 Task: Look for space in Gondiā, India from 4th September, 2023 to 10th September, 2023 for 1 adult in price range Rs.9000 to Rs.17000. Place can be private room with 1  bedroom having 1 bed and 1 bathroom. Property type can be house, flat, guest house, hotel. Amenities needed are: washing machine. Booking option can be shelf check-in. Required host language is English.
Action: Mouse moved to (616, 149)
Screenshot: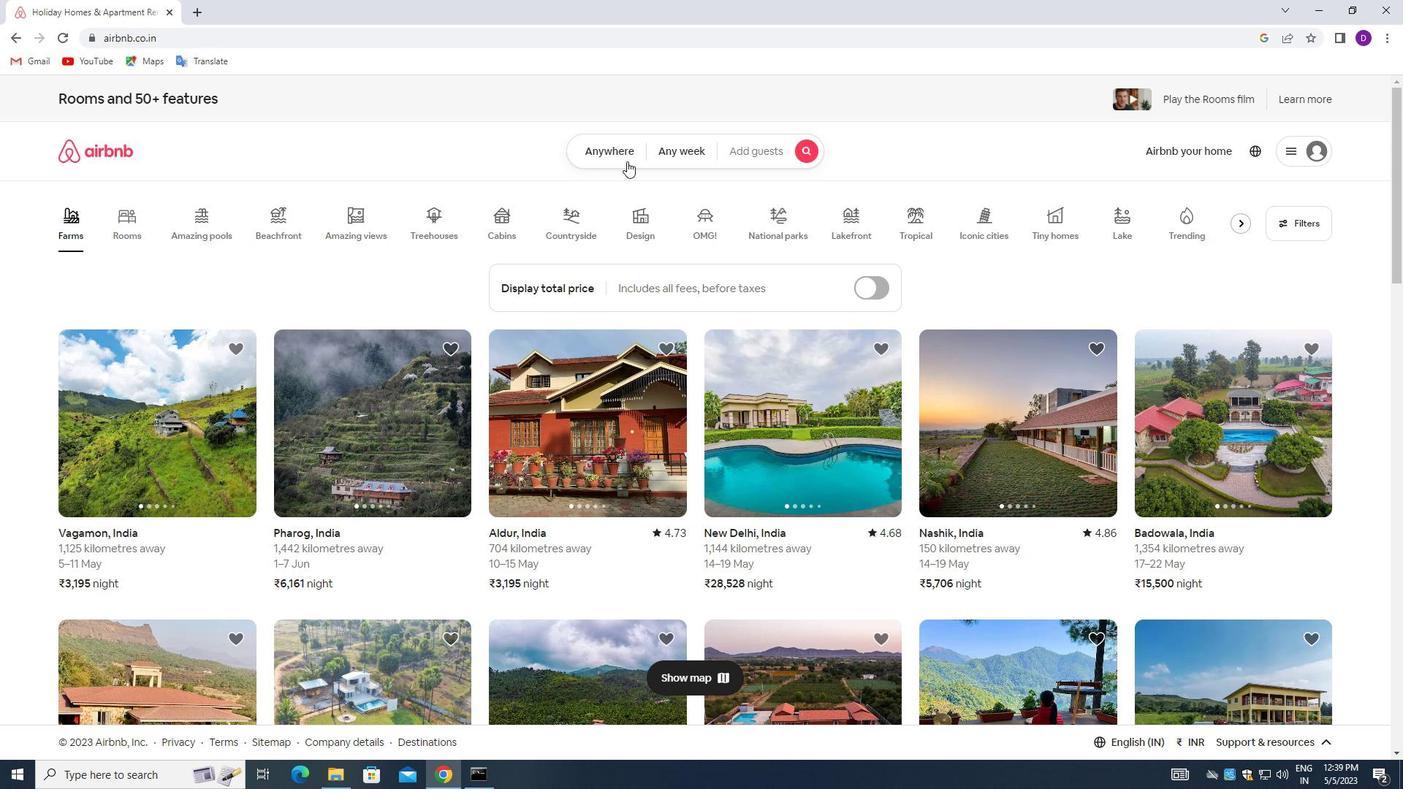 
Action: Mouse pressed left at (616, 149)
Screenshot: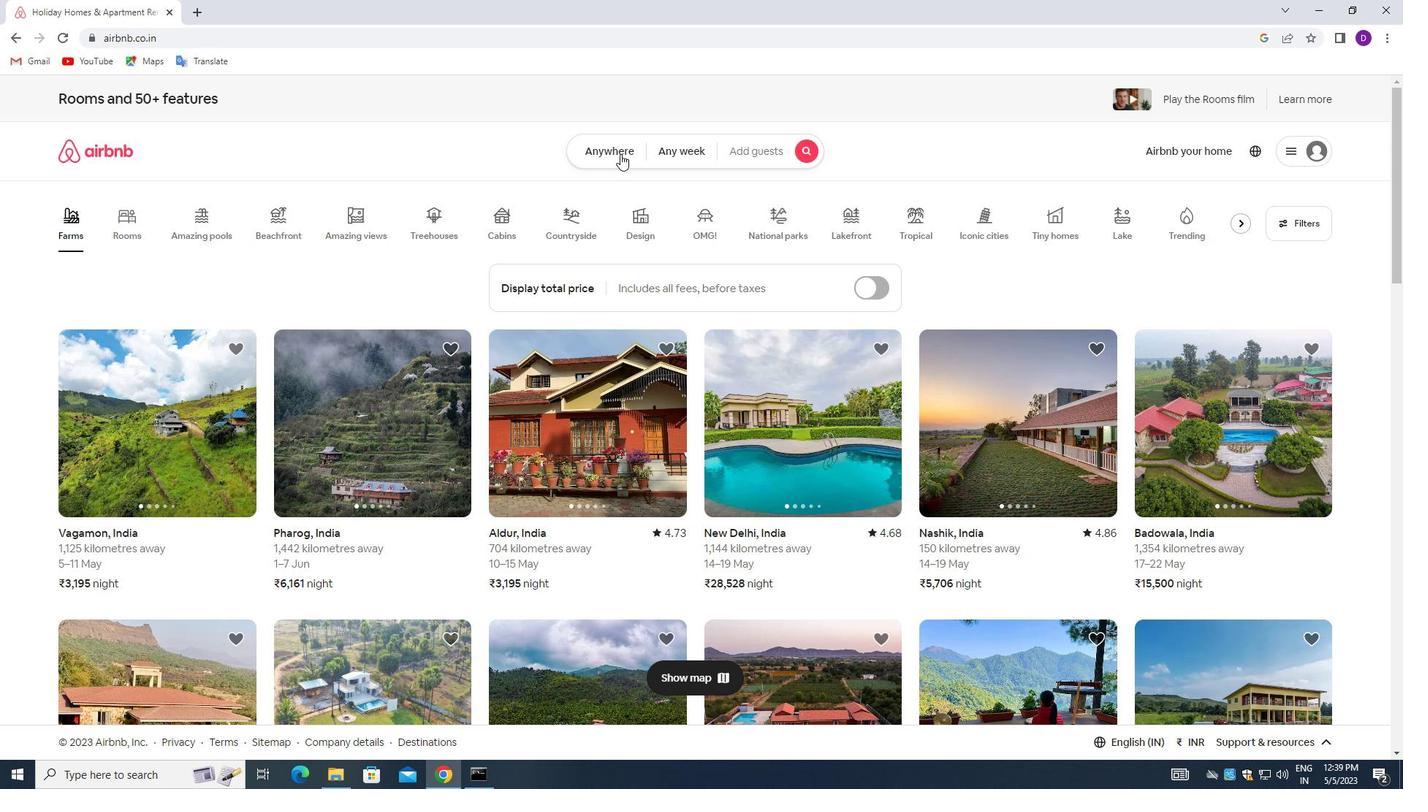 
Action: Mouse moved to (553, 211)
Screenshot: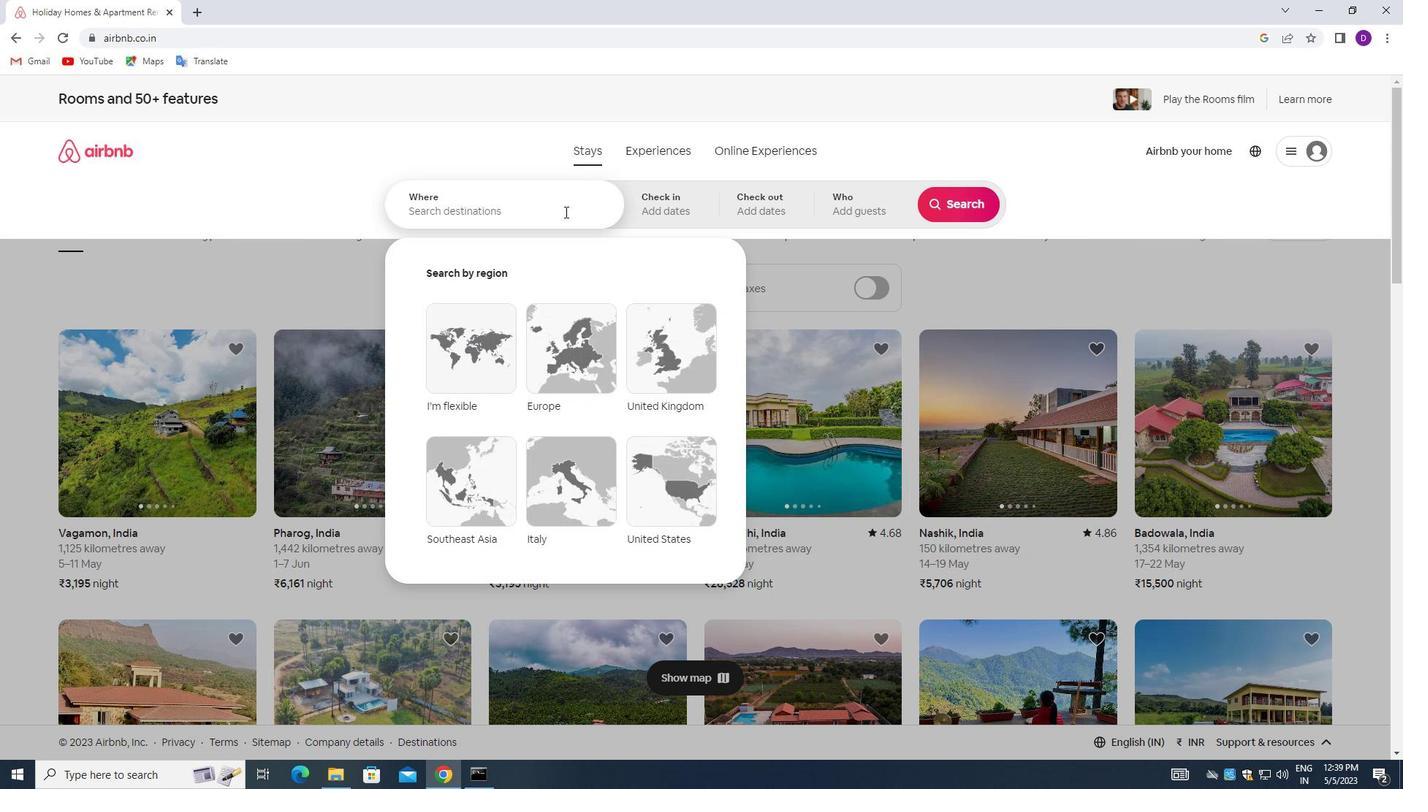 
Action: Mouse pressed left at (553, 211)
Screenshot: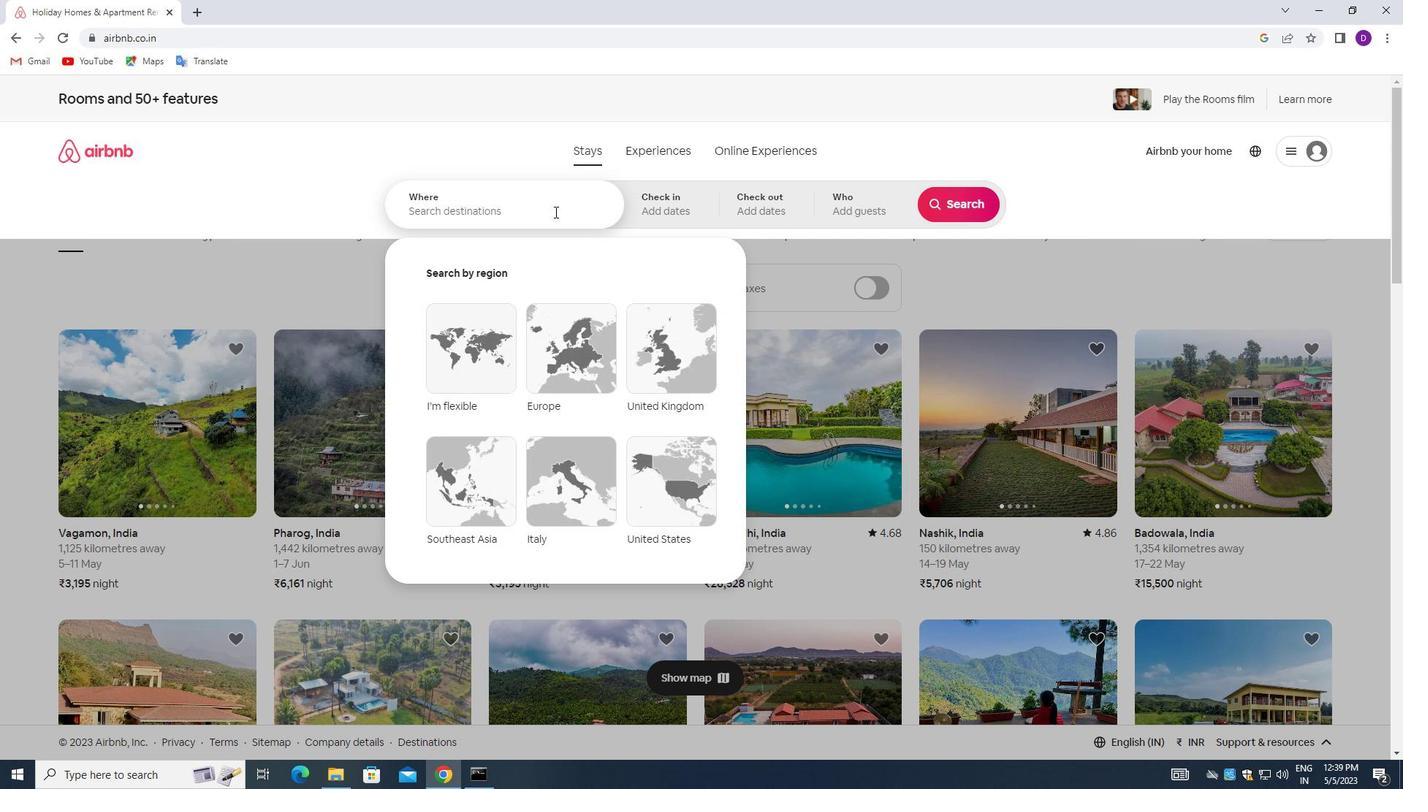 
Action: Mouse moved to (274, 181)
Screenshot: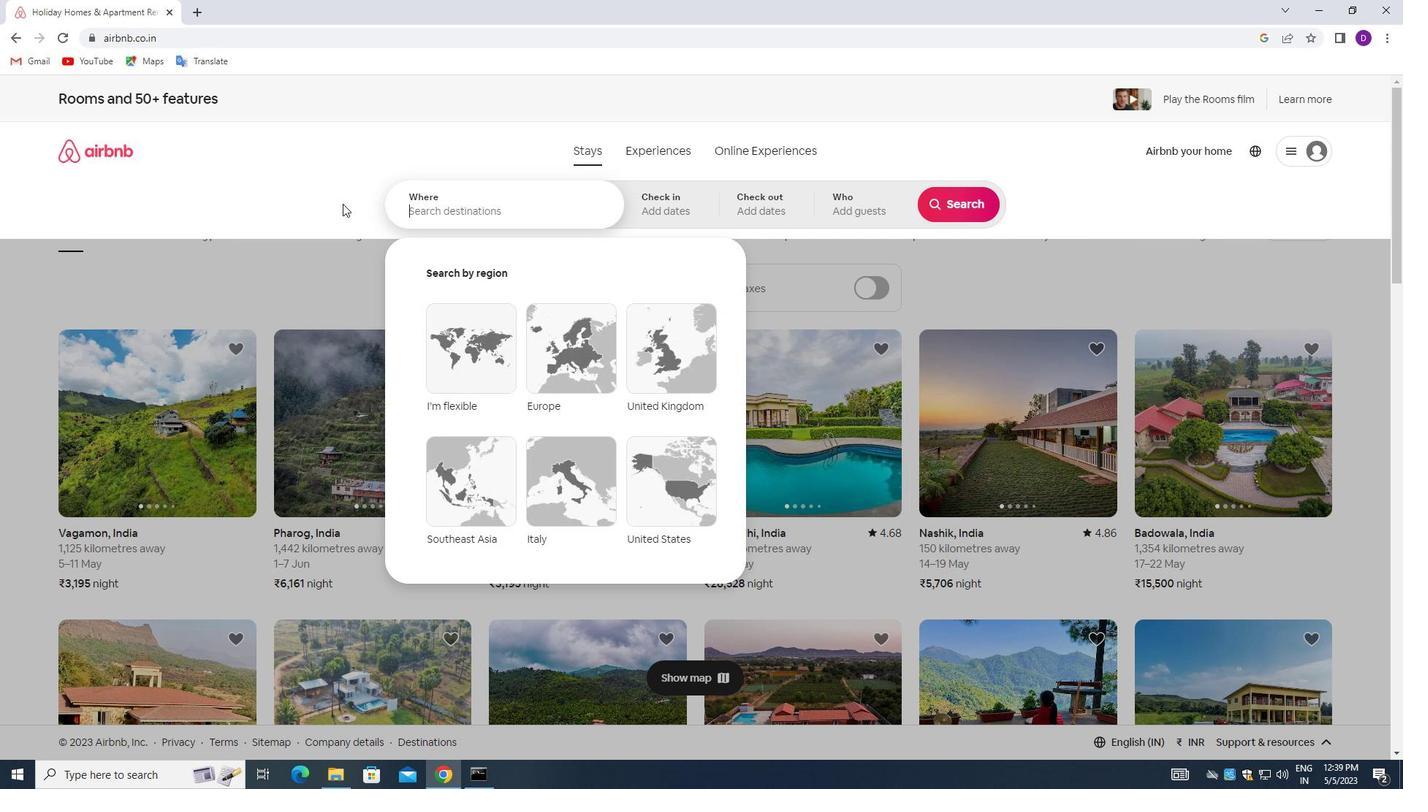 
Action: Key pressed <Key.shift_r>Gondia,<Key.space><Key.shift>INDIA<Key.enter>
Screenshot: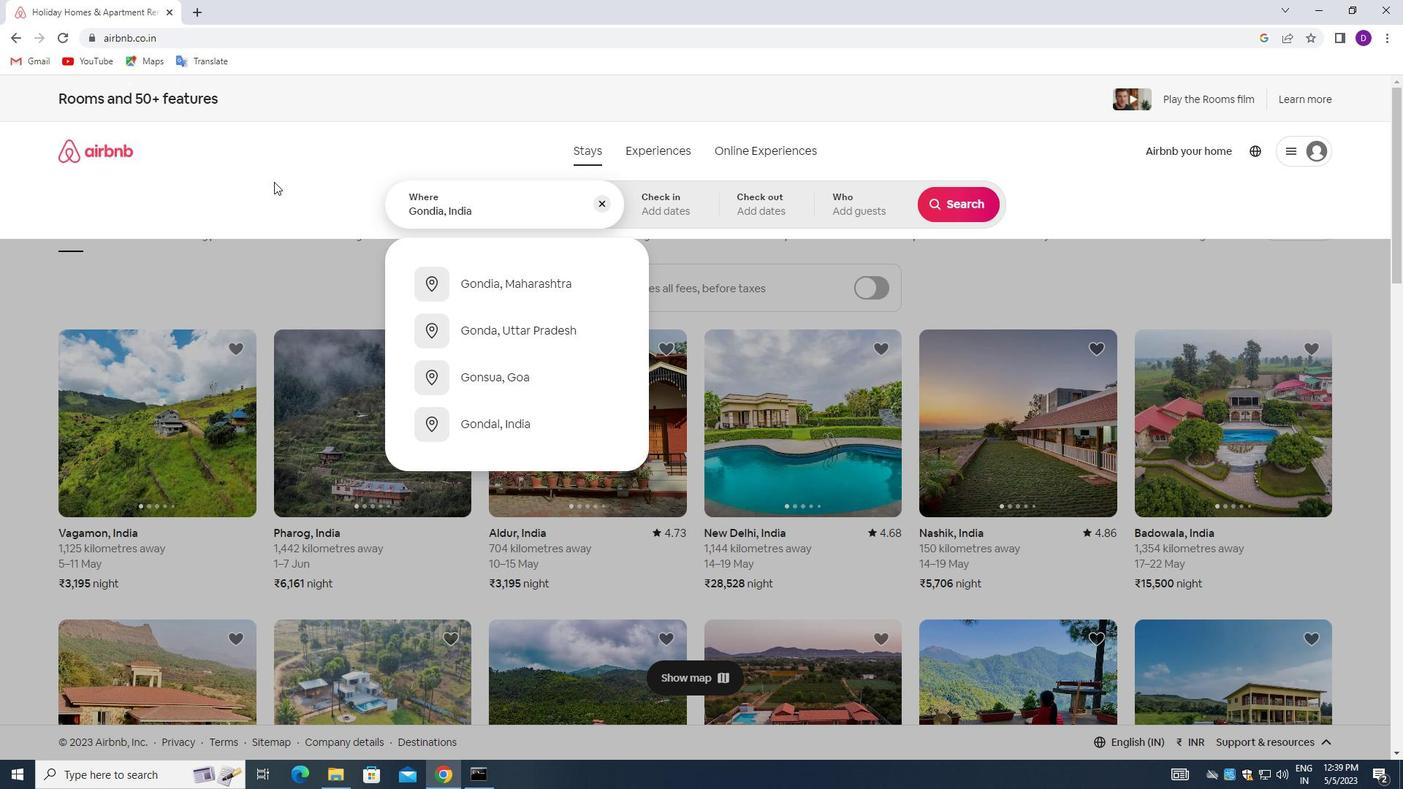 
Action: Mouse moved to (957, 323)
Screenshot: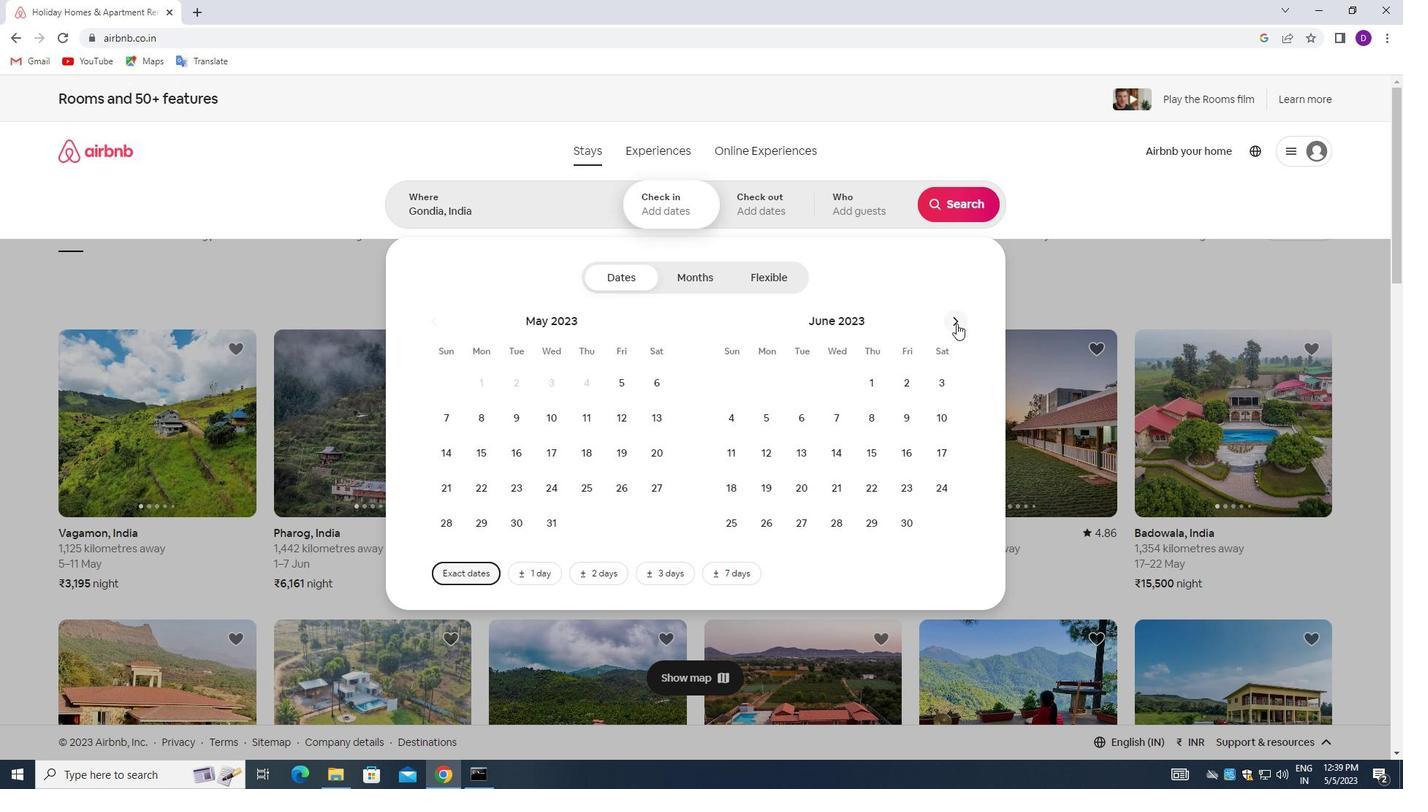 
Action: Mouse pressed left at (957, 323)
Screenshot: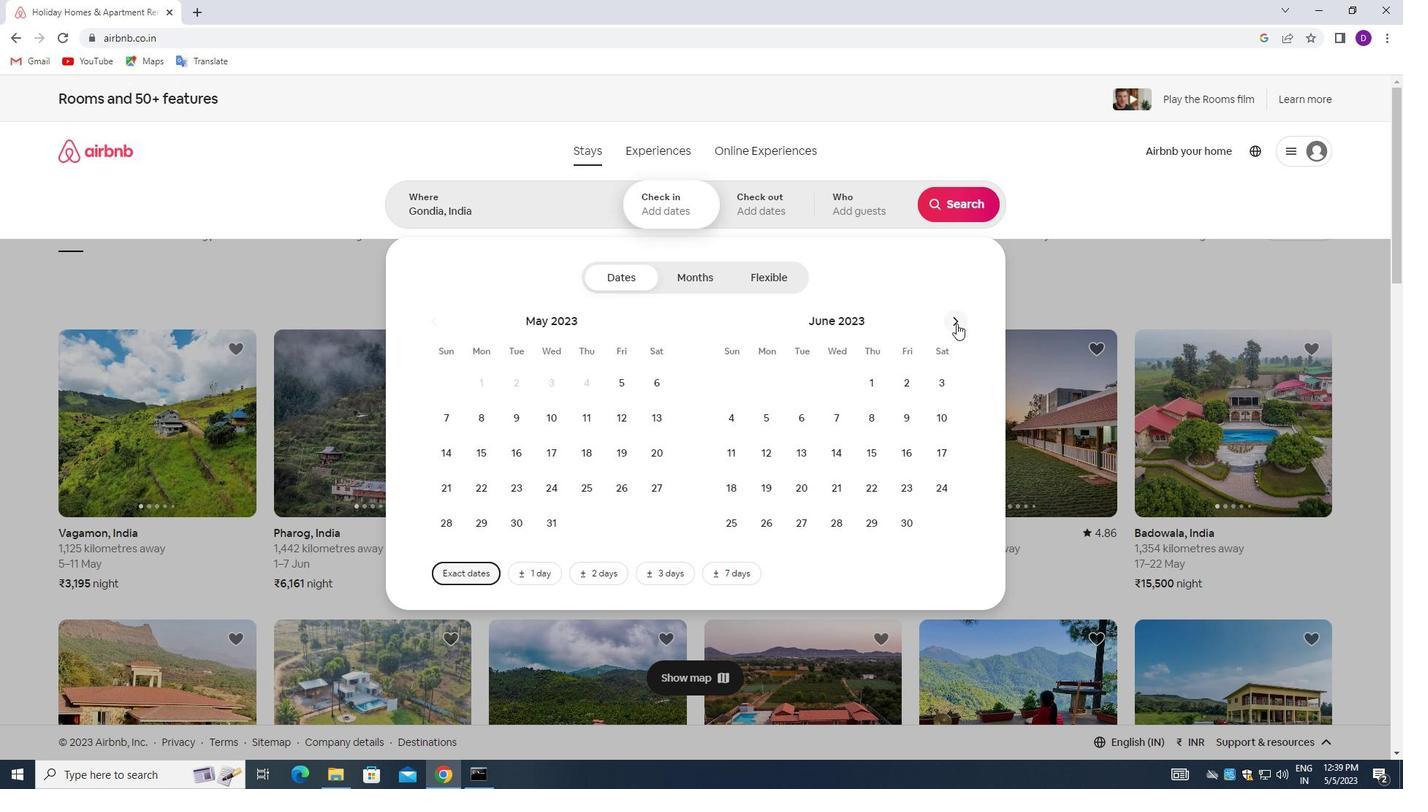 
Action: Mouse pressed left at (957, 323)
Screenshot: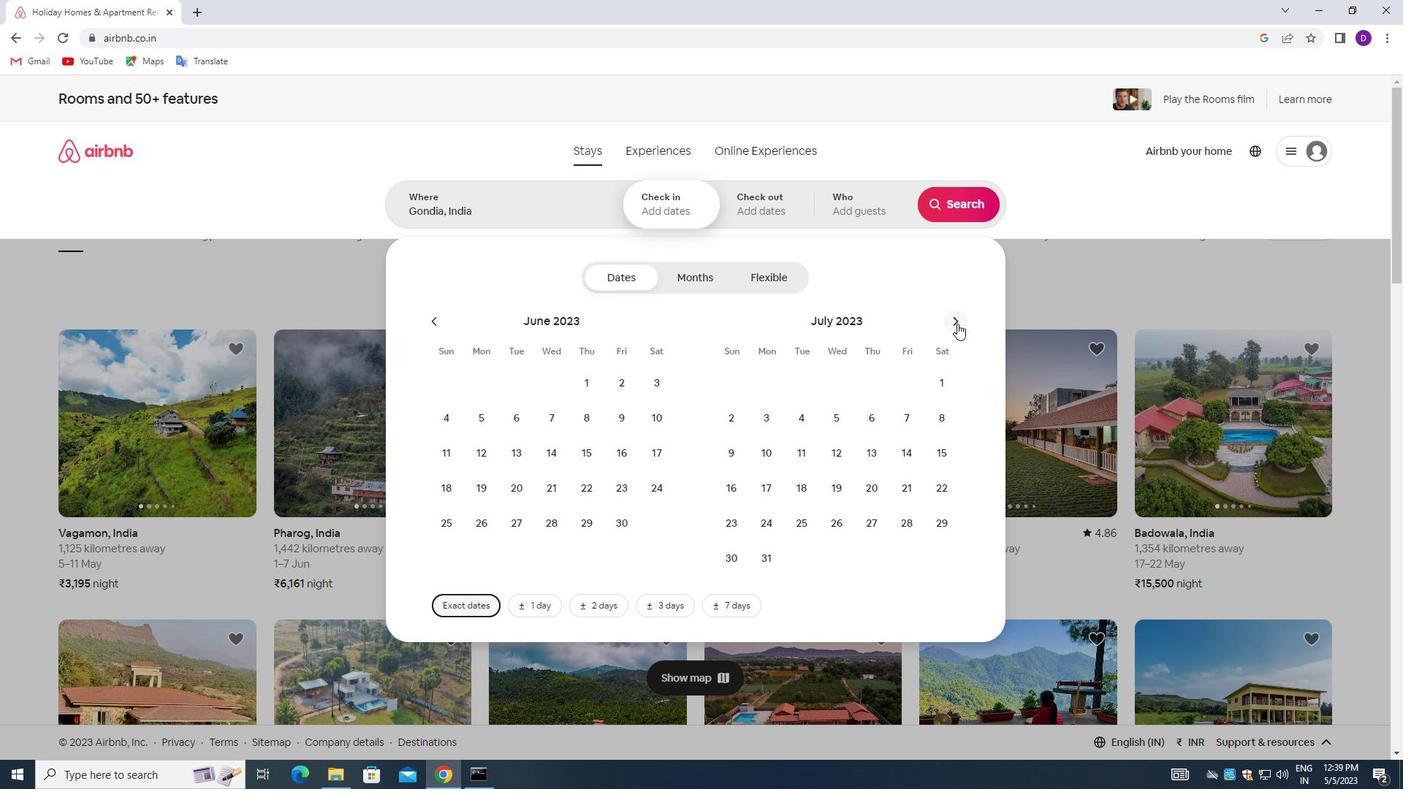
Action: Mouse moved to (902, 385)
Screenshot: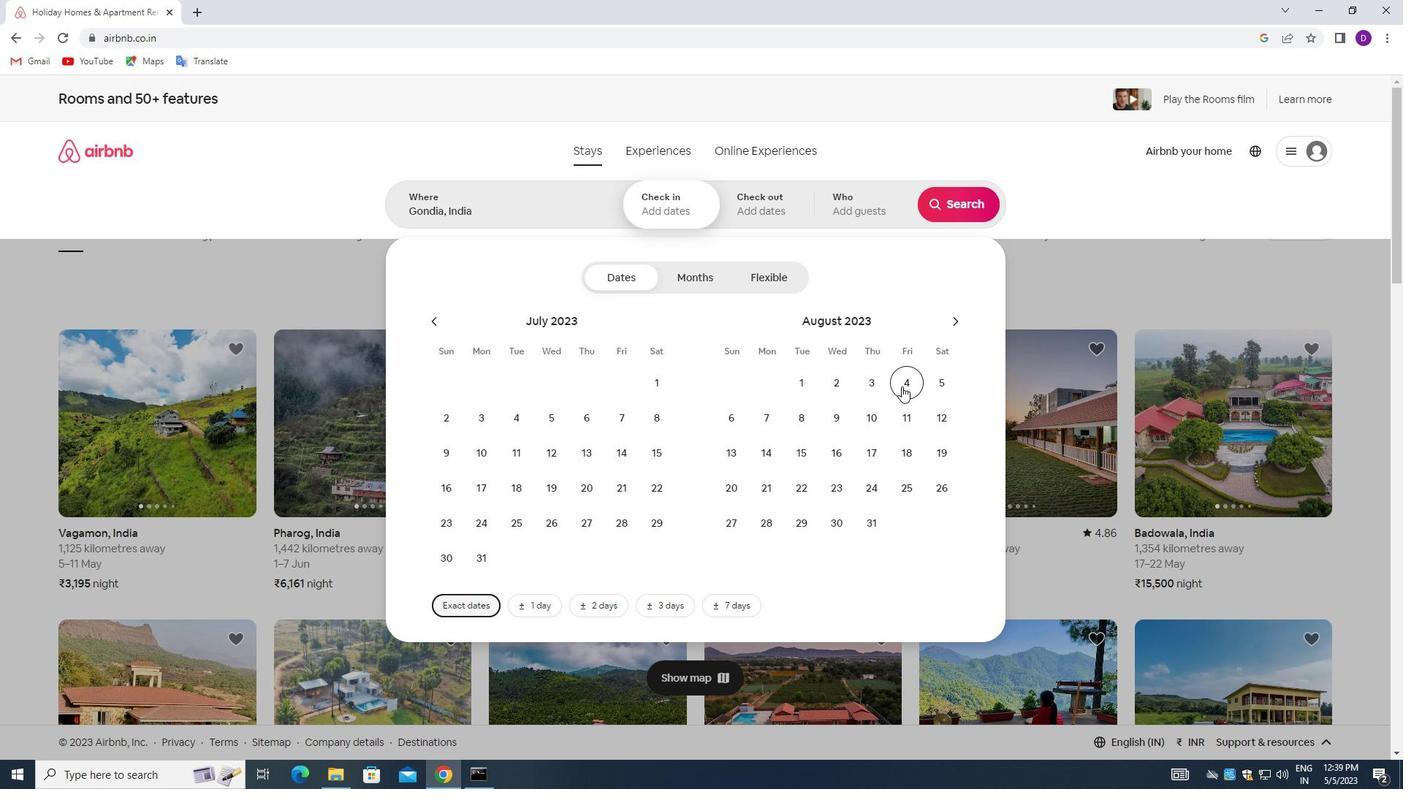 
Action: Mouse pressed left at (902, 385)
Screenshot: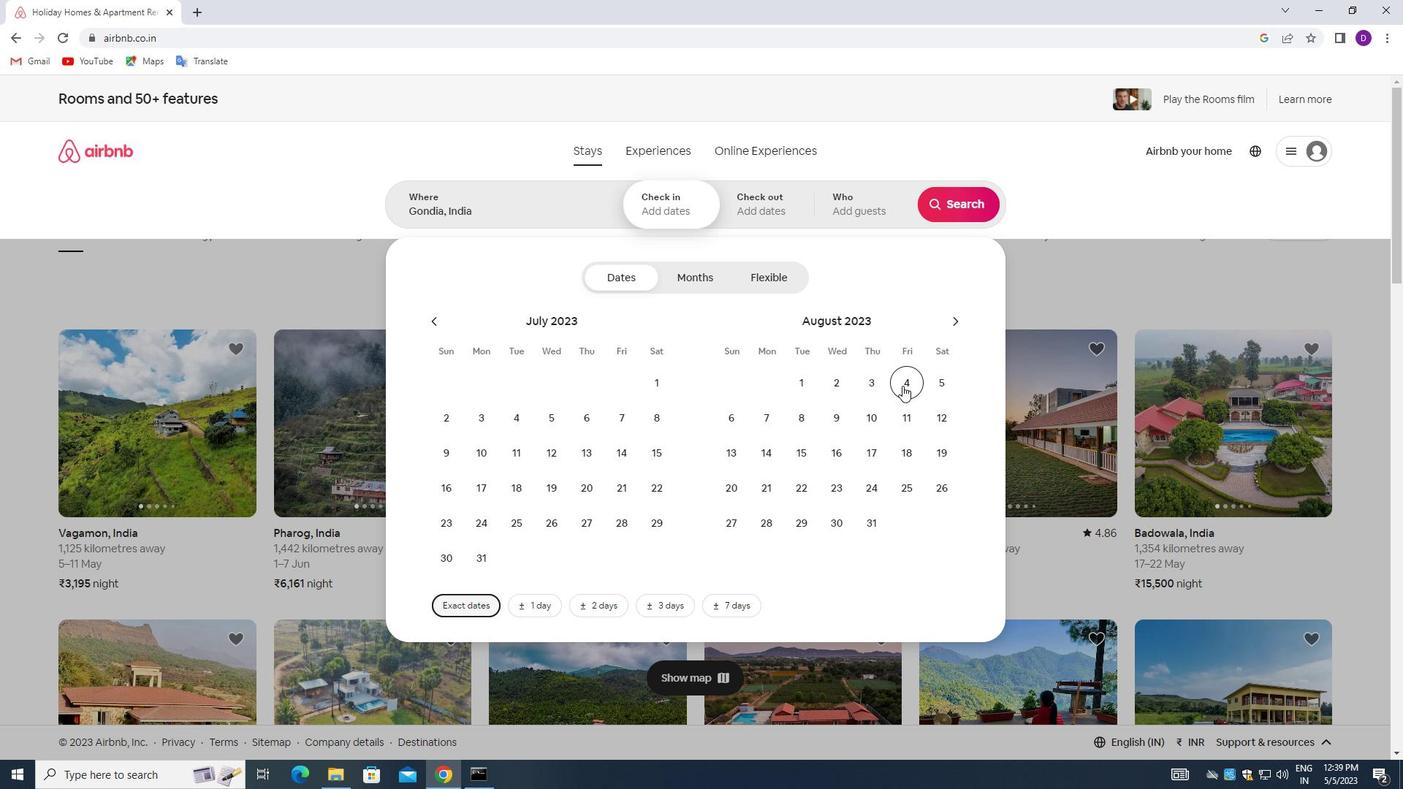 
Action: Mouse moved to (869, 424)
Screenshot: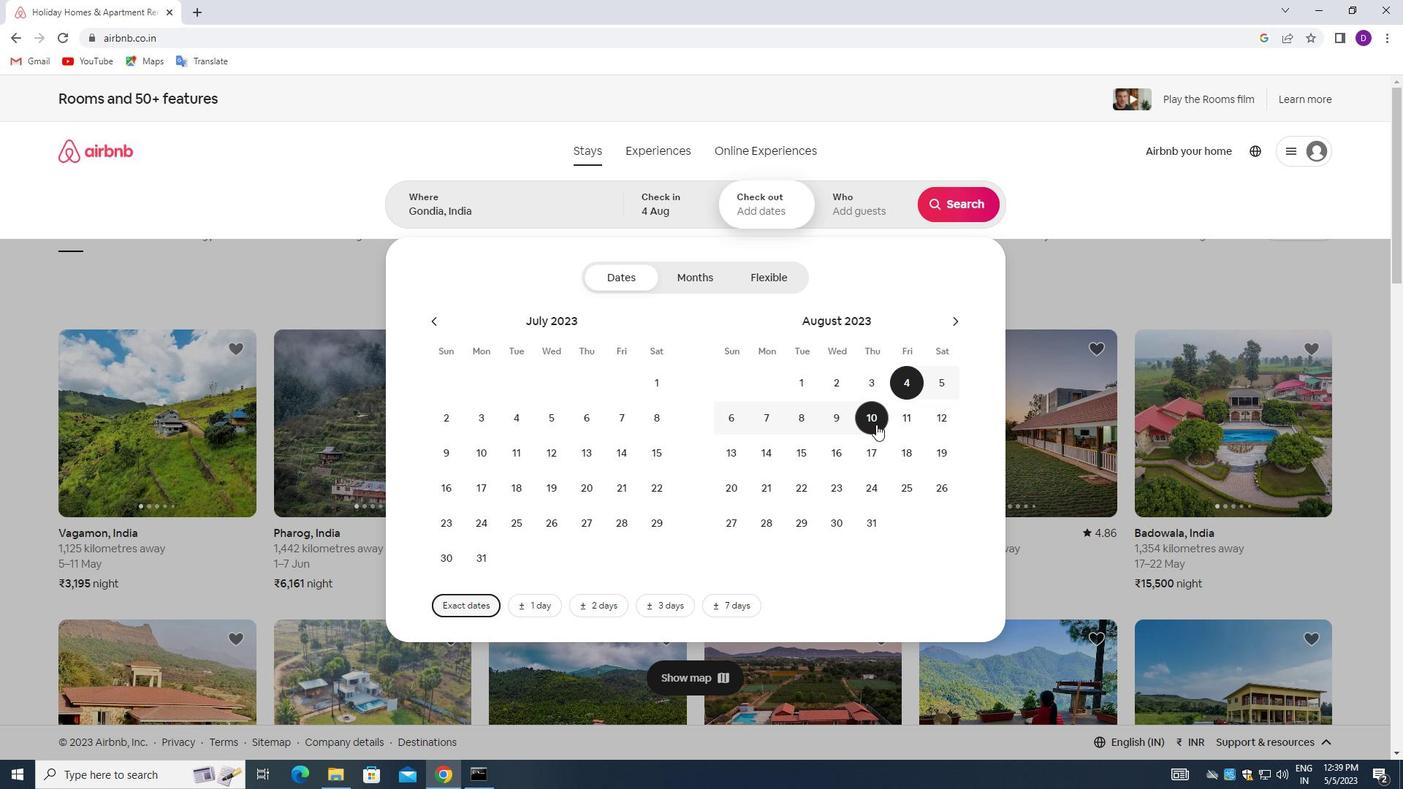 
Action: Mouse pressed left at (869, 424)
Screenshot: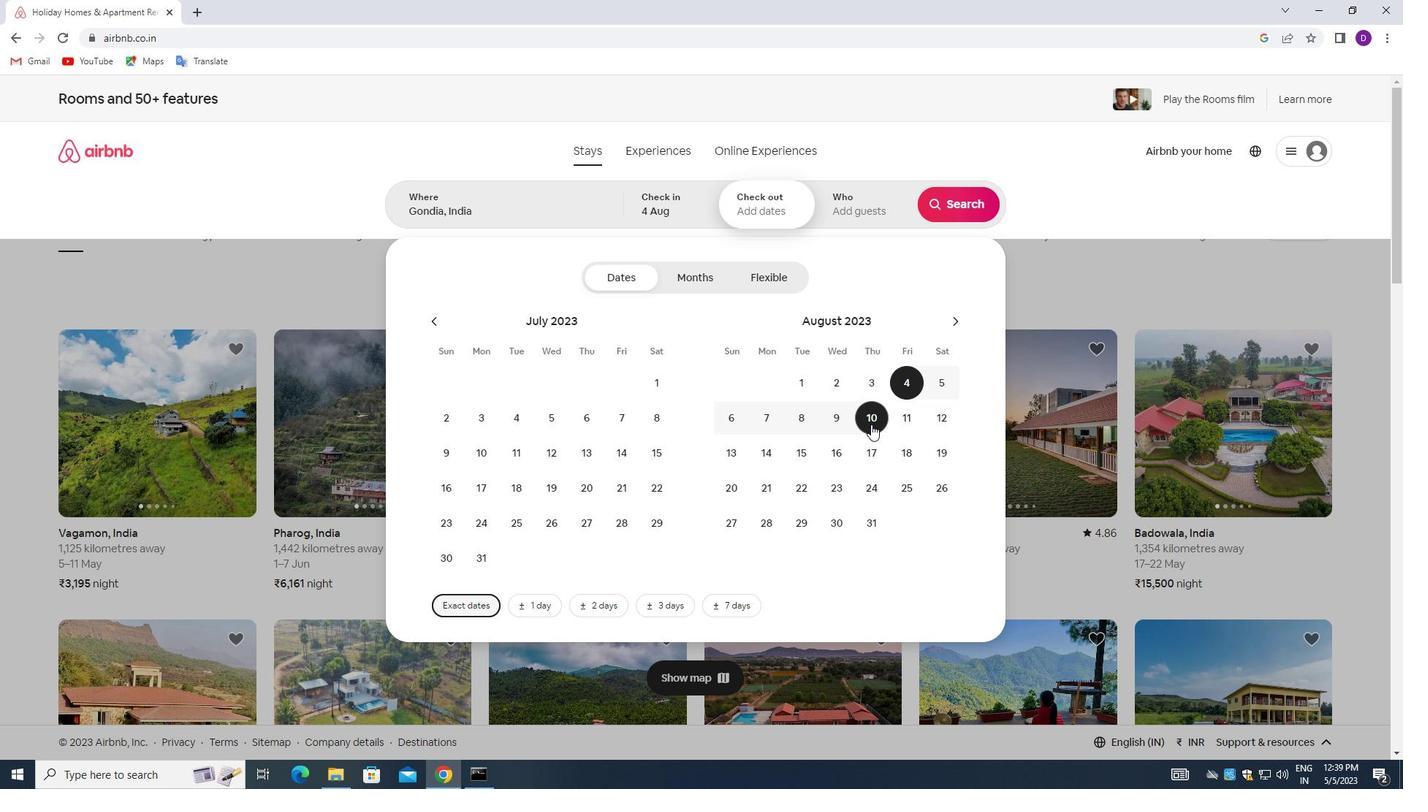 
Action: Mouse moved to (842, 209)
Screenshot: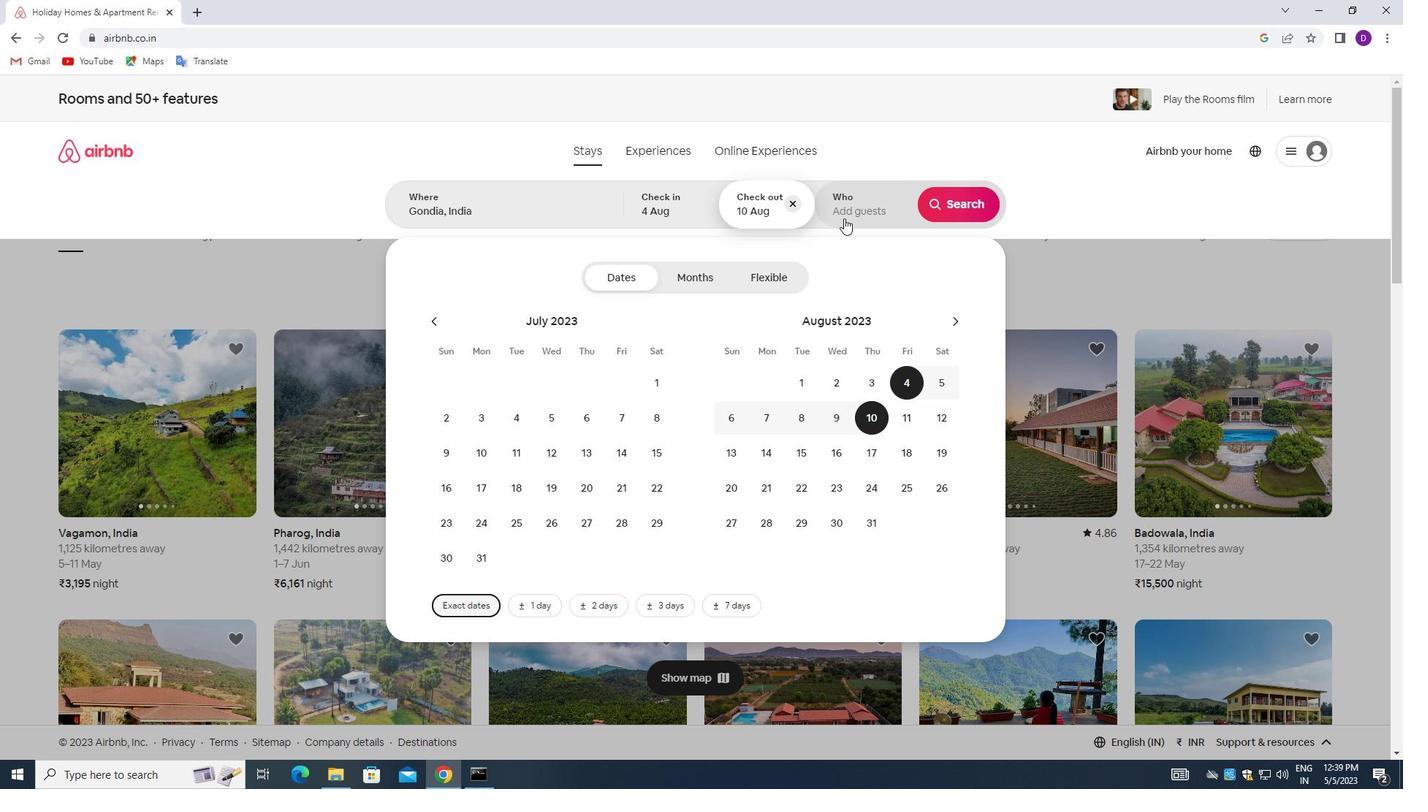 
Action: Mouse pressed left at (842, 209)
Screenshot: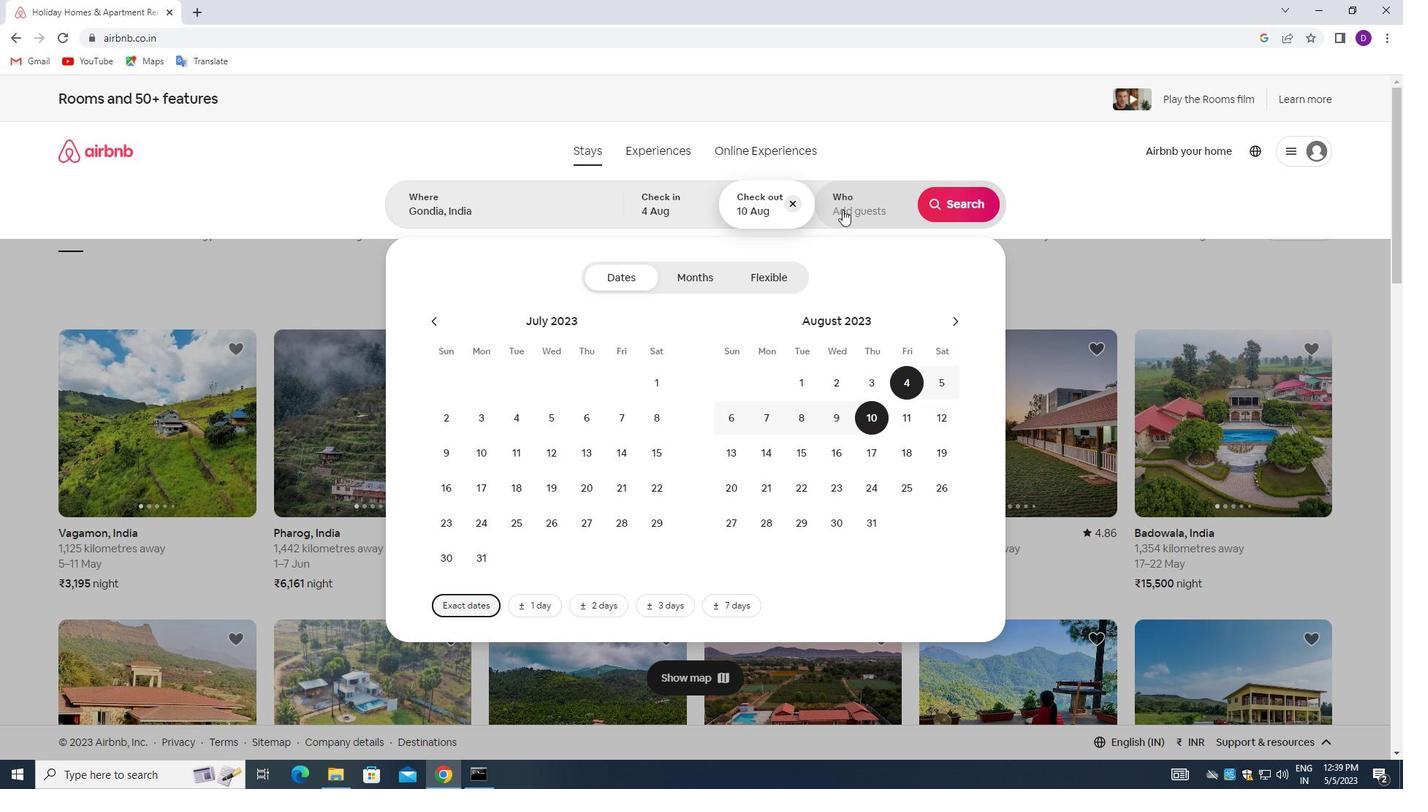 
Action: Mouse moved to (960, 289)
Screenshot: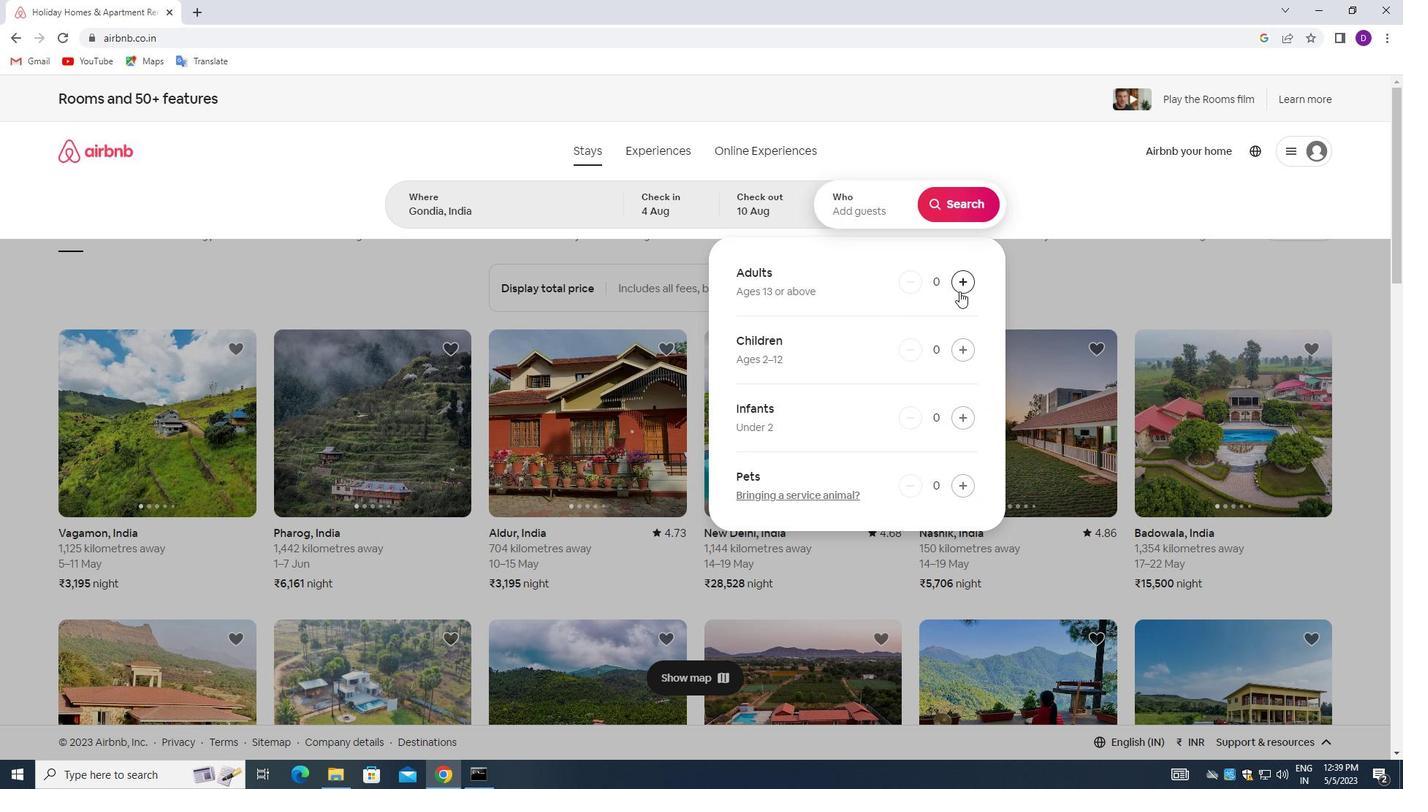 
Action: Mouse pressed left at (960, 289)
Screenshot: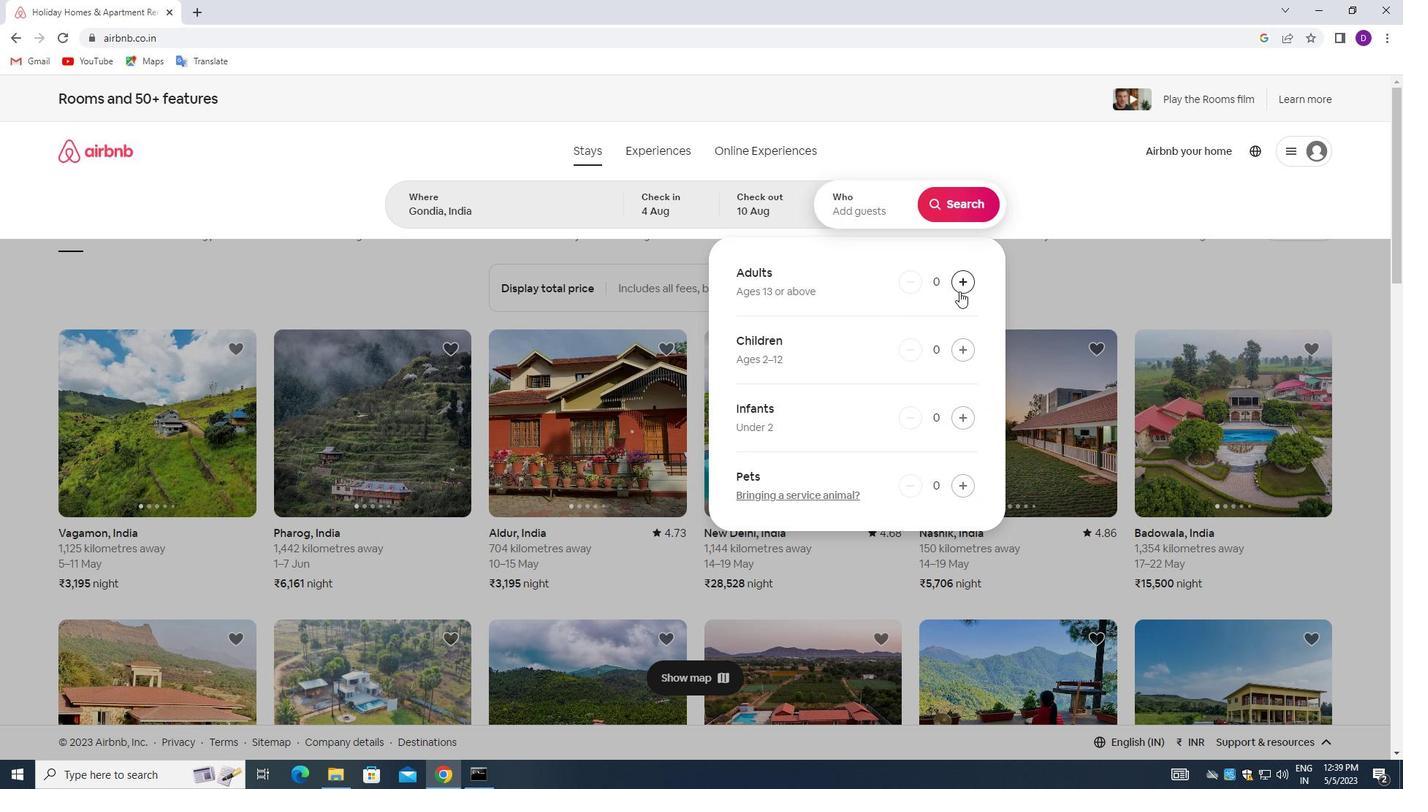 
Action: Mouse moved to (950, 203)
Screenshot: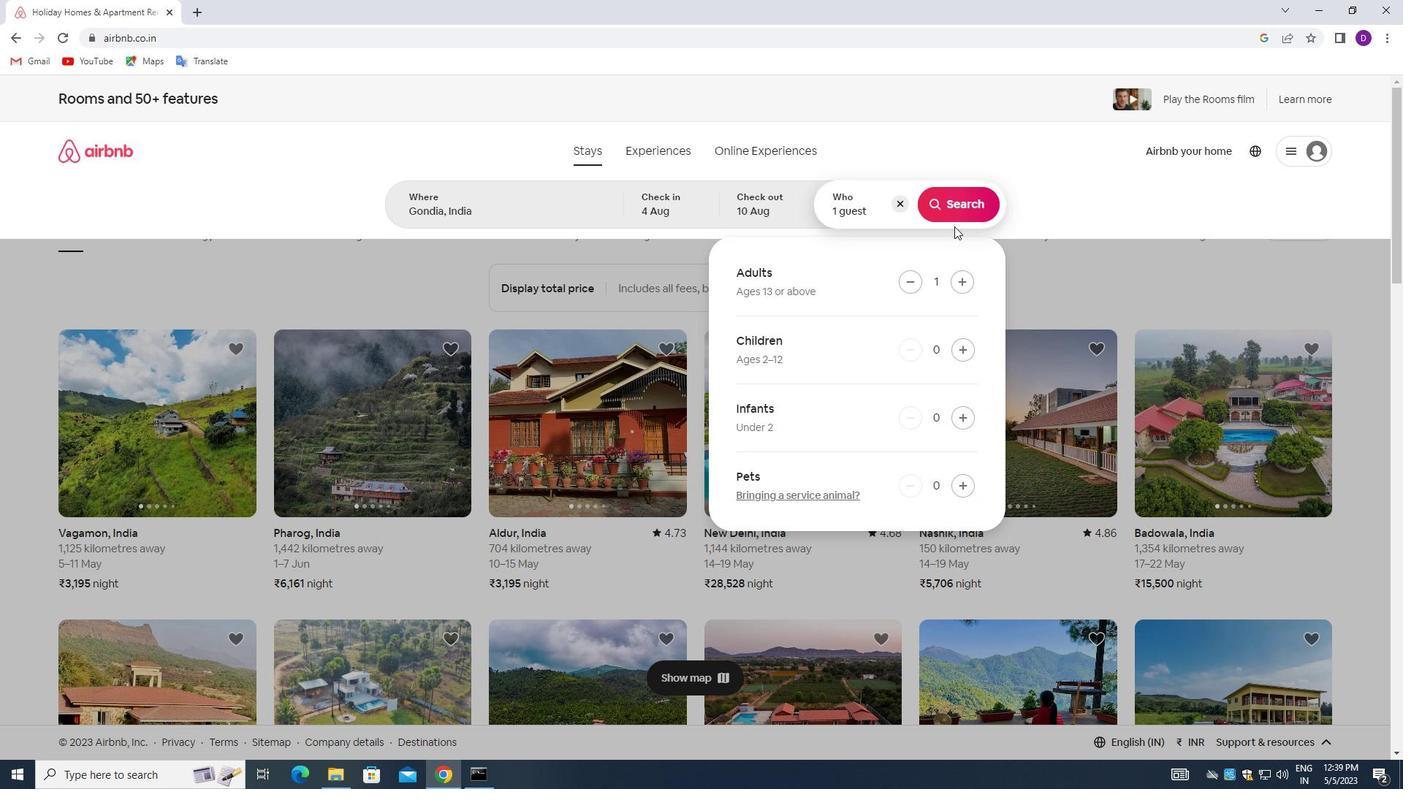 
Action: Mouse pressed left at (950, 203)
Screenshot: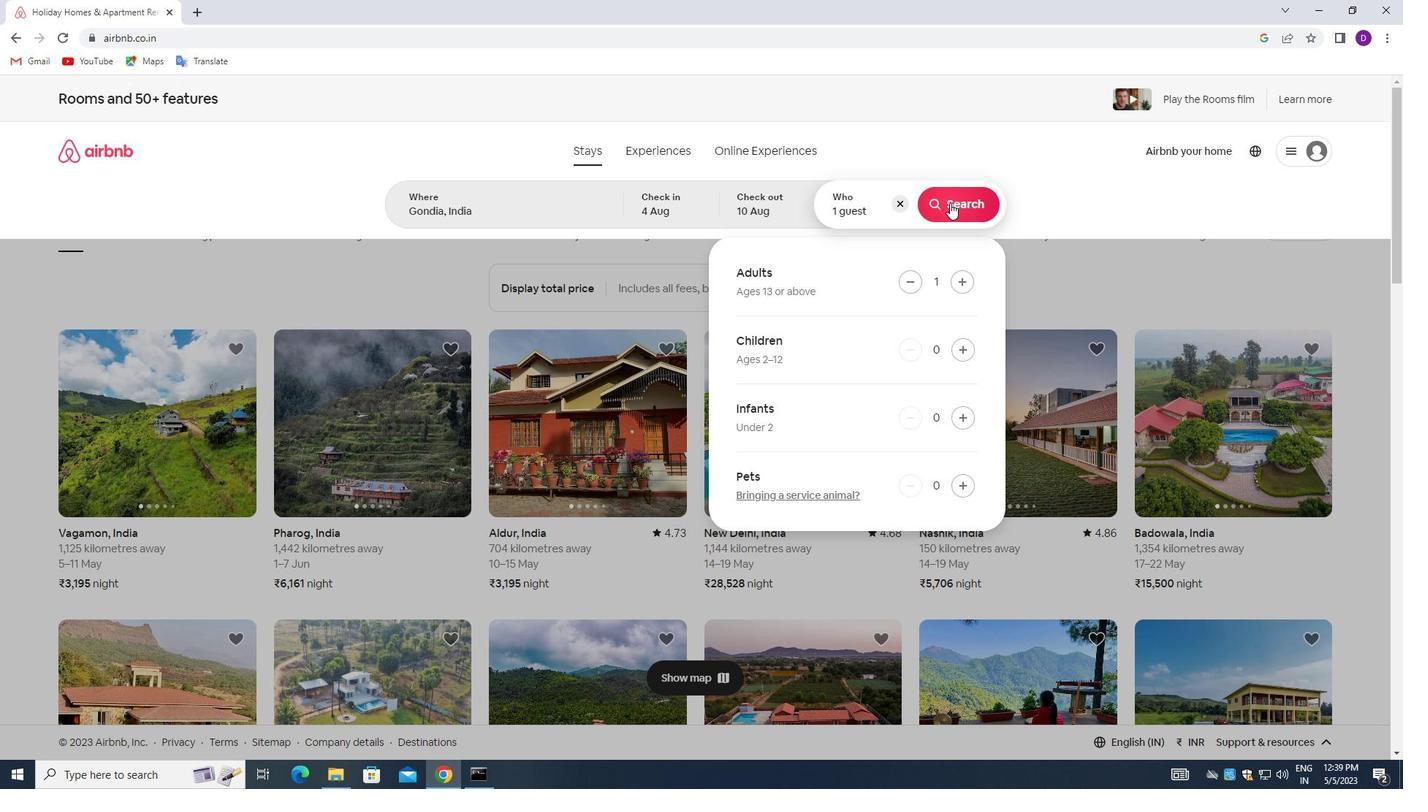 
Action: Mouse moved to (1324, 162)
Screenshot: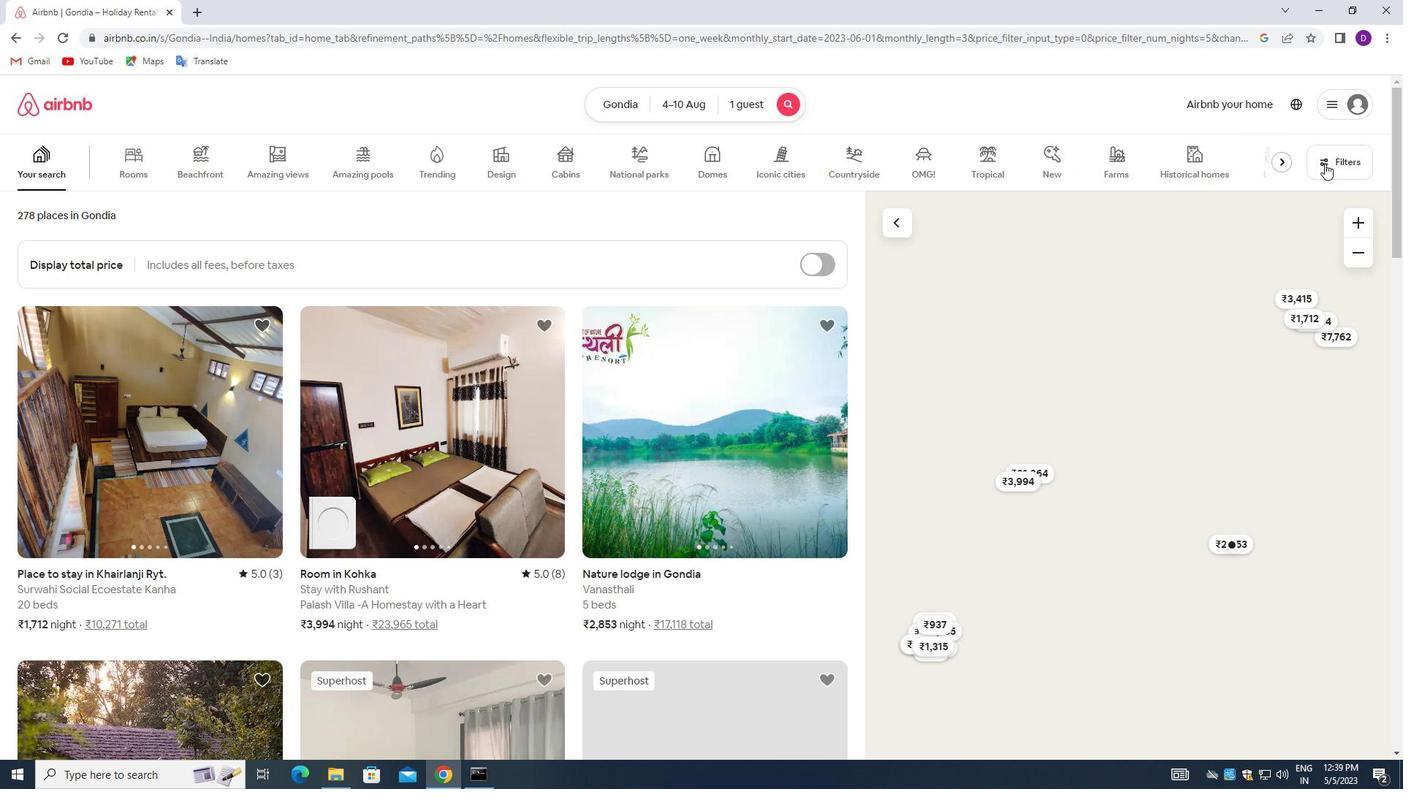 
Action: Mouse pressed left at (1324, 162)
Screenshot: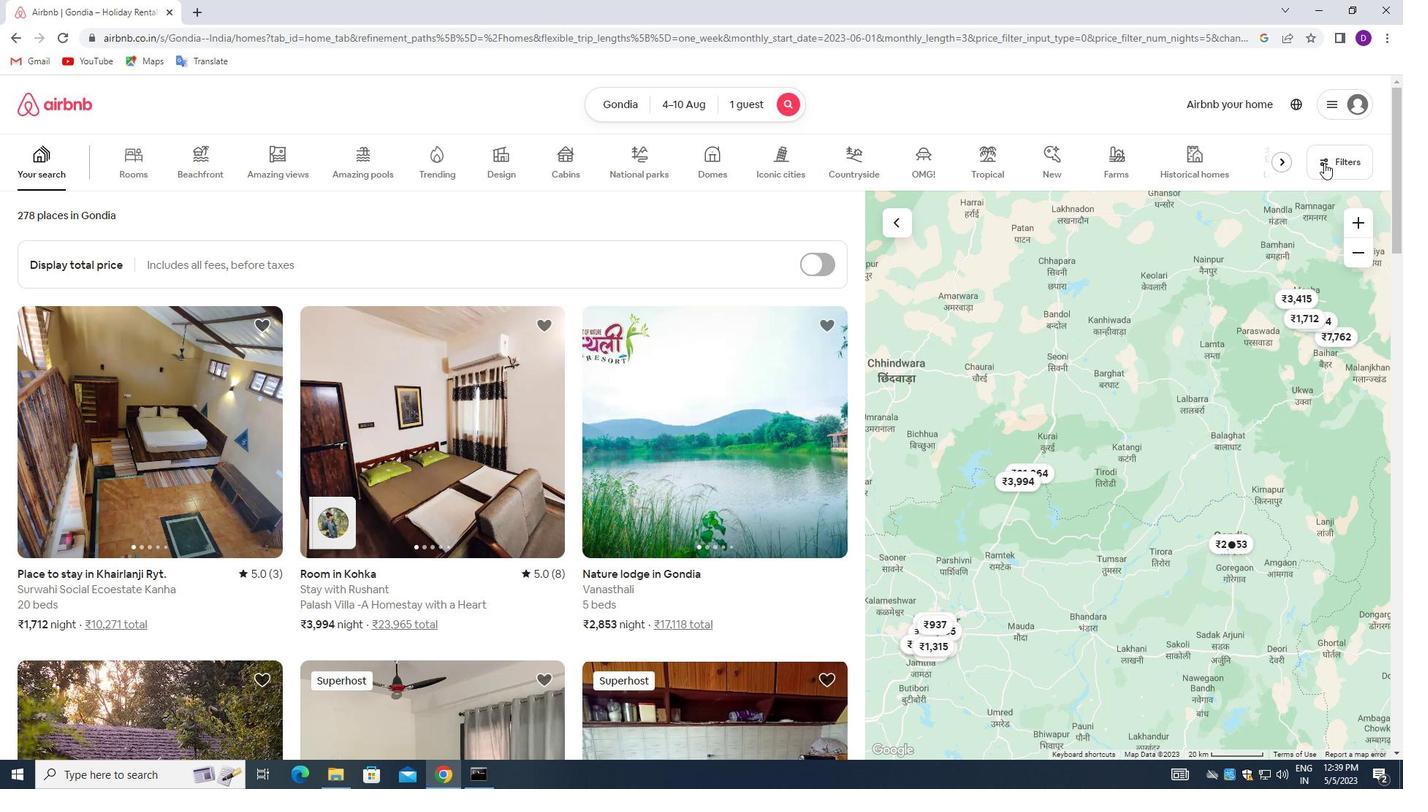 
Action: Mouse moved to (532, 522)
Screenshot: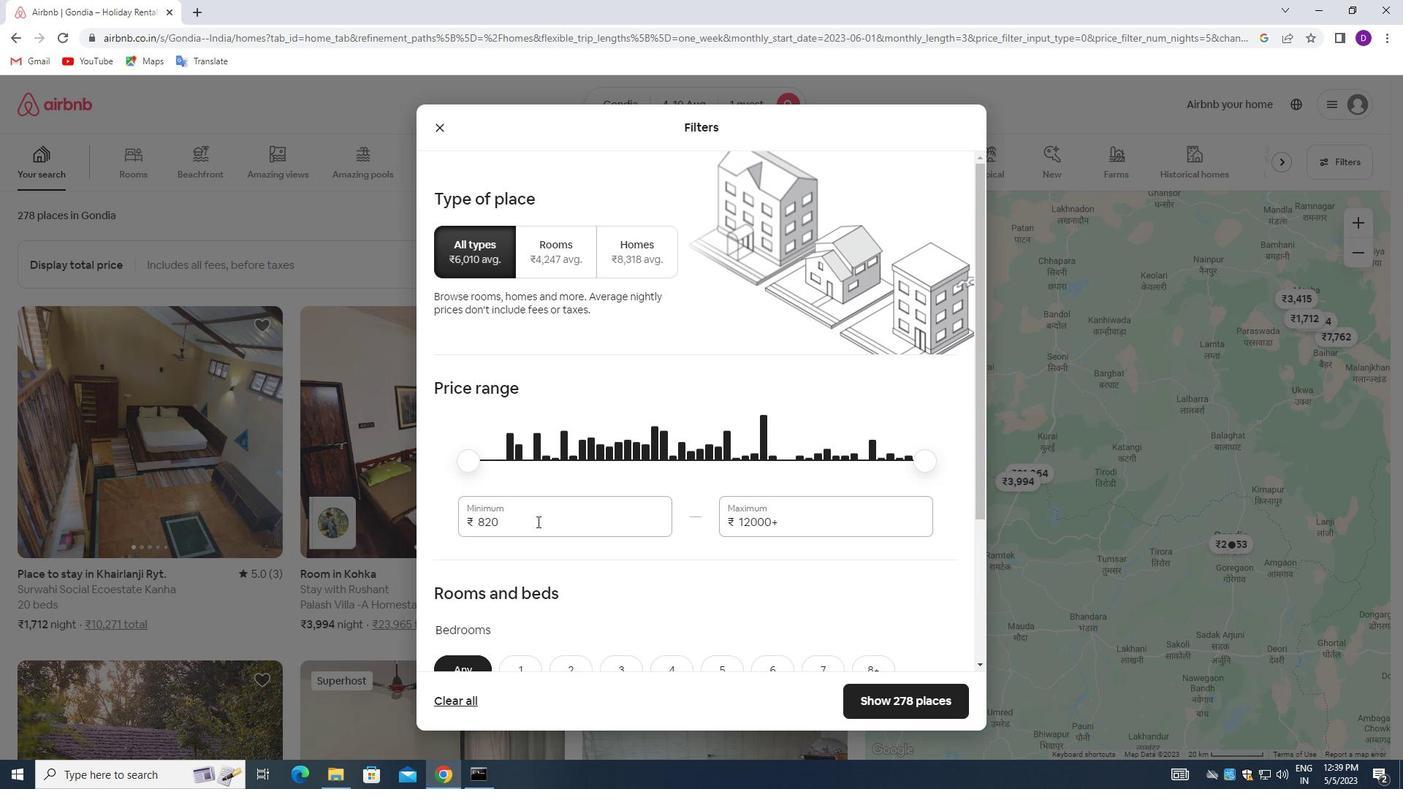 
Action: Mouse pressed left at (532, 522)
Screenshot: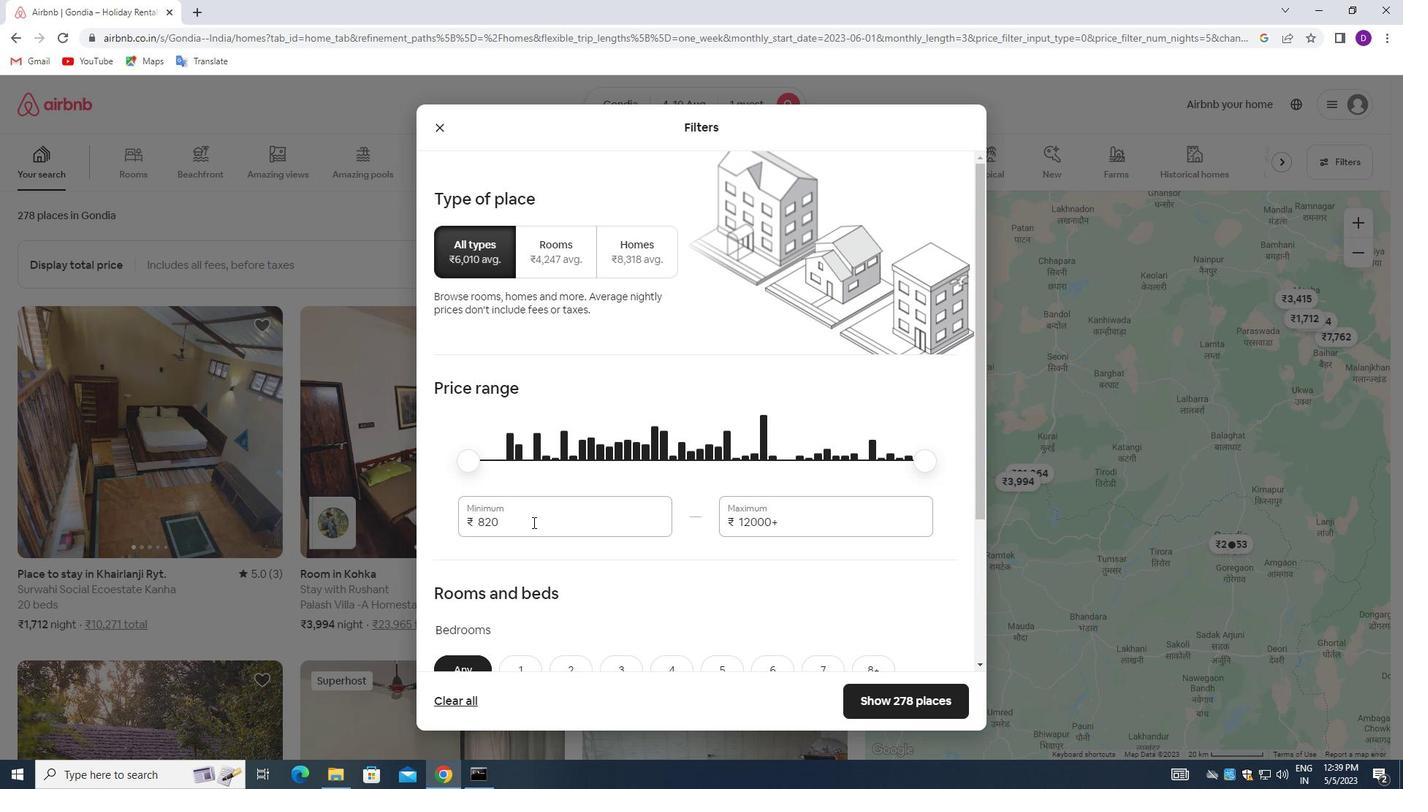 
Action: Mouse moved to (531, 522)
Screenshot: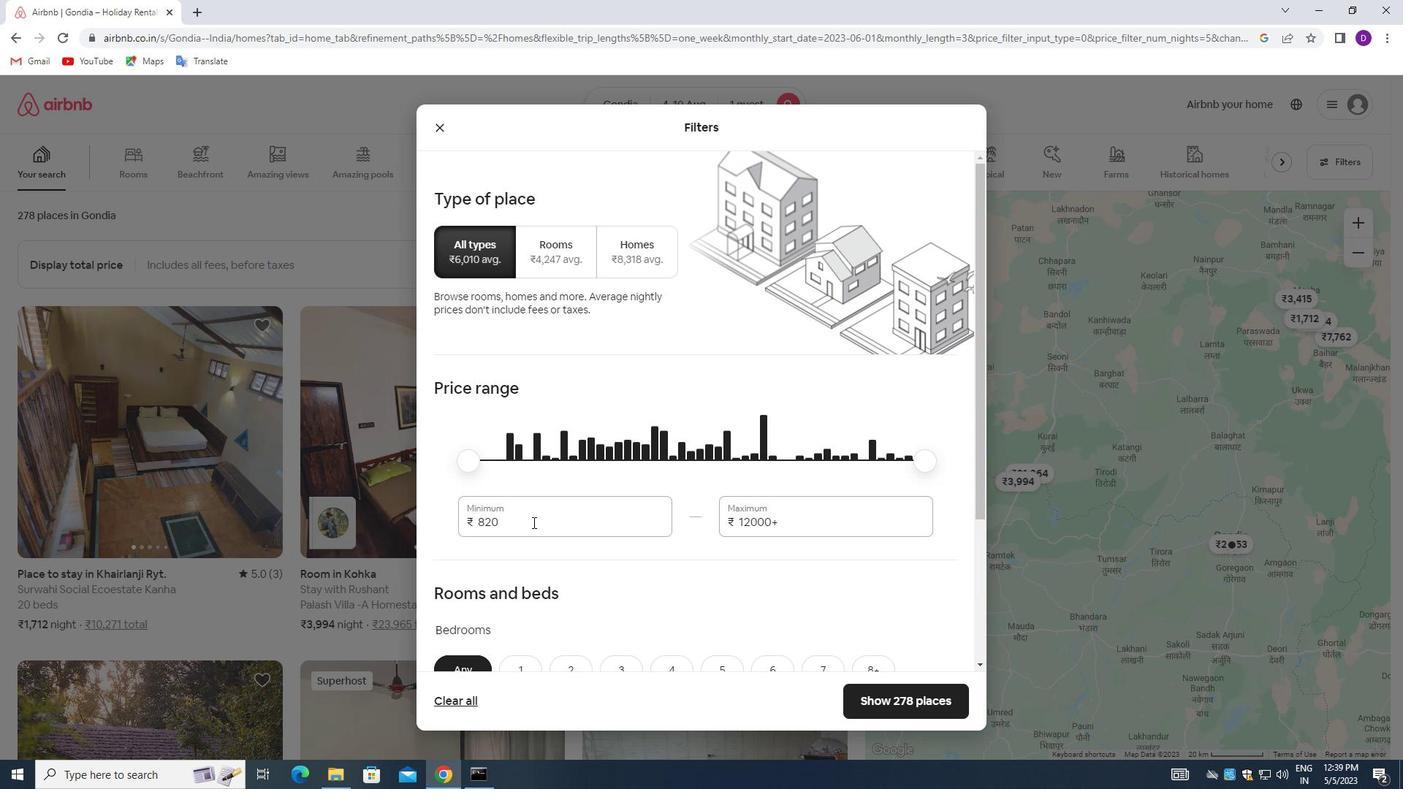 
Action: Mouse pressed left at (531, 522)
Screenshot: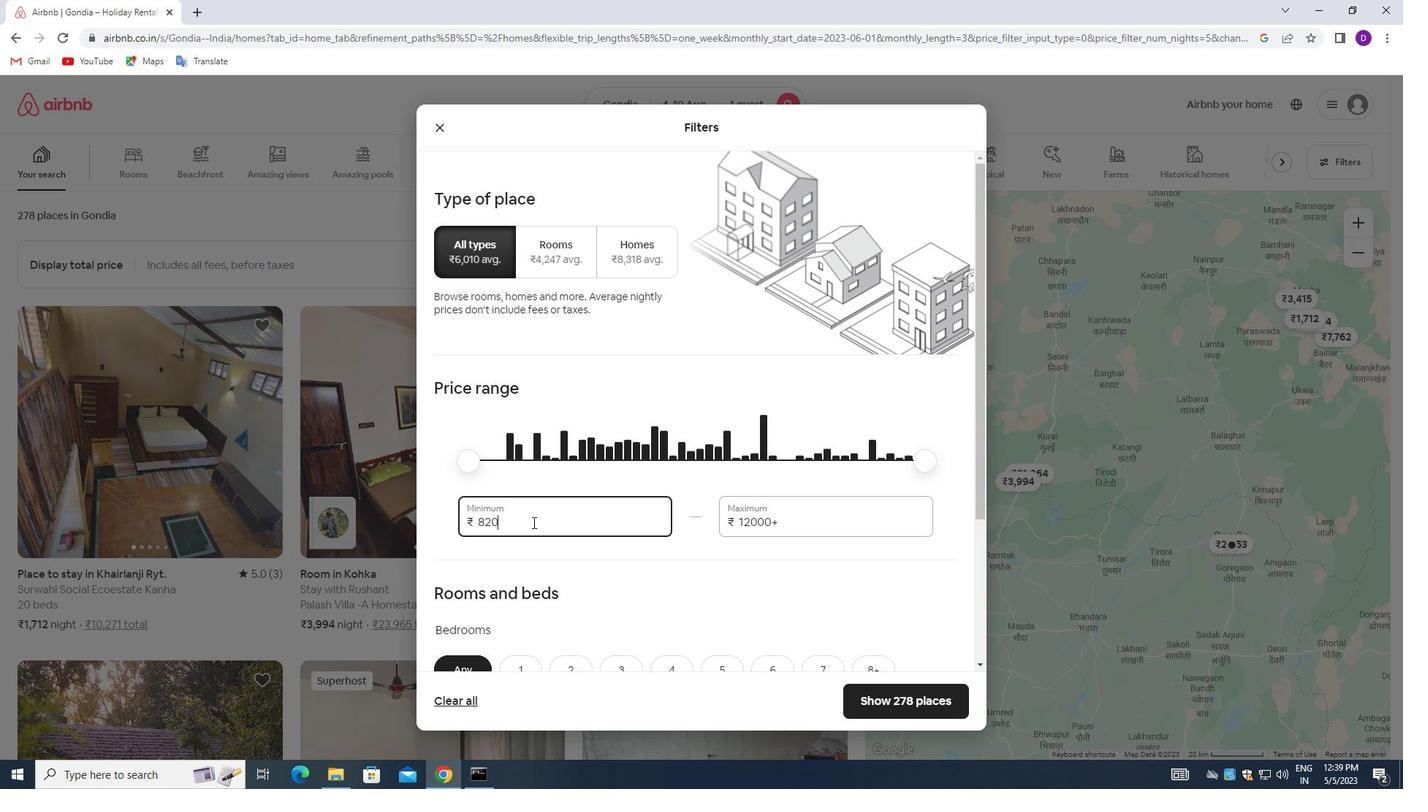 
Action: Key pressed 9000<Key.tab>17000
Screenshot: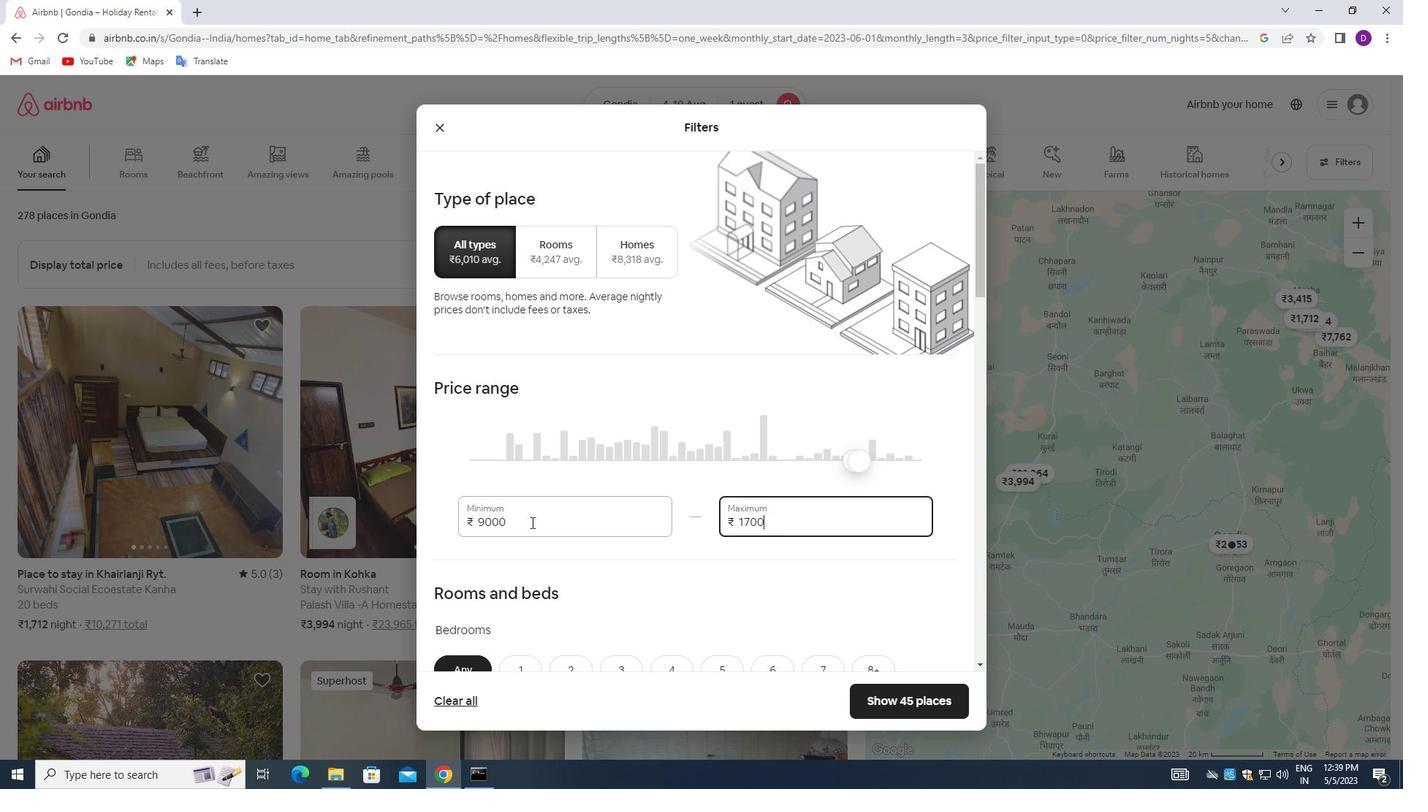 
Action: Mouse moved to (710, 524)
Screenshot: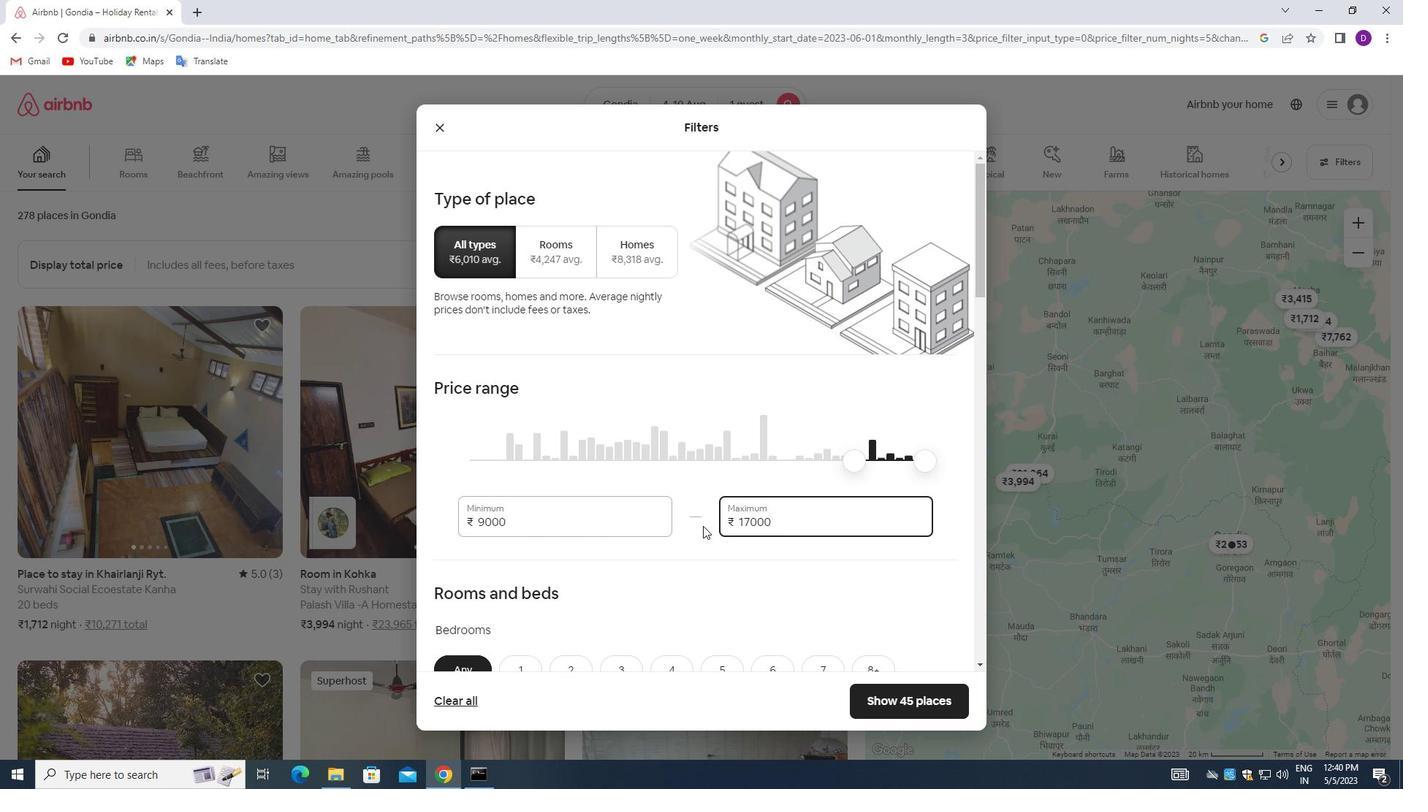 
Action: Mouse scrolled (710, 523) with delta (0, 0)
Screenshot: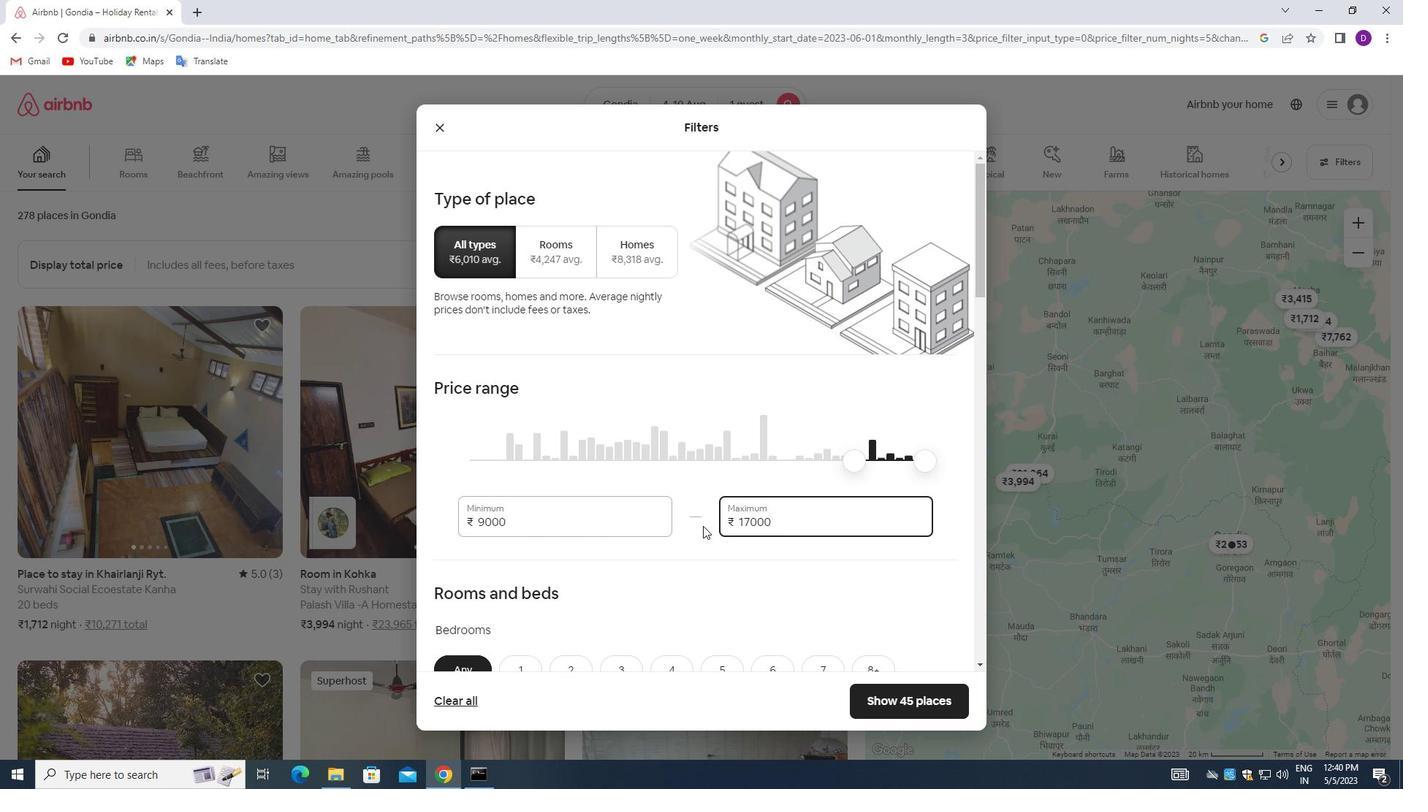 
Action: Mouse moved to (711, 524)
Screenshot: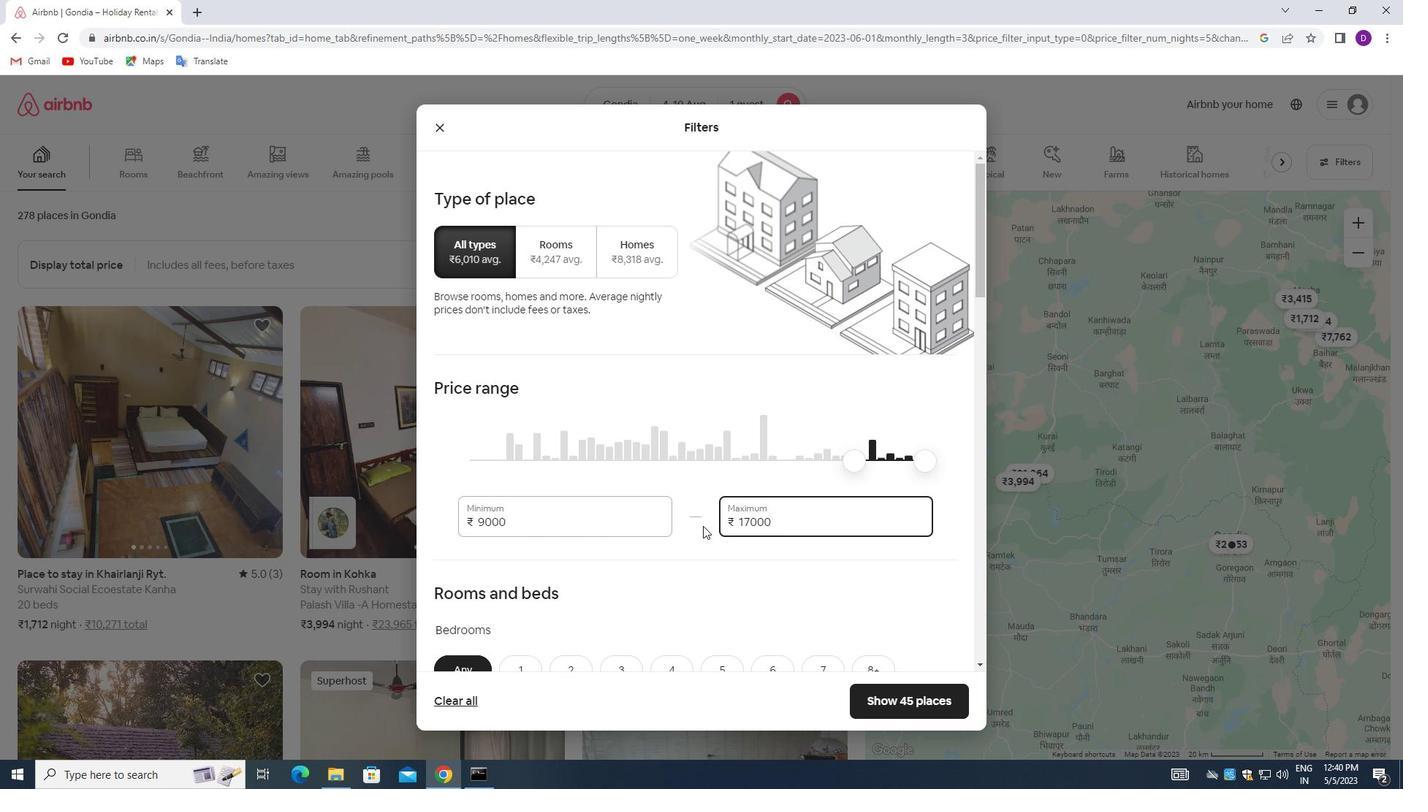 
Action: Mouse scrolled (711, 523) with delta (0, 0)
Screenshot: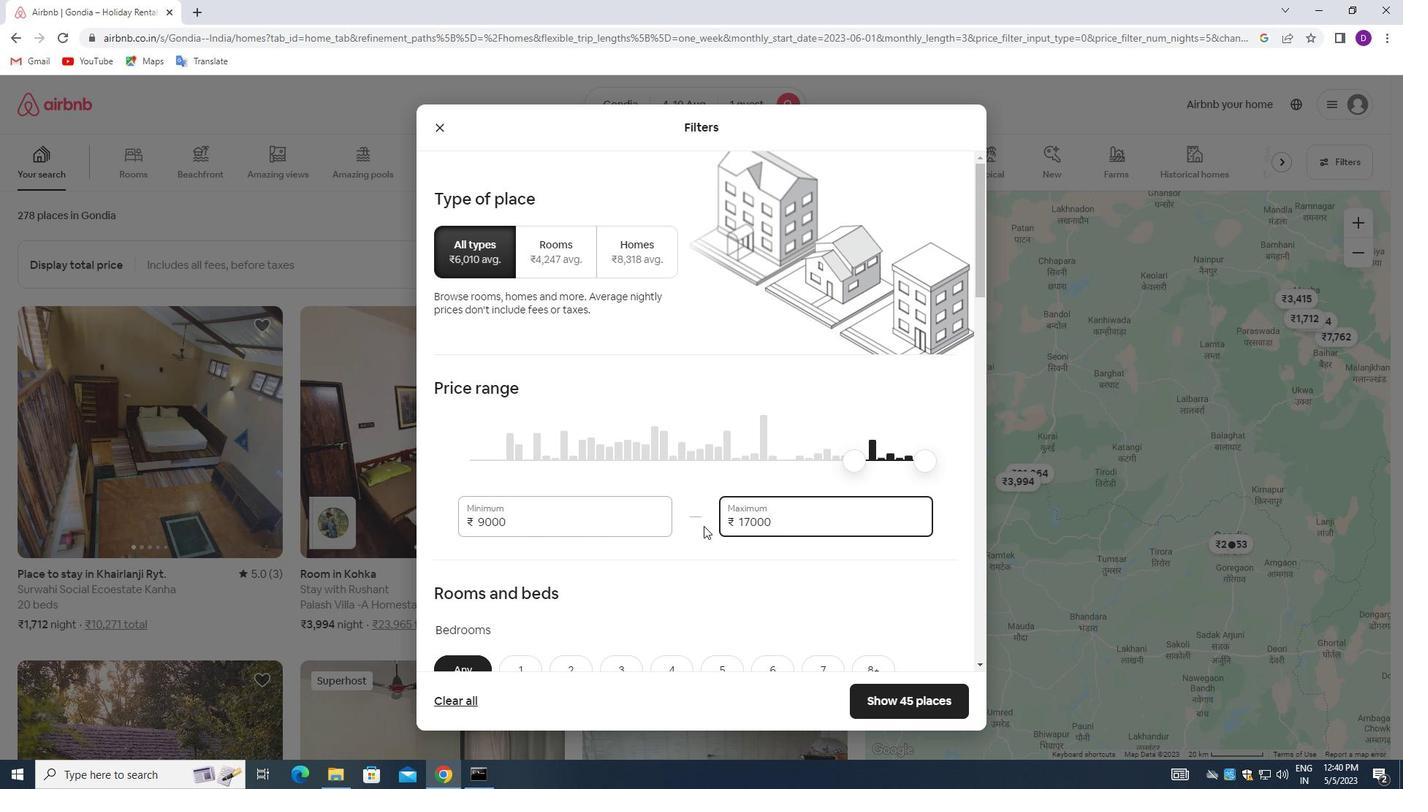 
Action: Mouse moved to (712, 524)
Screenshot: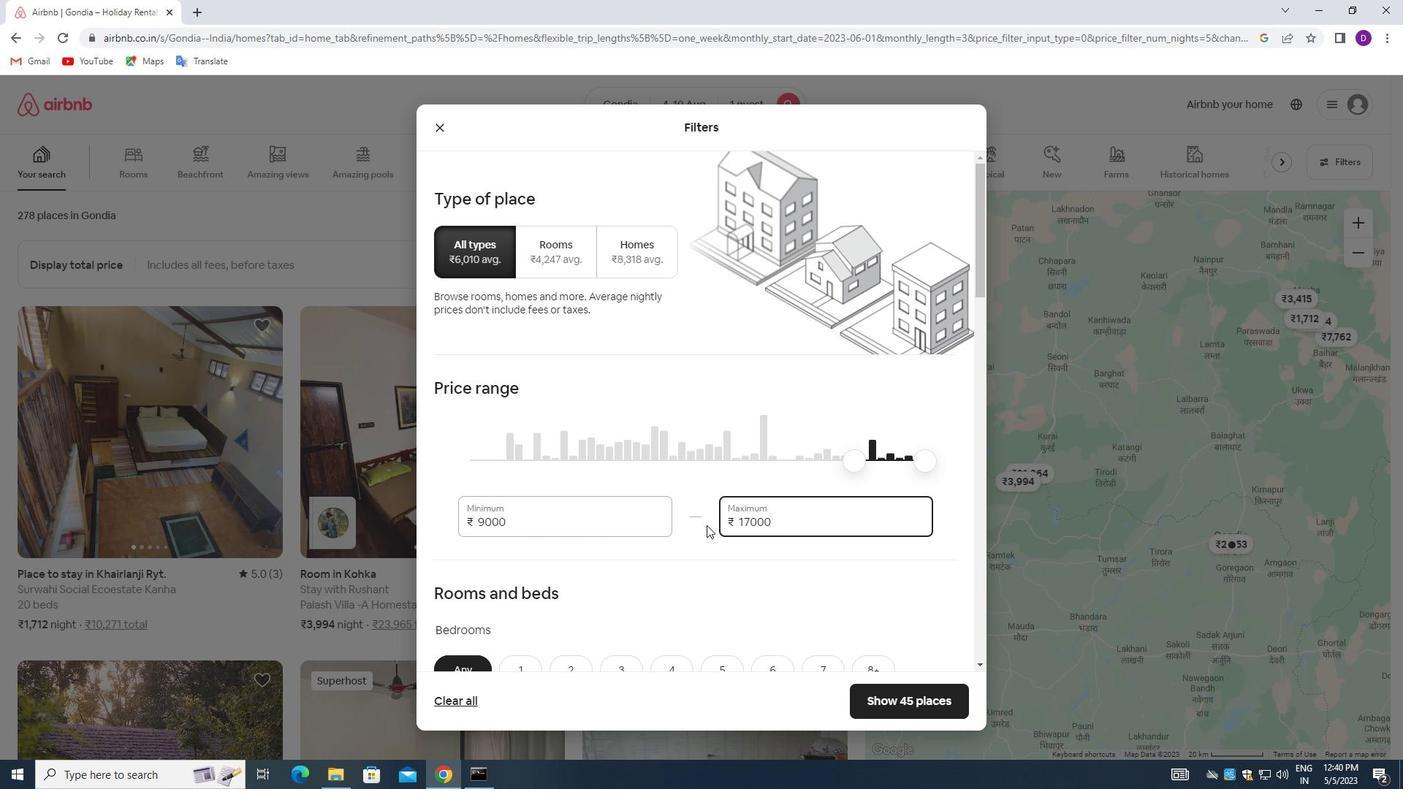 
Action: Mouse scrolled (712, 523) with delta (0, 0)
Screenshot: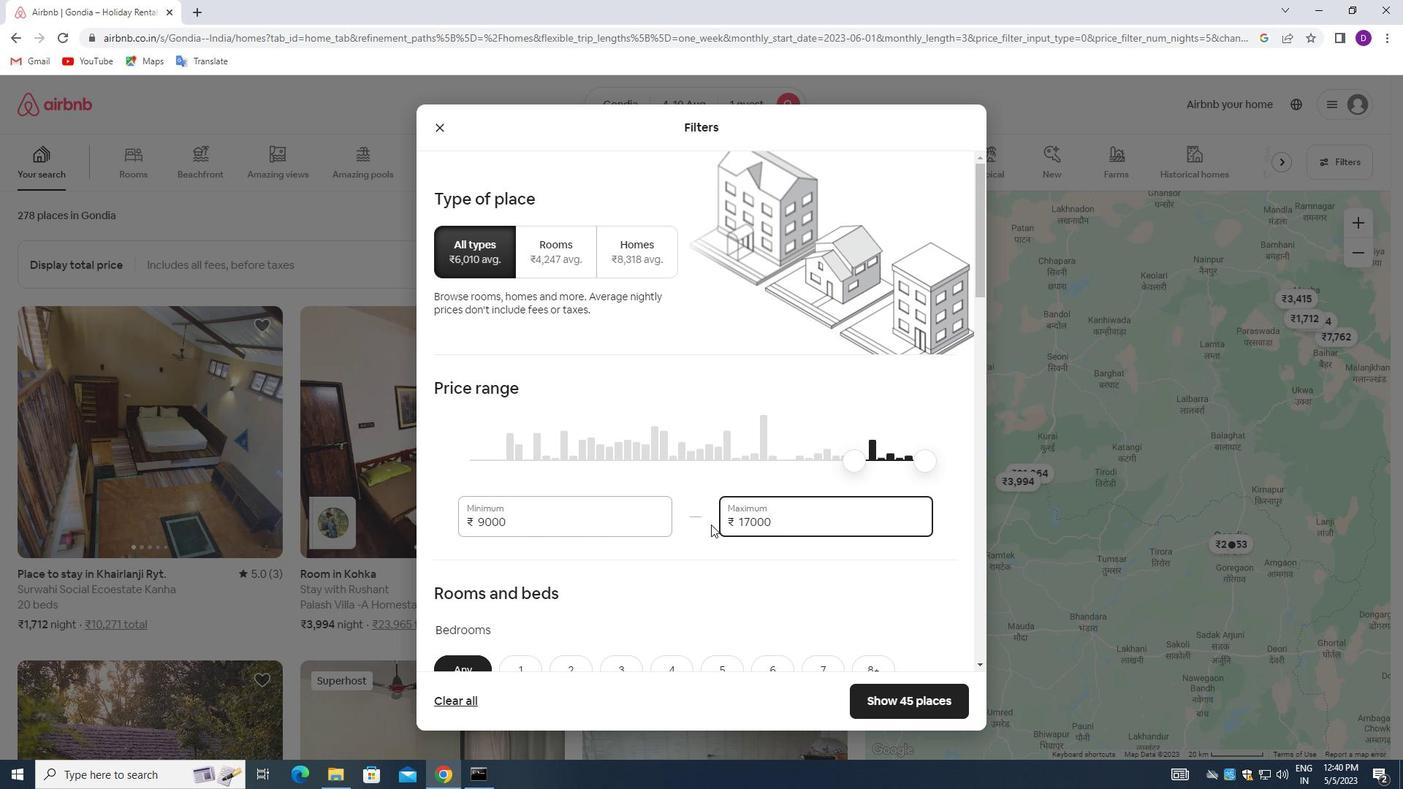 
Action: Mouse moved to (513, 456)
Screenshot: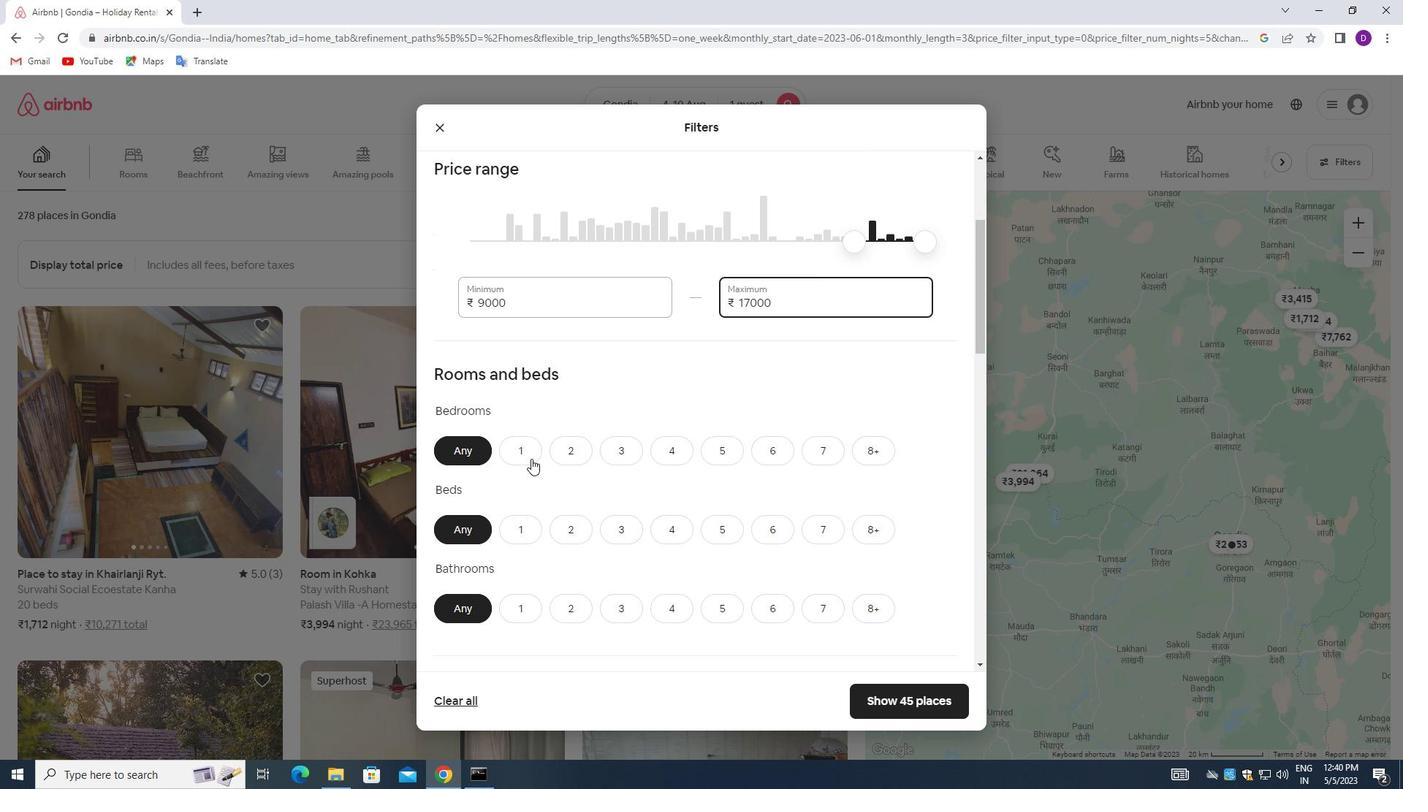 
Action: Mouse pressed left at (513, 456)
Screenshot: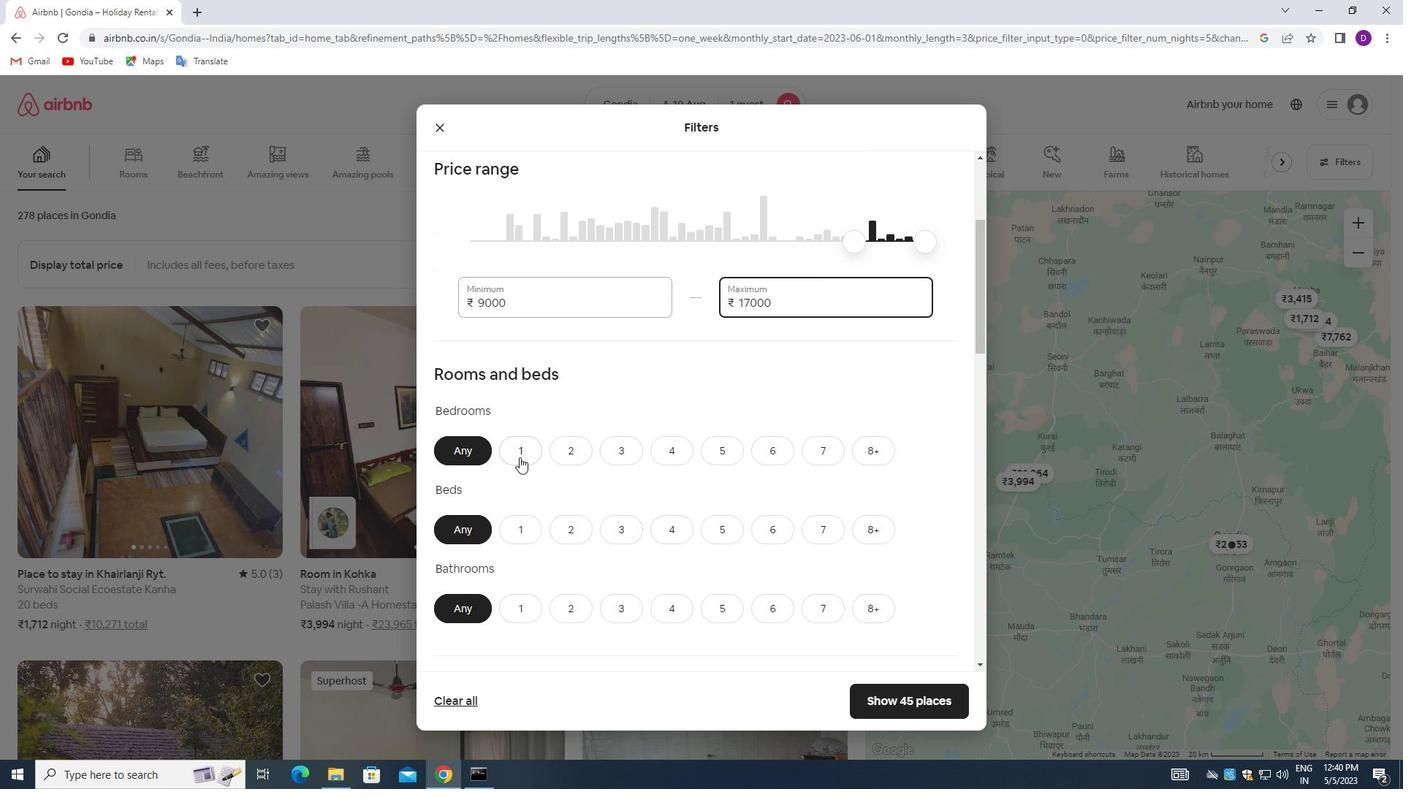 
Action: Mouse moved to (535, 534)
Screenshot: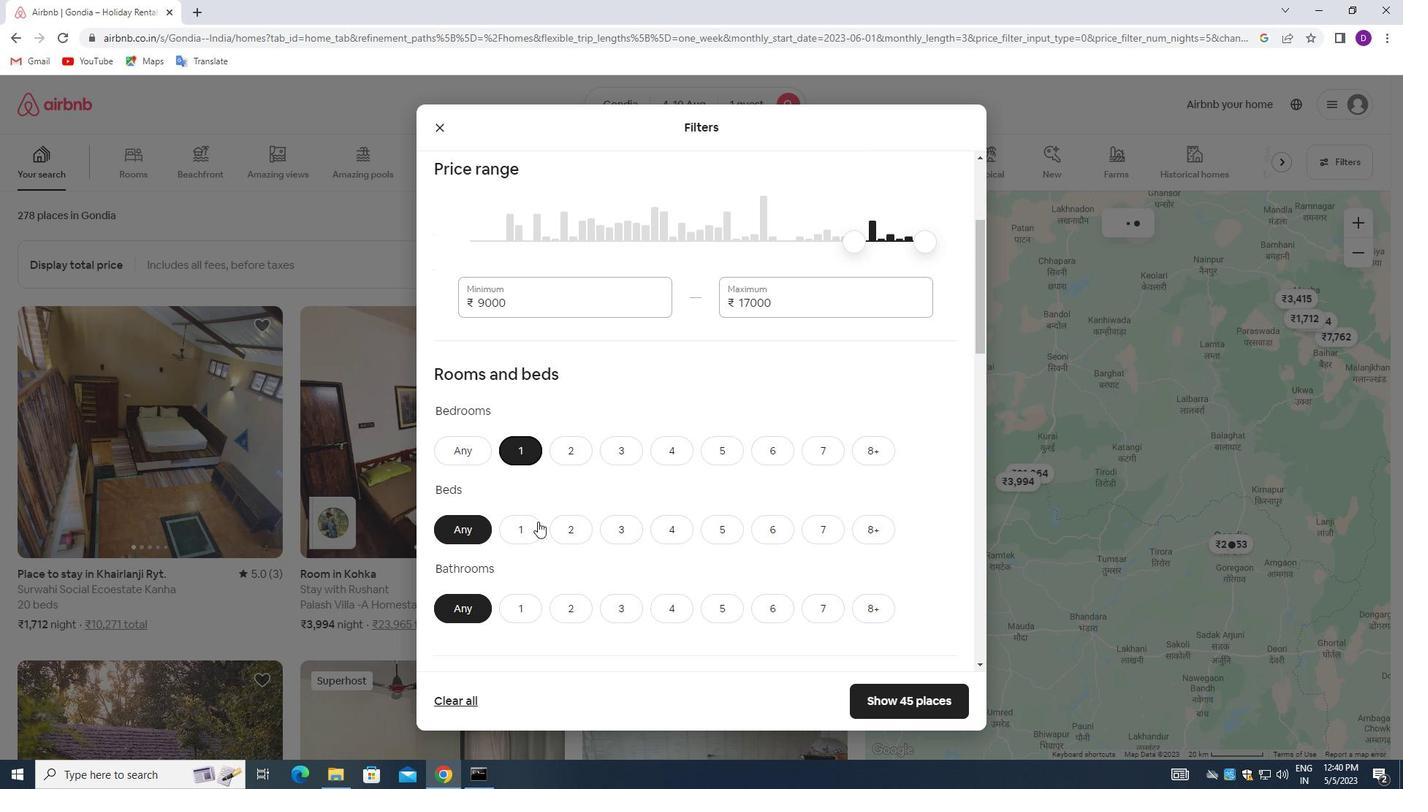 
Action: Mouse pressed left at (535, 534)
Screenshot: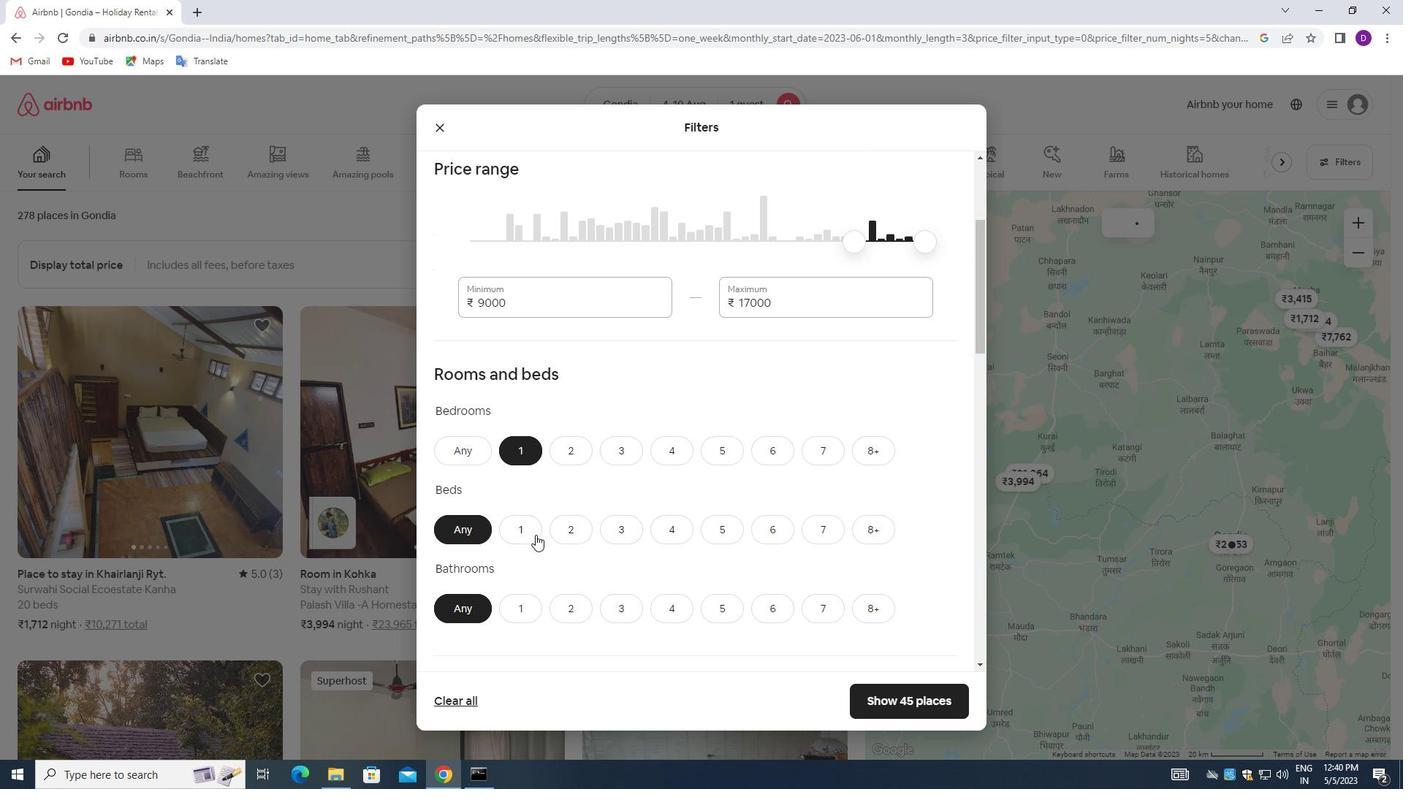 
Action: Mouse moved to (526, 605)
Screenshot: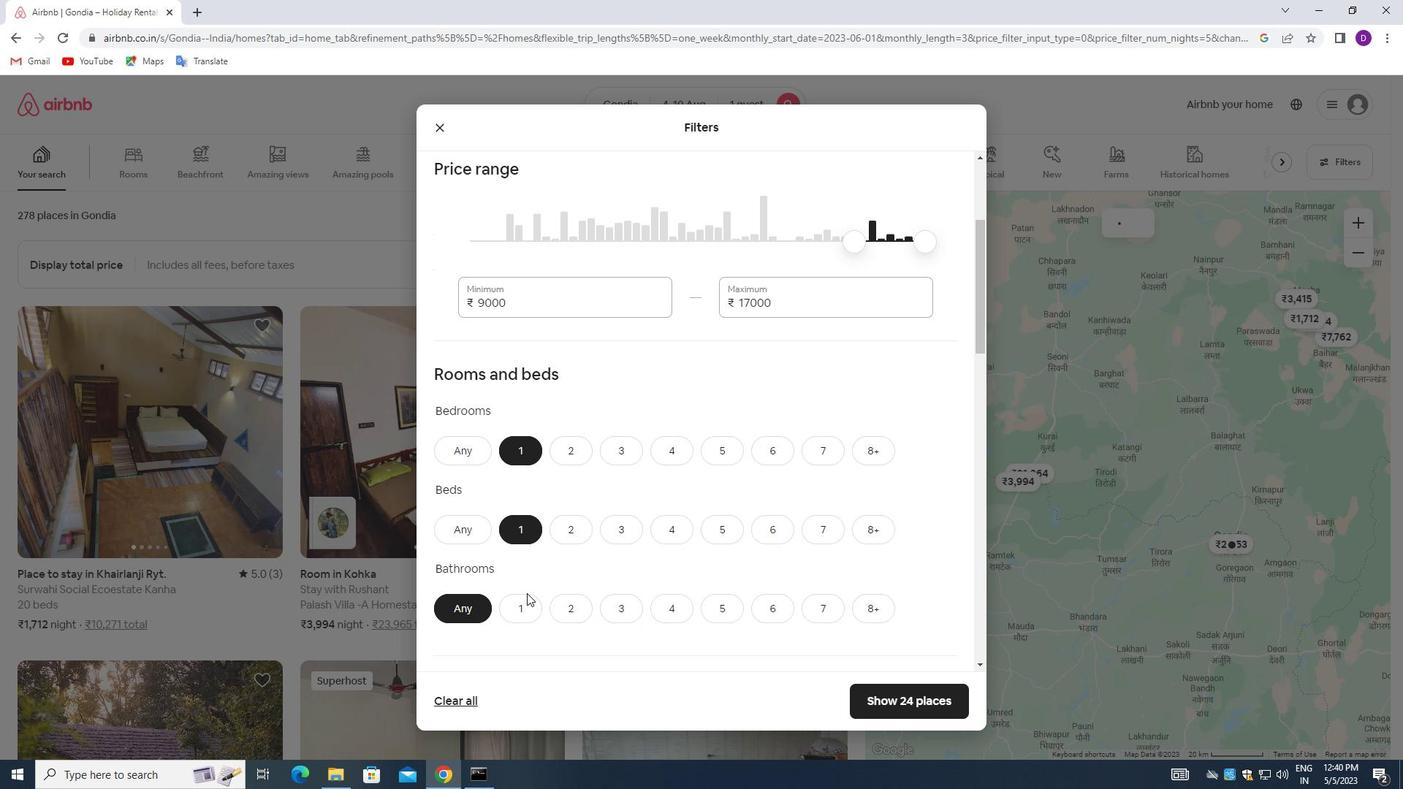 
Action: Mouse pressed left at (526, 605)
Screenshot: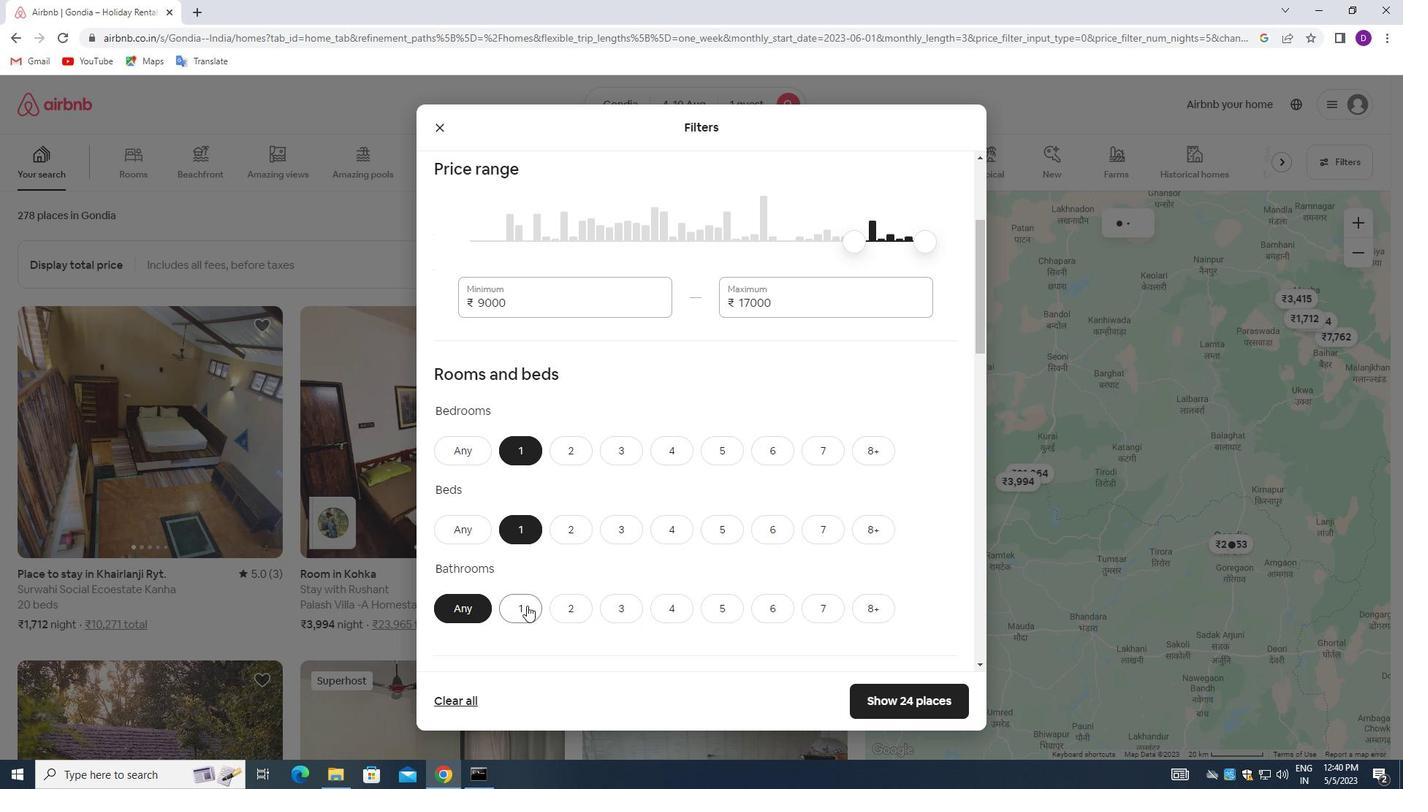 
Action: Mouse moved to (585, 518)
Screenshot: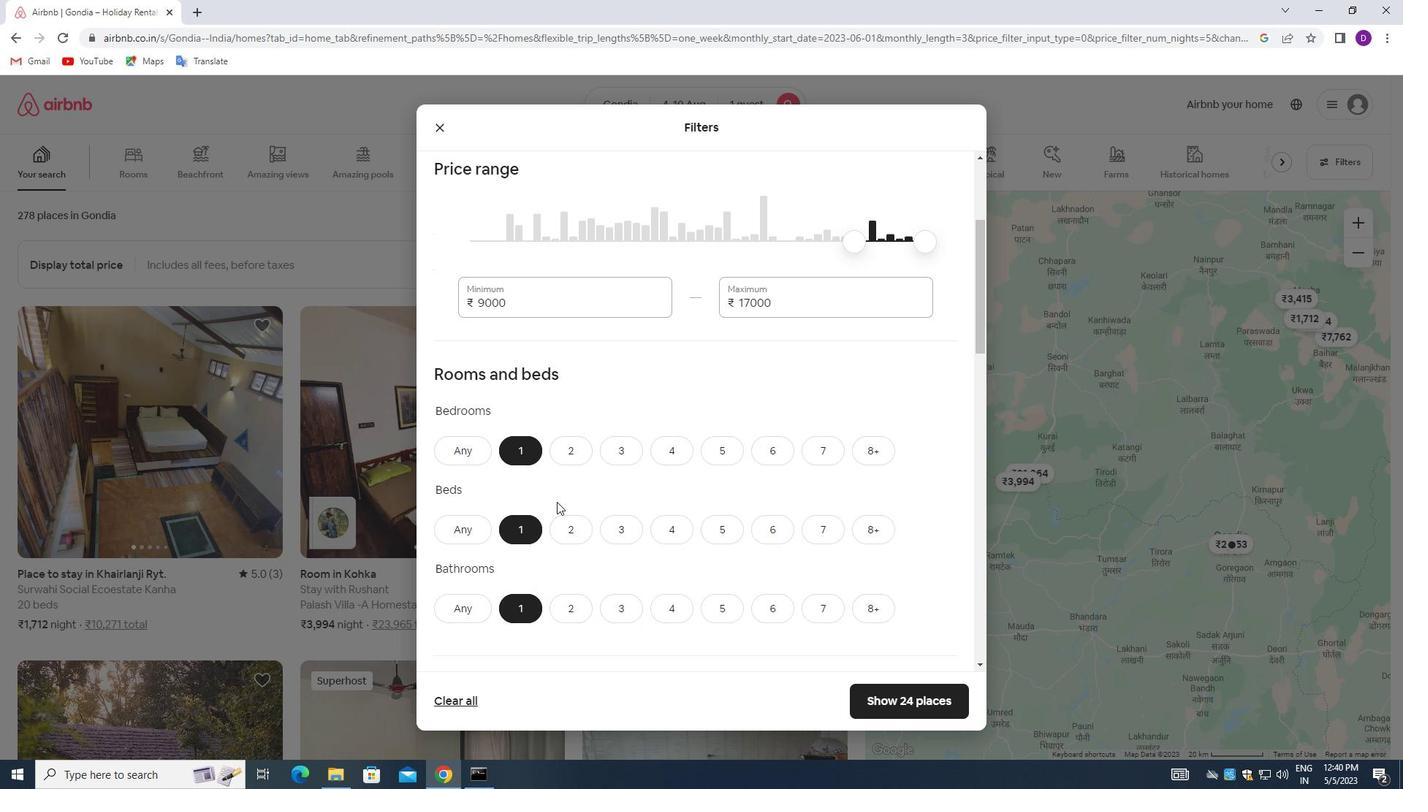 
Action: Mouse scrolled (585, 518) with delta (0, 0)
Screenshot: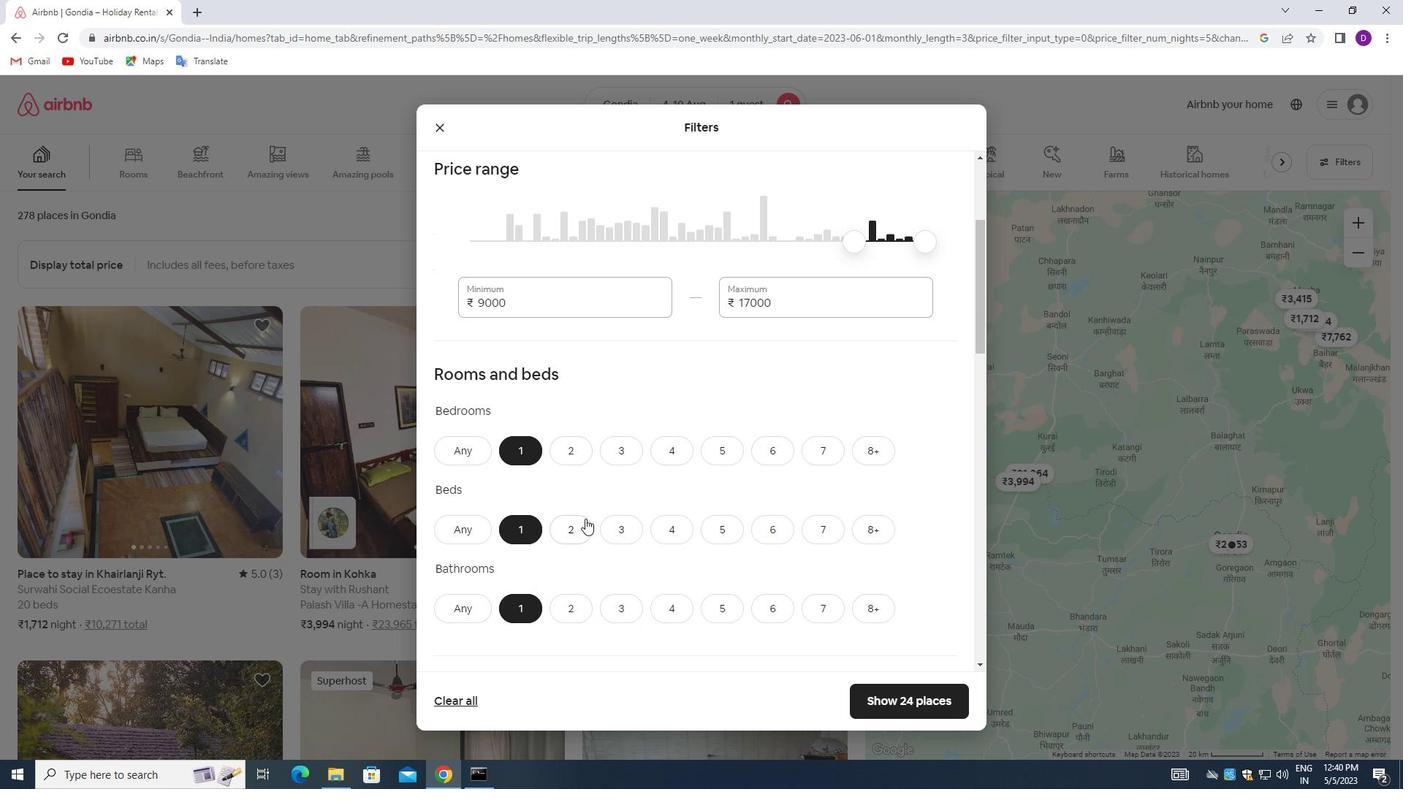 
Action: Mouse moved to (586, 519)
Screenshot: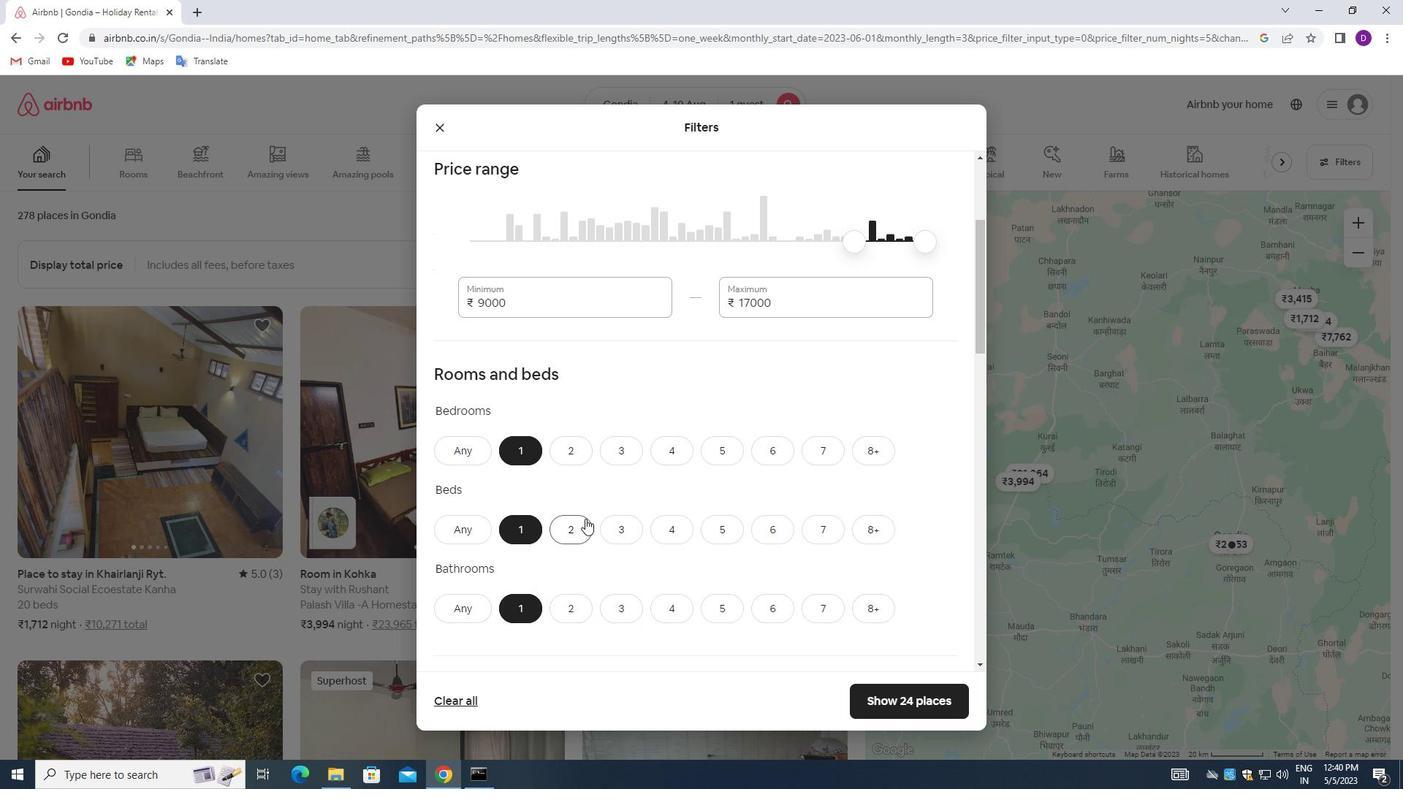 
Action: Mouse scrolled (586, 518) with delta (0, 0)
Screenshot: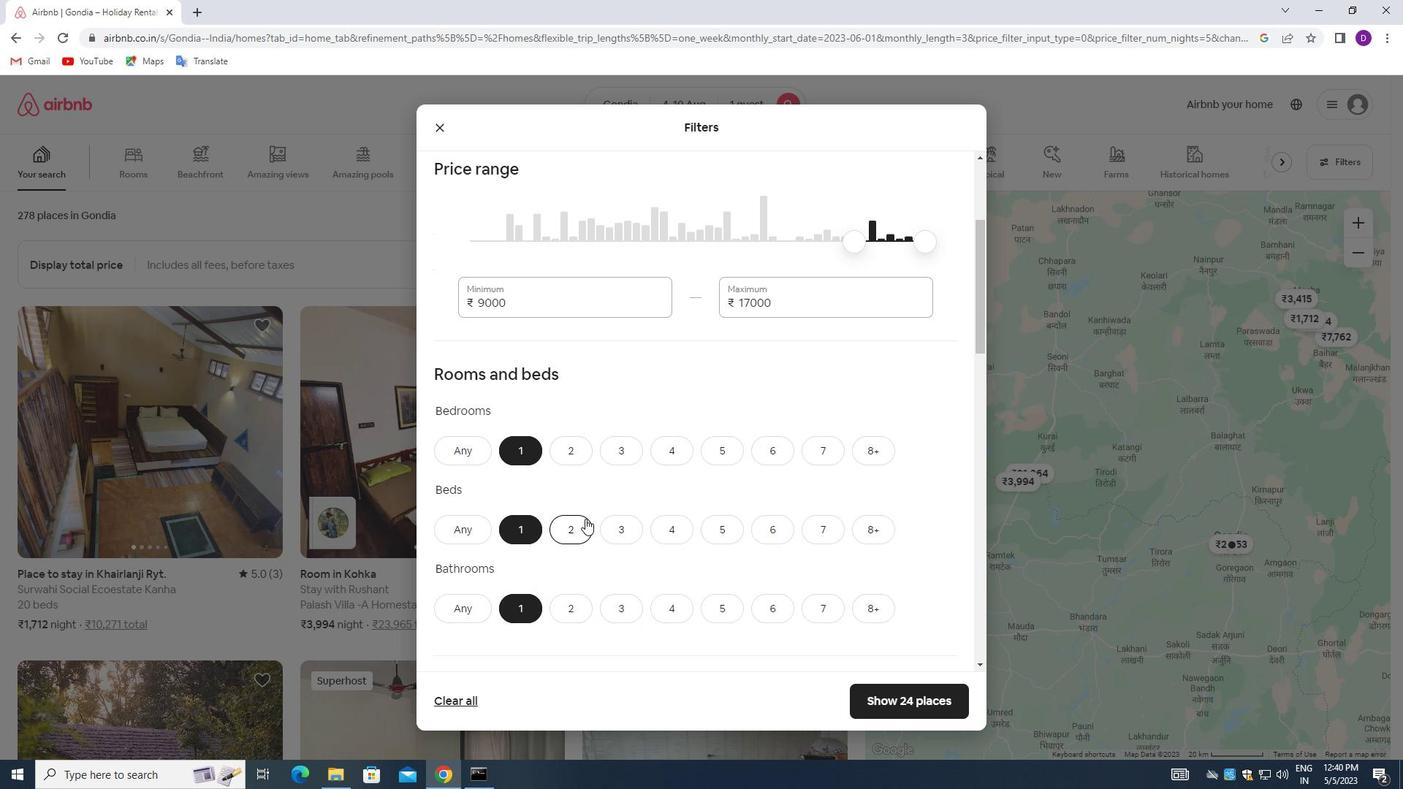 
Action: Mouse scrolled (586, 518) with delta (0, 0)
Screenshot: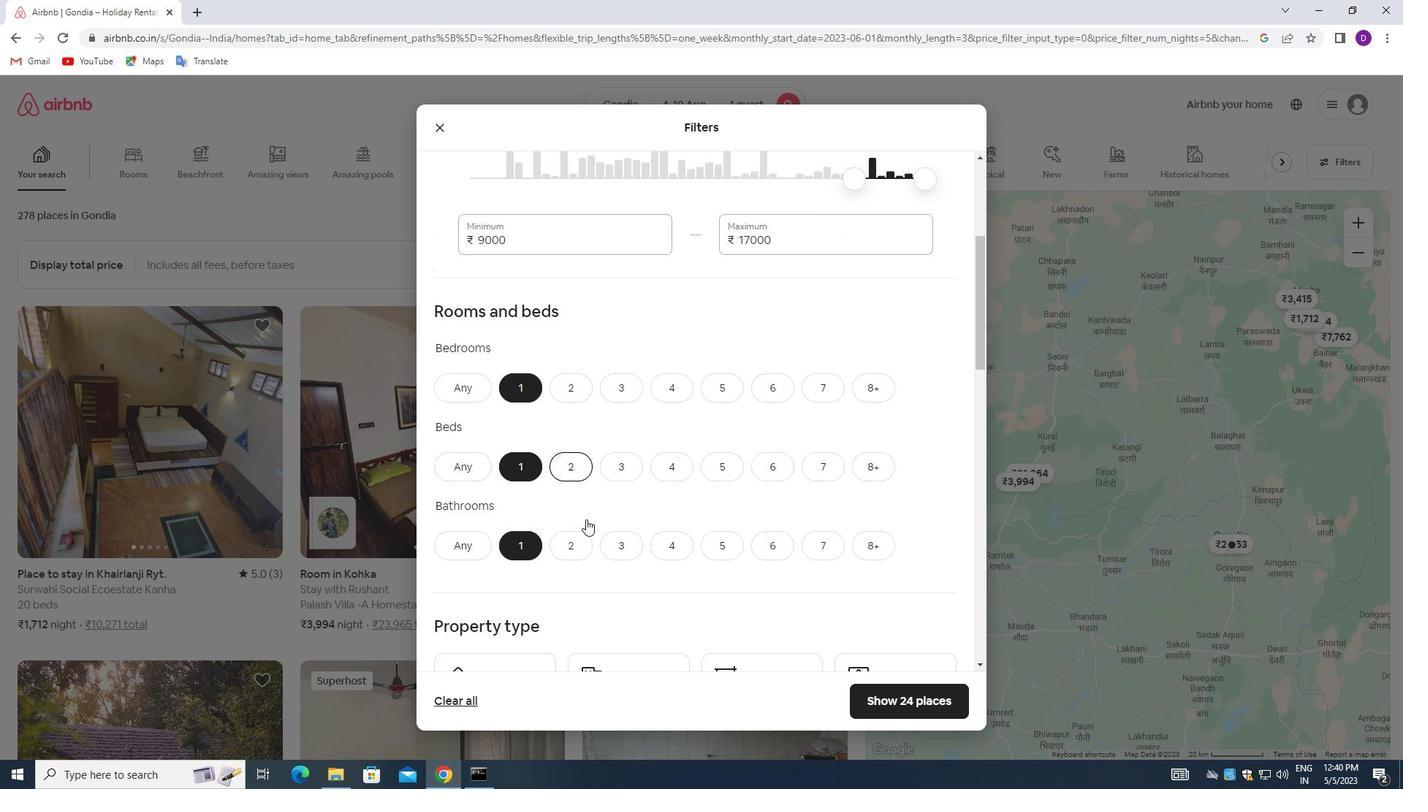 
Action: Mouse scrolled (586, 518) with delta (0, 0)
Screenshot: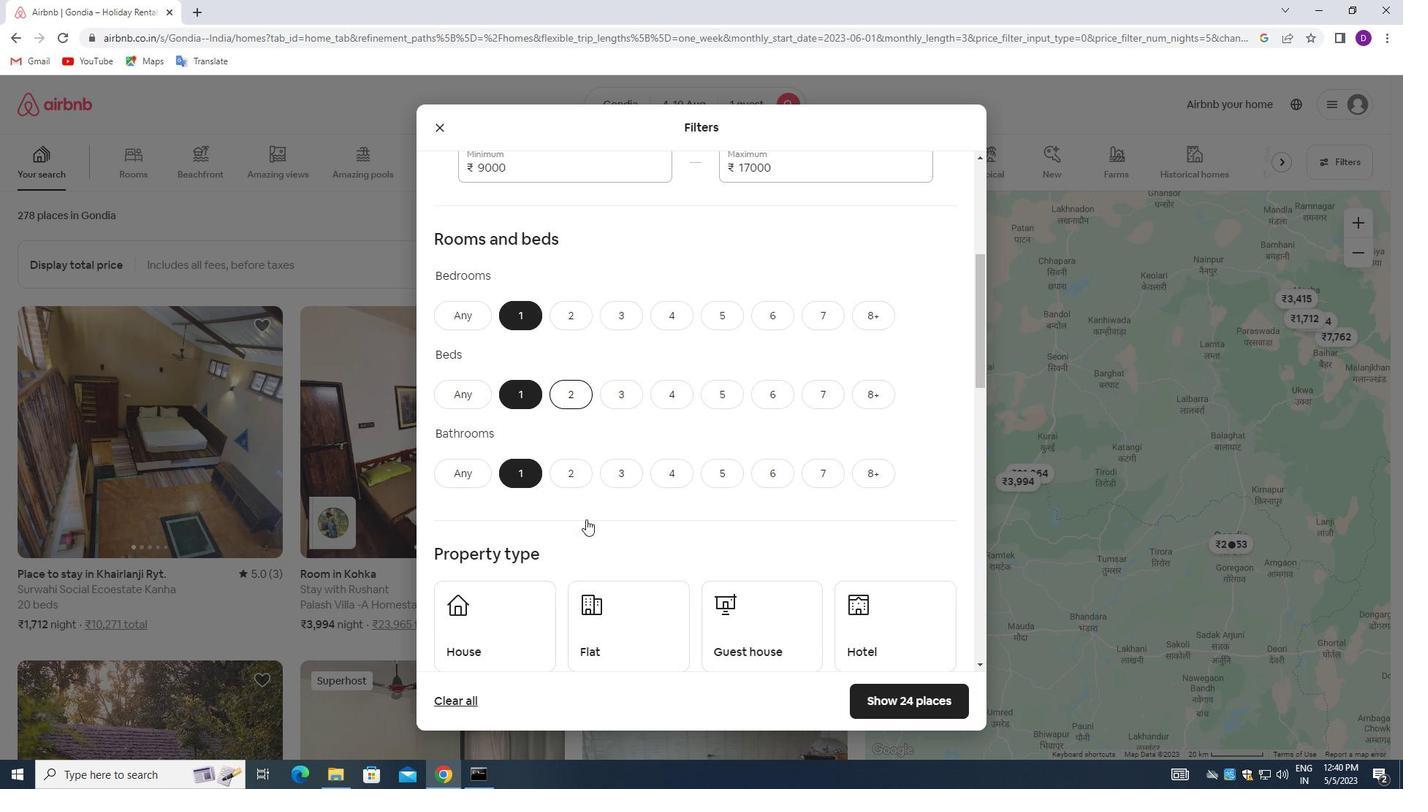 
Action: Mouse moved to (510, 485)
Screenshot: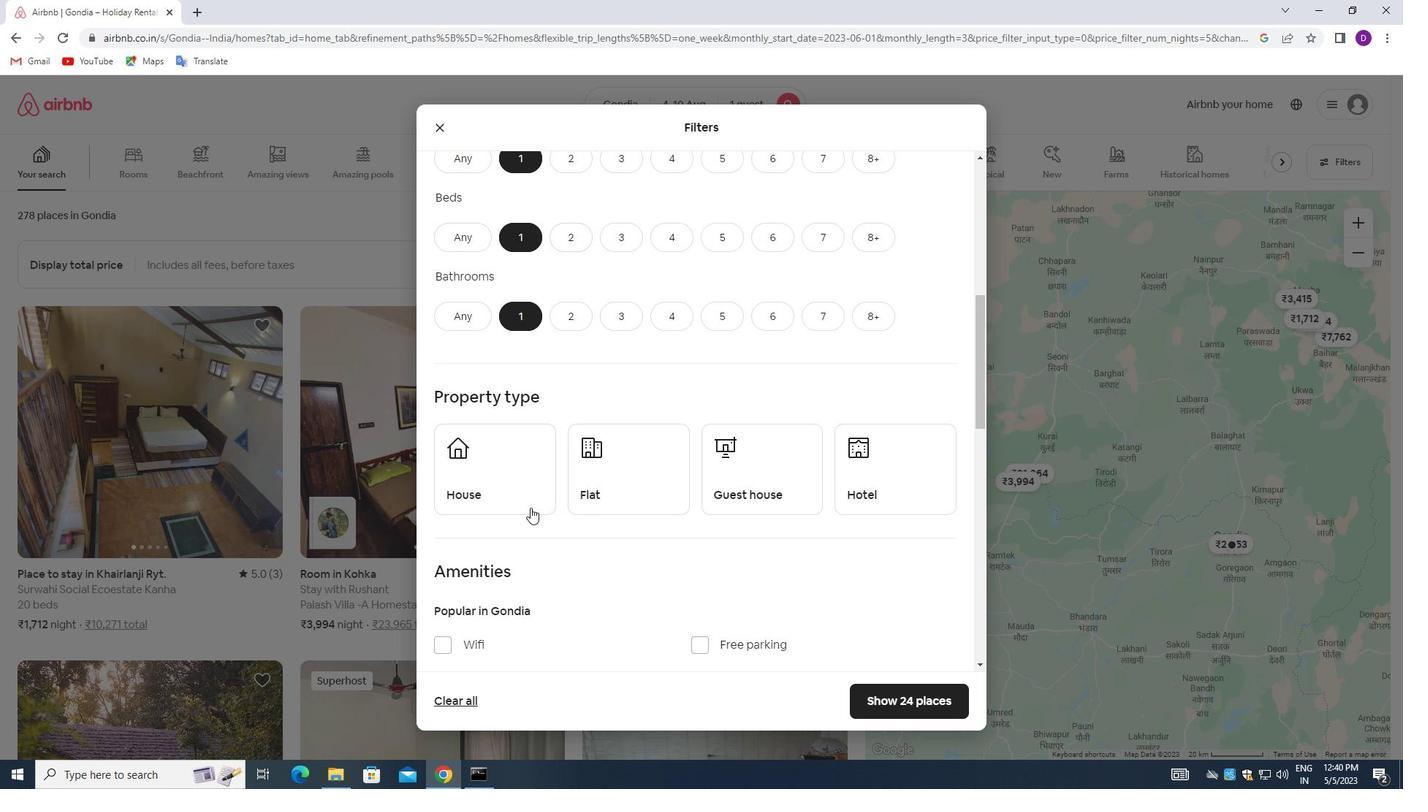 
Action: Mouse pressed left at (510, 485)
Screenshot: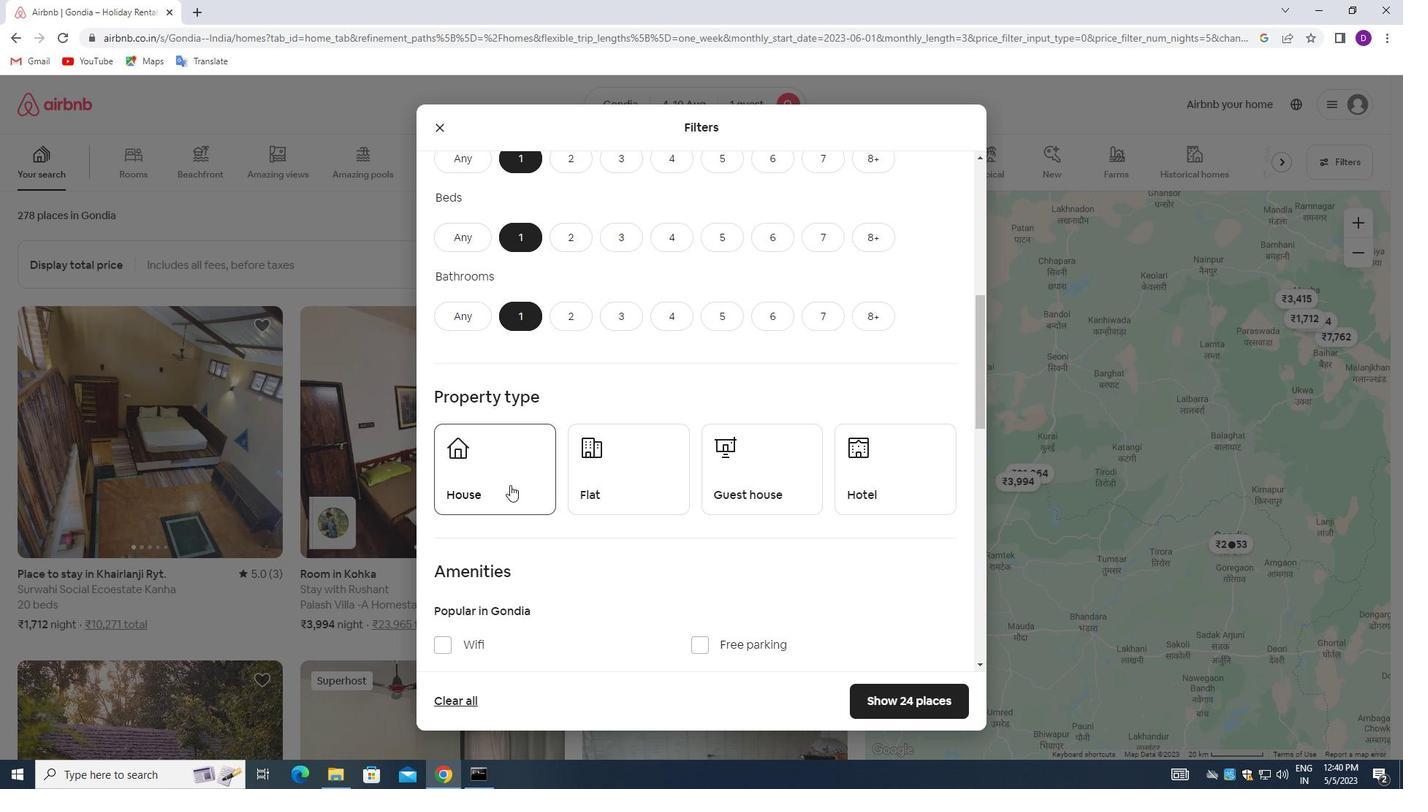 
Action: Mouse moved to (633, 488)
Screenshot: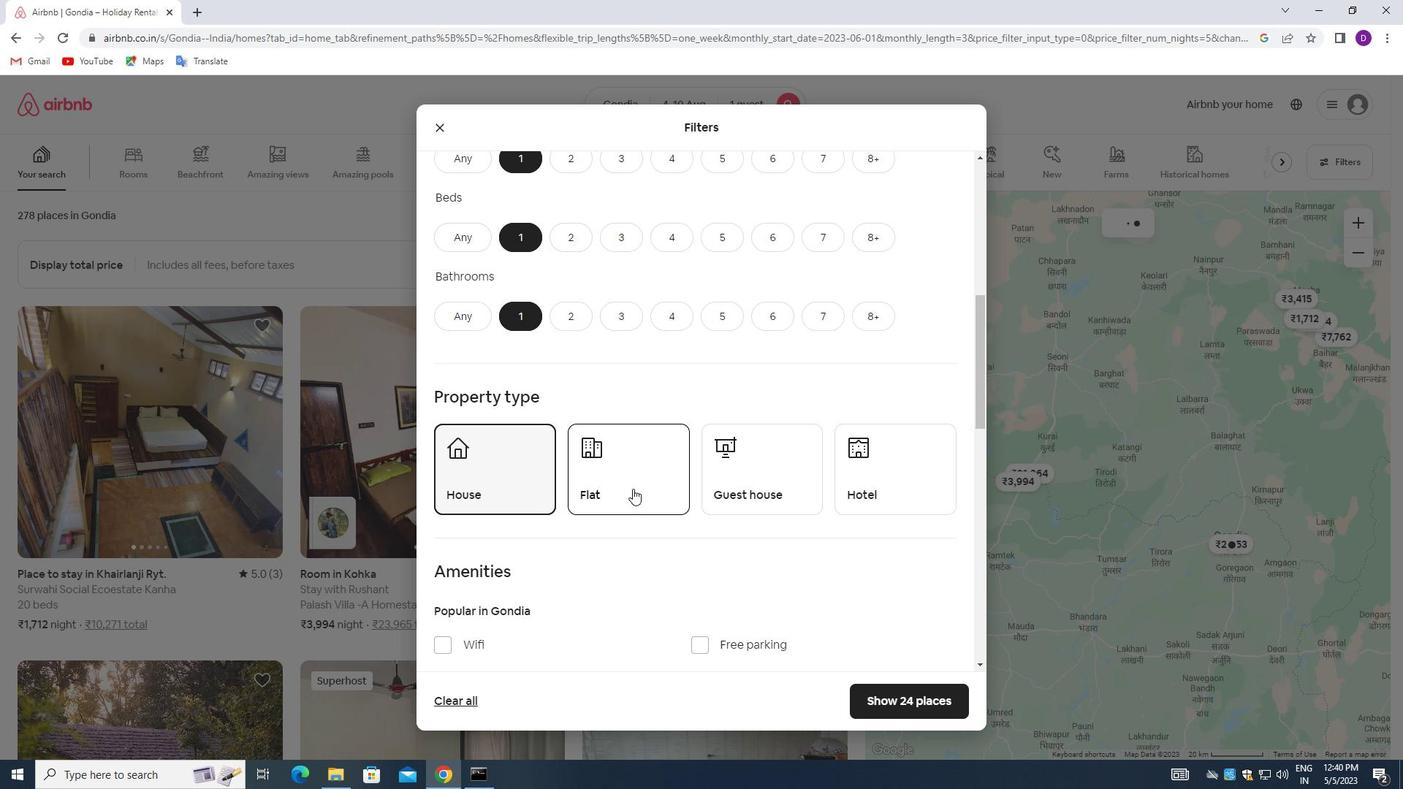 
Action: Mouse pressed left at (633, 488)
Screenshot: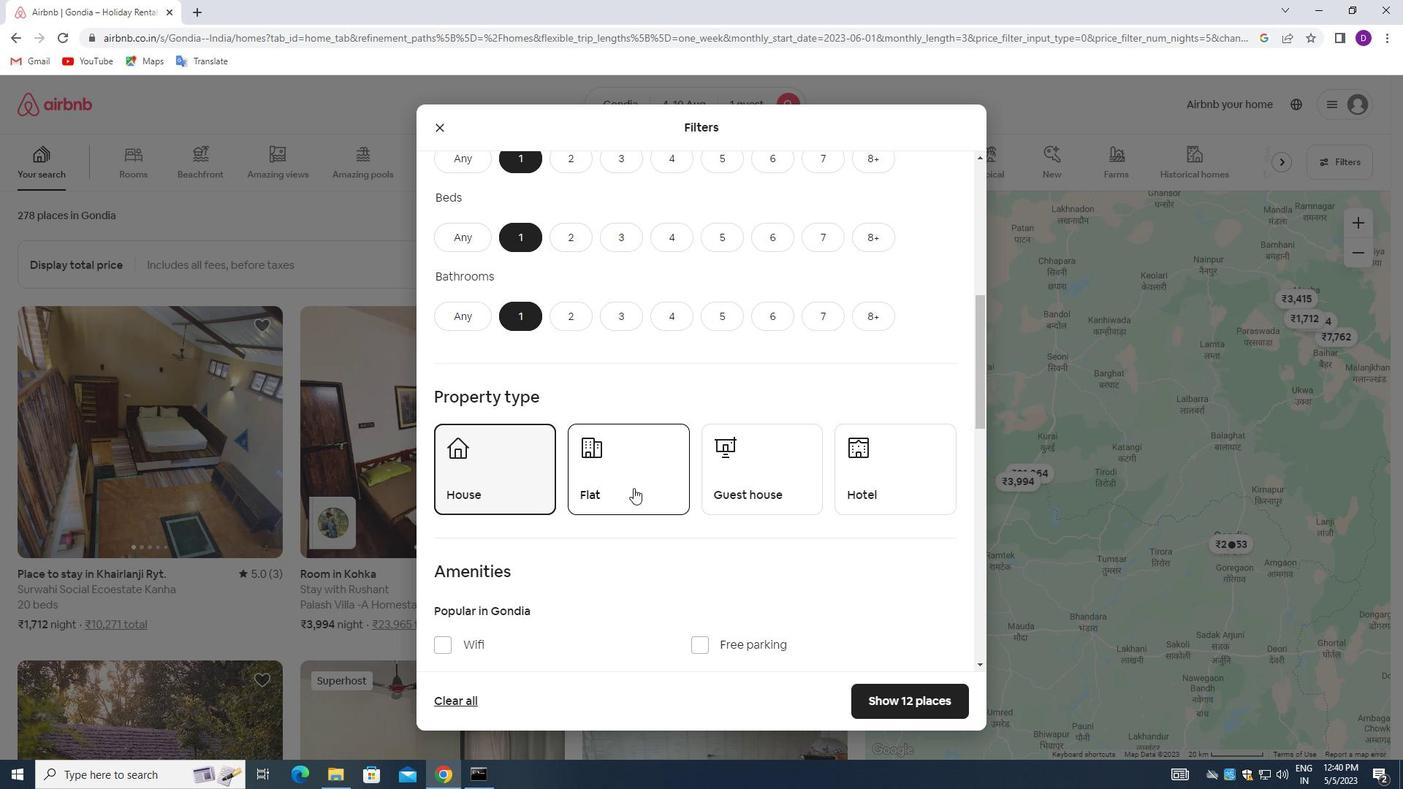 
Action: Mouse moved to (746, 477)
Screenshot: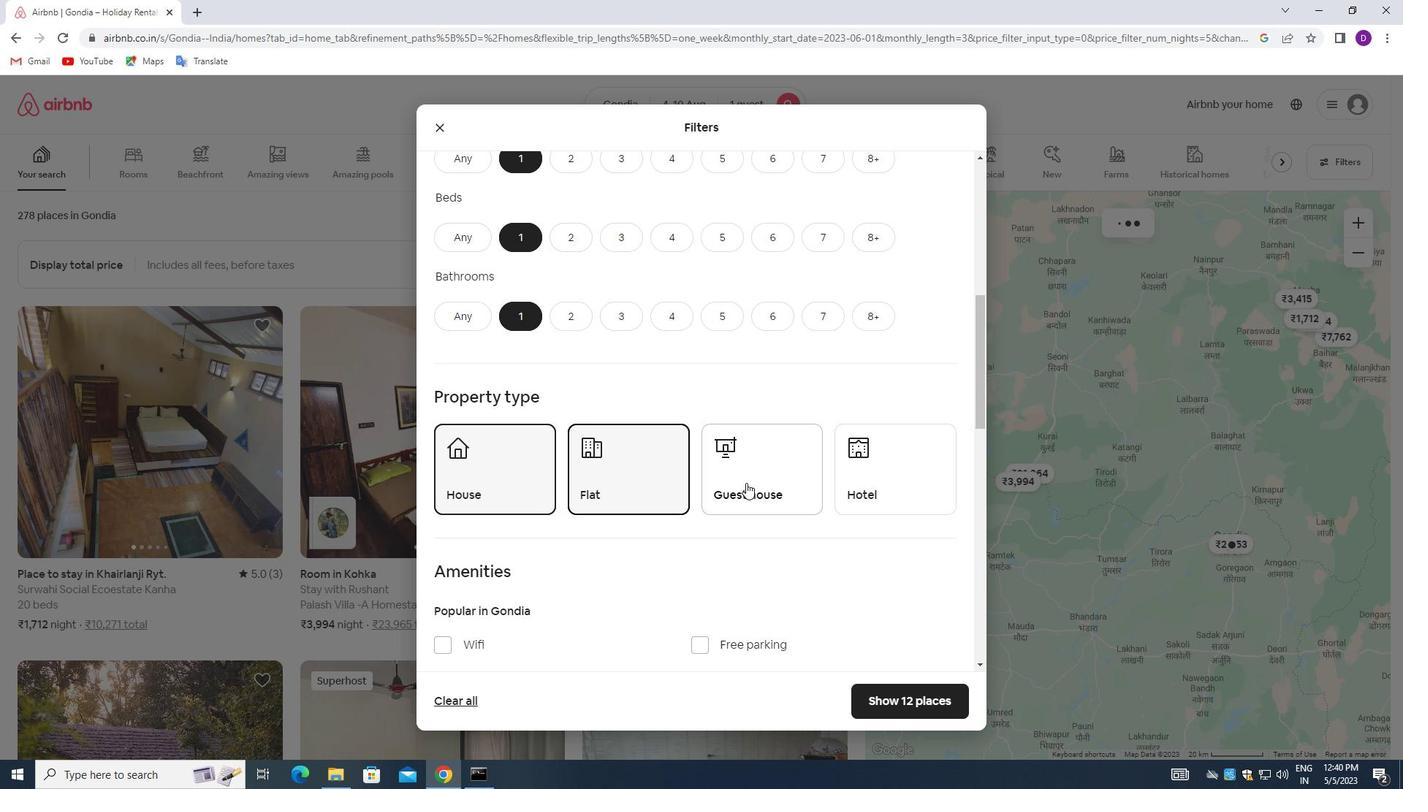 
Action: Mouse pressed left at (746, 477)
Screenshot: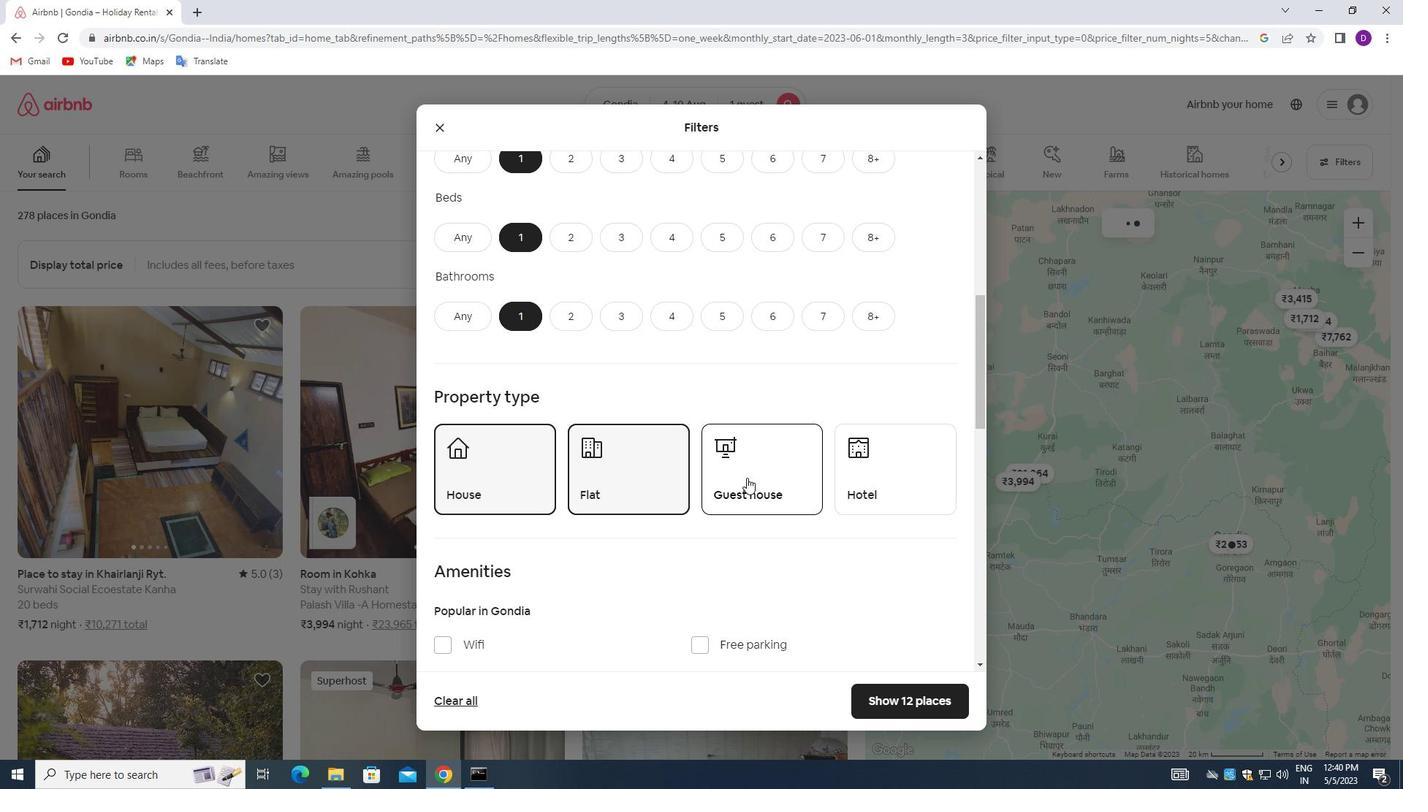 
Action: Mouse moved to (874, 480)
Screenshot: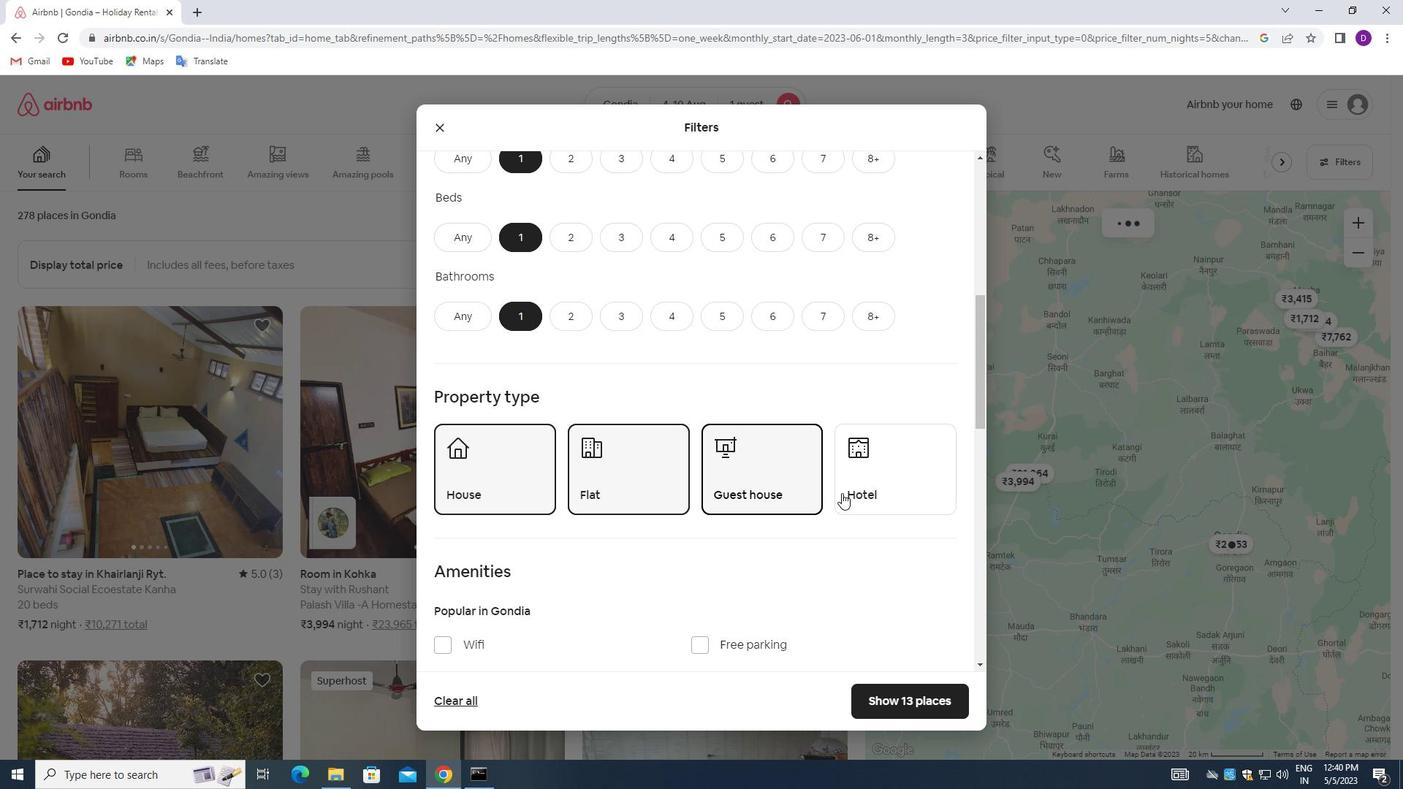 
Action: Mouse pressed left at (874, 480)
Screenshot: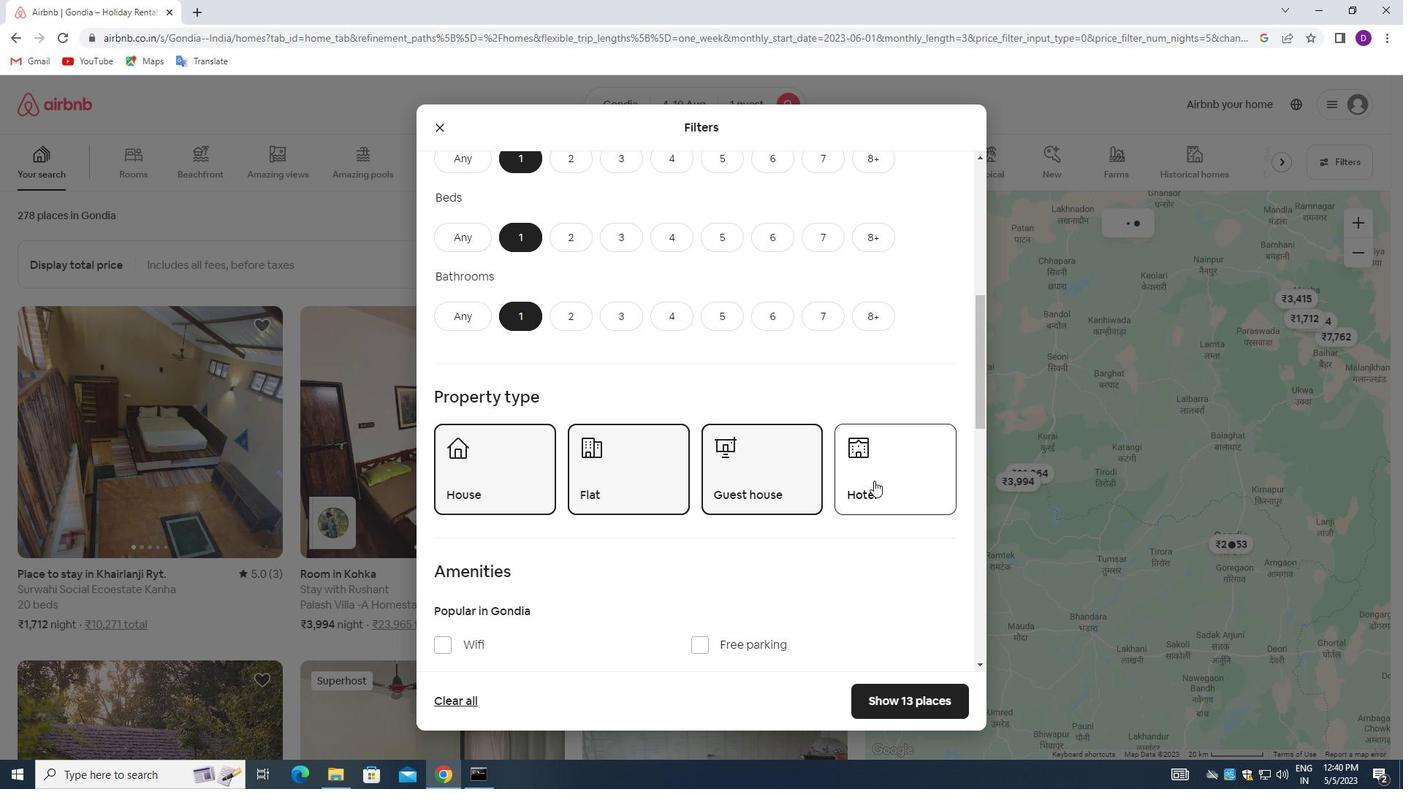 
Action: Mouse moved to (664, 477)
Screenshot: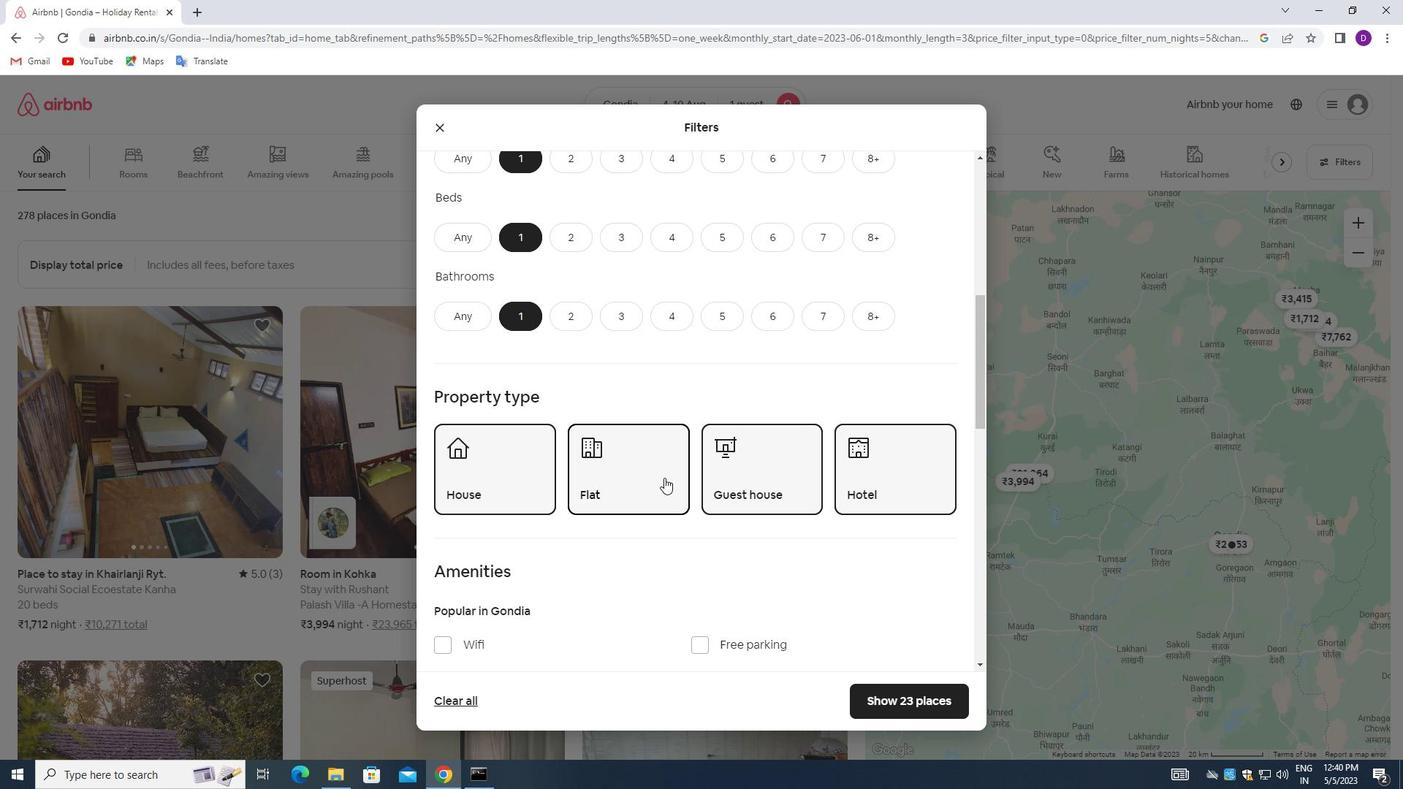 
Action: Mouse scrolled (664, 477) with delta (0, 0)
Screenshot: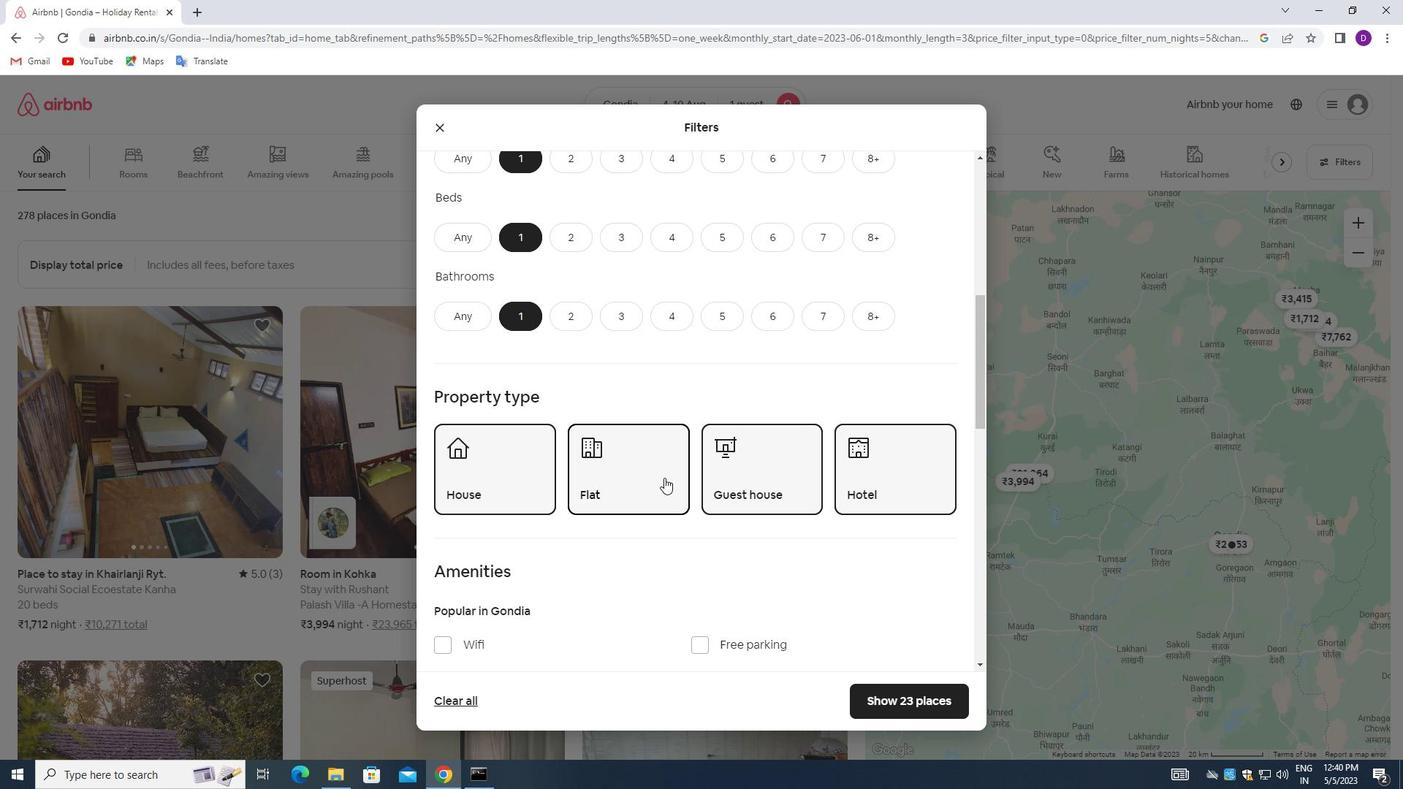 
Action: Mouse moved to (666, 477)
Screenshot: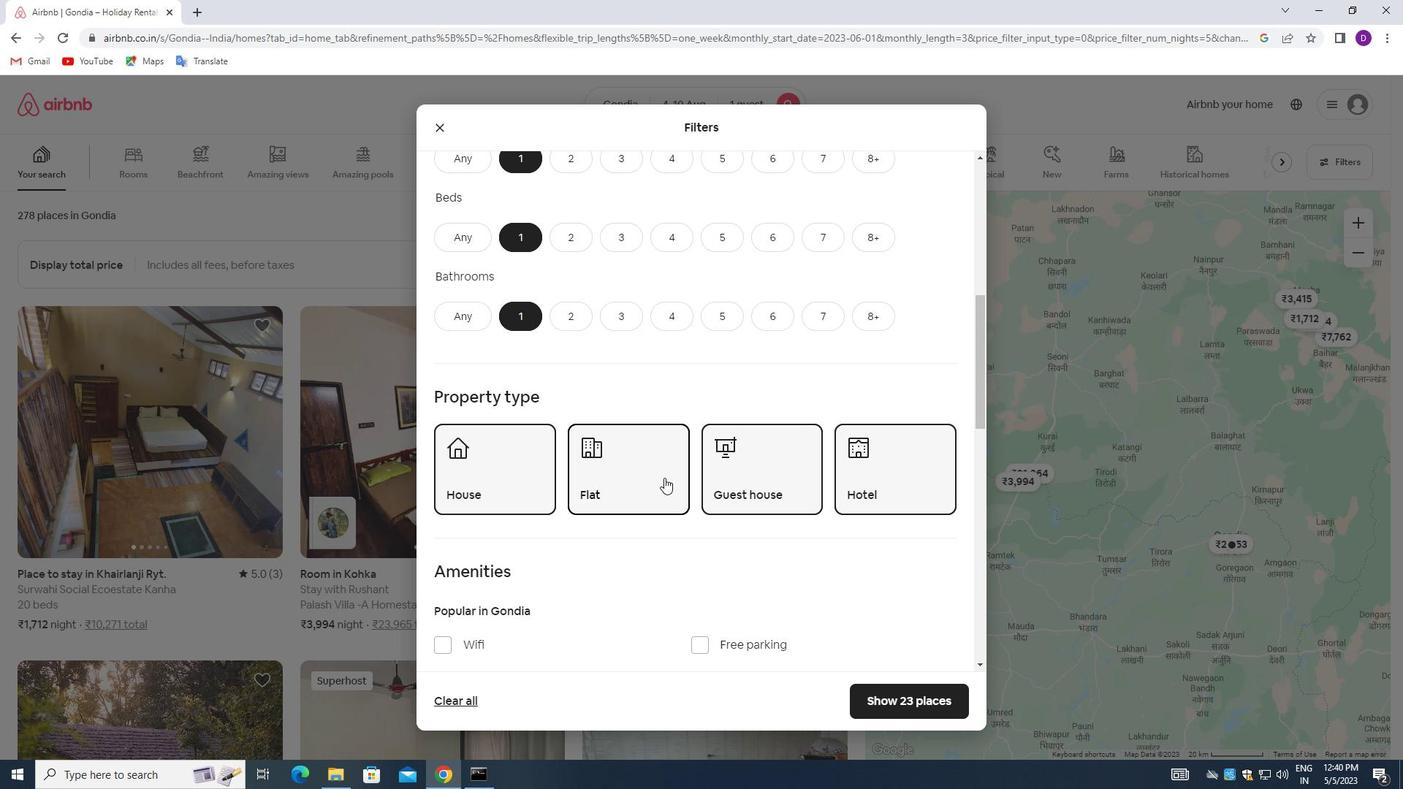 
Action: Mouse scrolled (666, 477) with delta (0, 0)
Screenshot: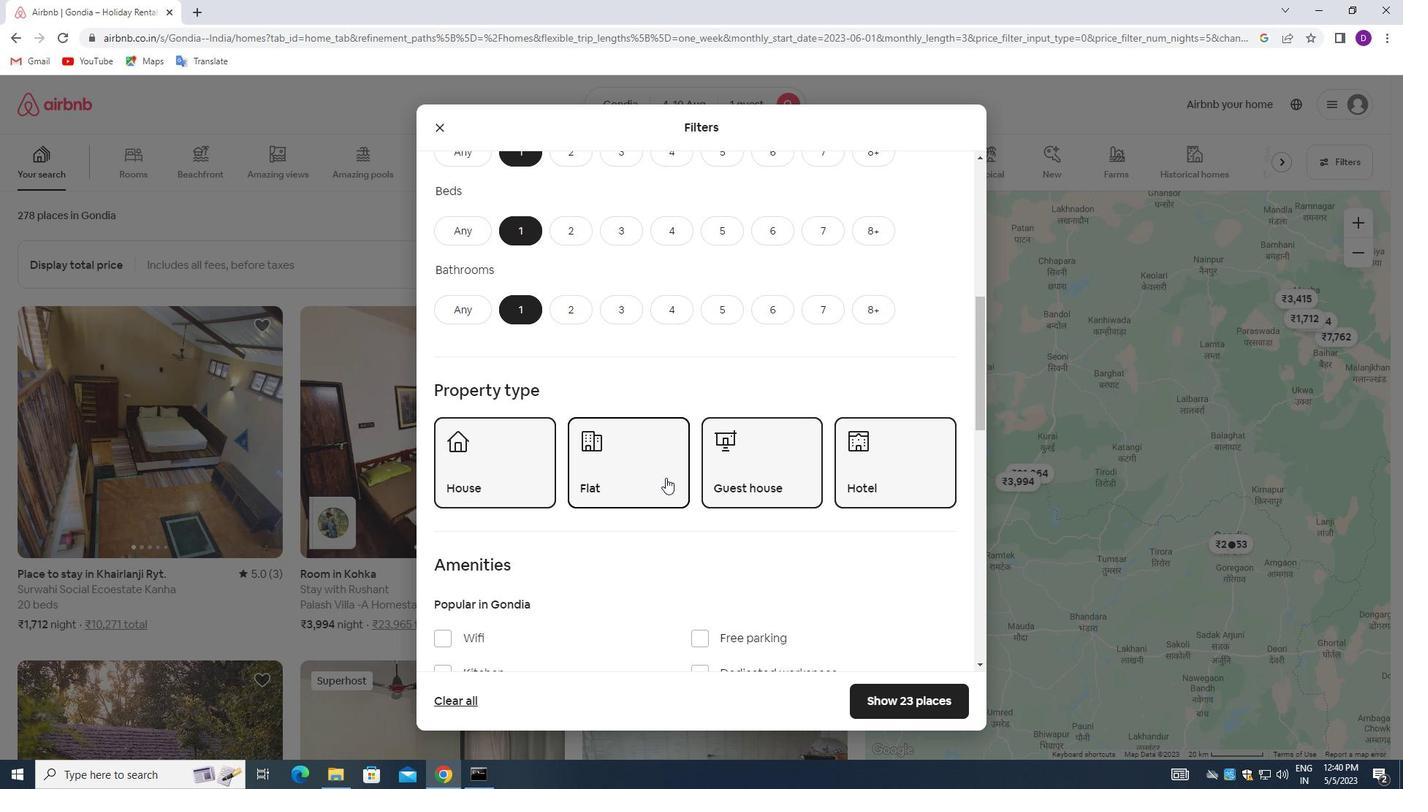 
Action: Mouse moved to (701, 476)
Screenshot: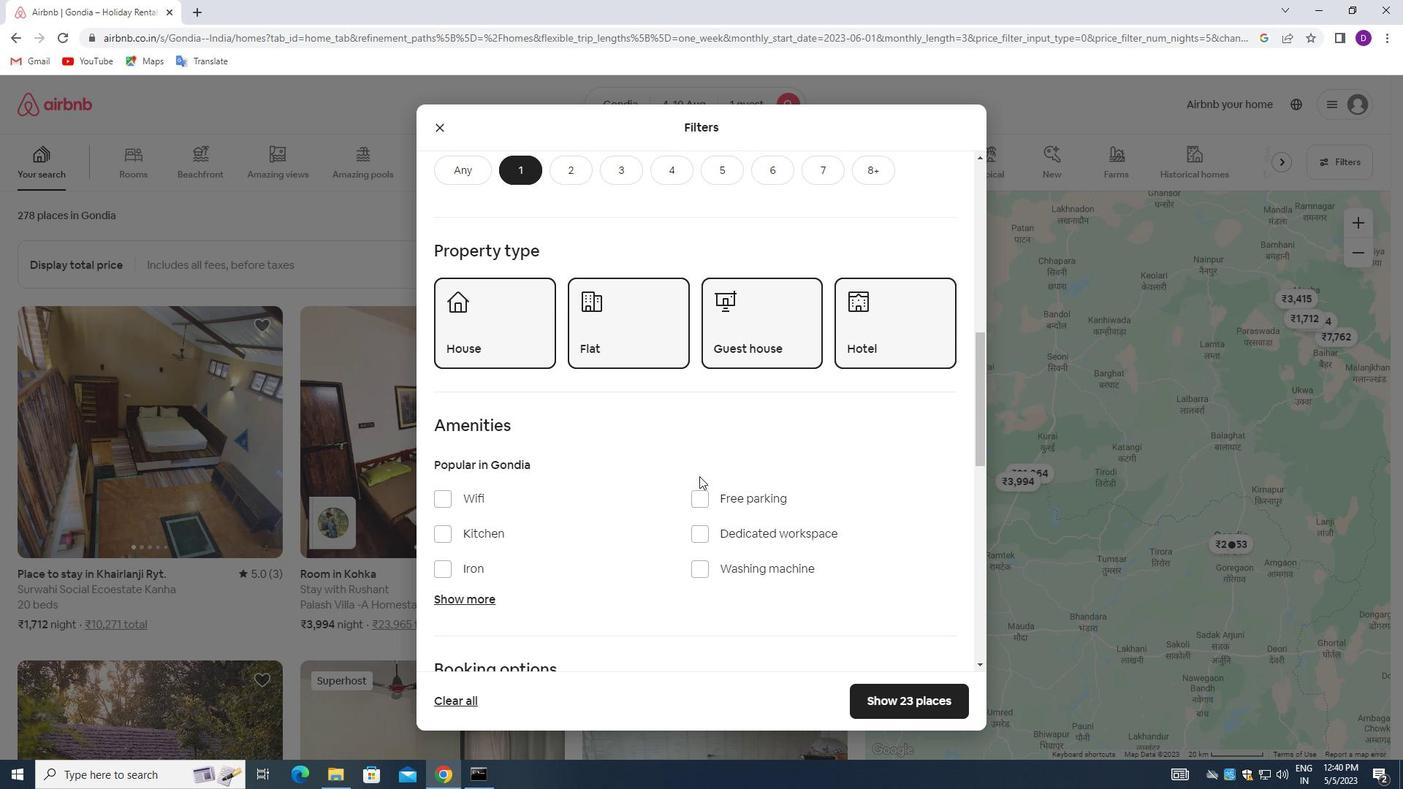 
Action: Mouse scrolled (701, 475) with delta (0, 0)
Screenshot: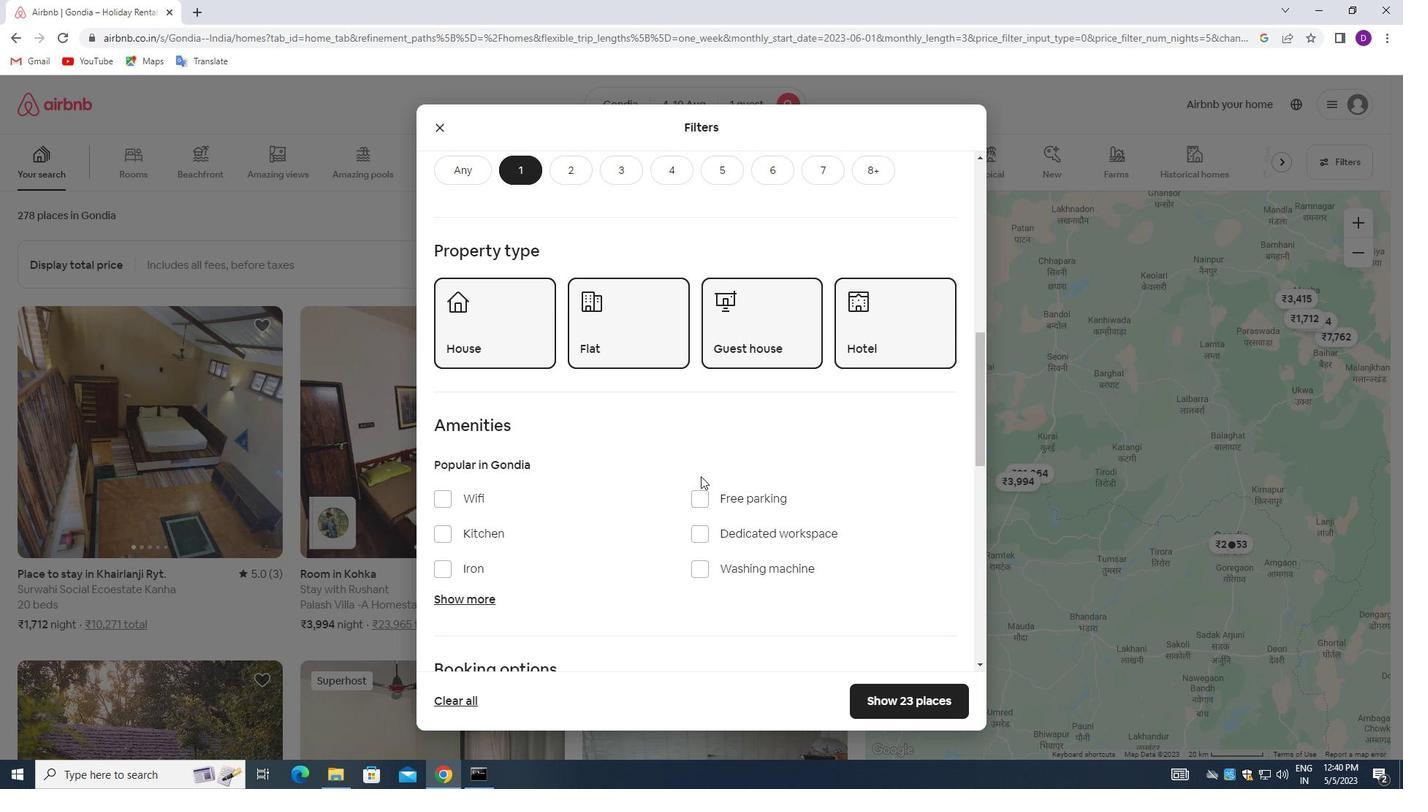 
Action: Mouse moved to (703, 476)
Screenshot: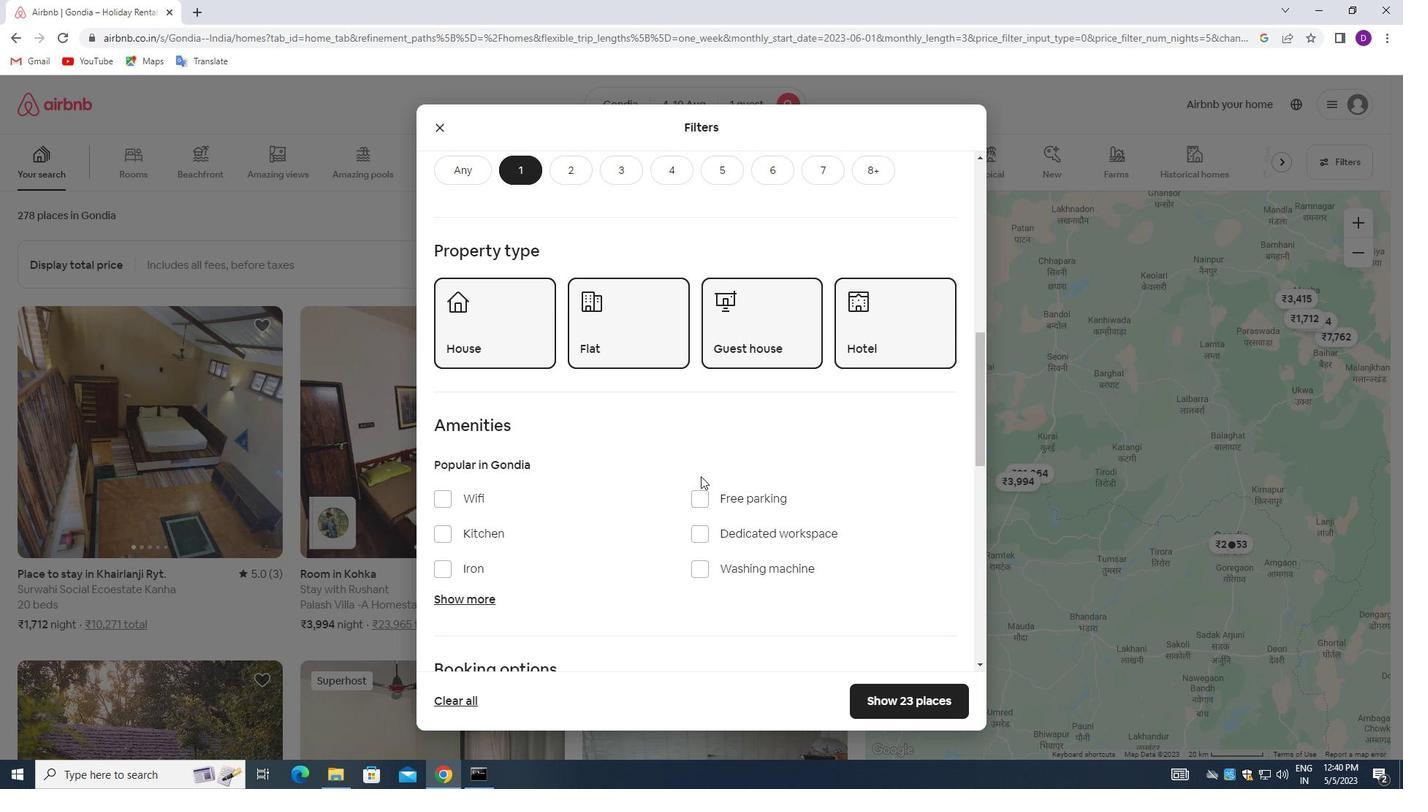 
Action: Mouse scrolled (703, 475) with delta (0, 0)
Screenshot: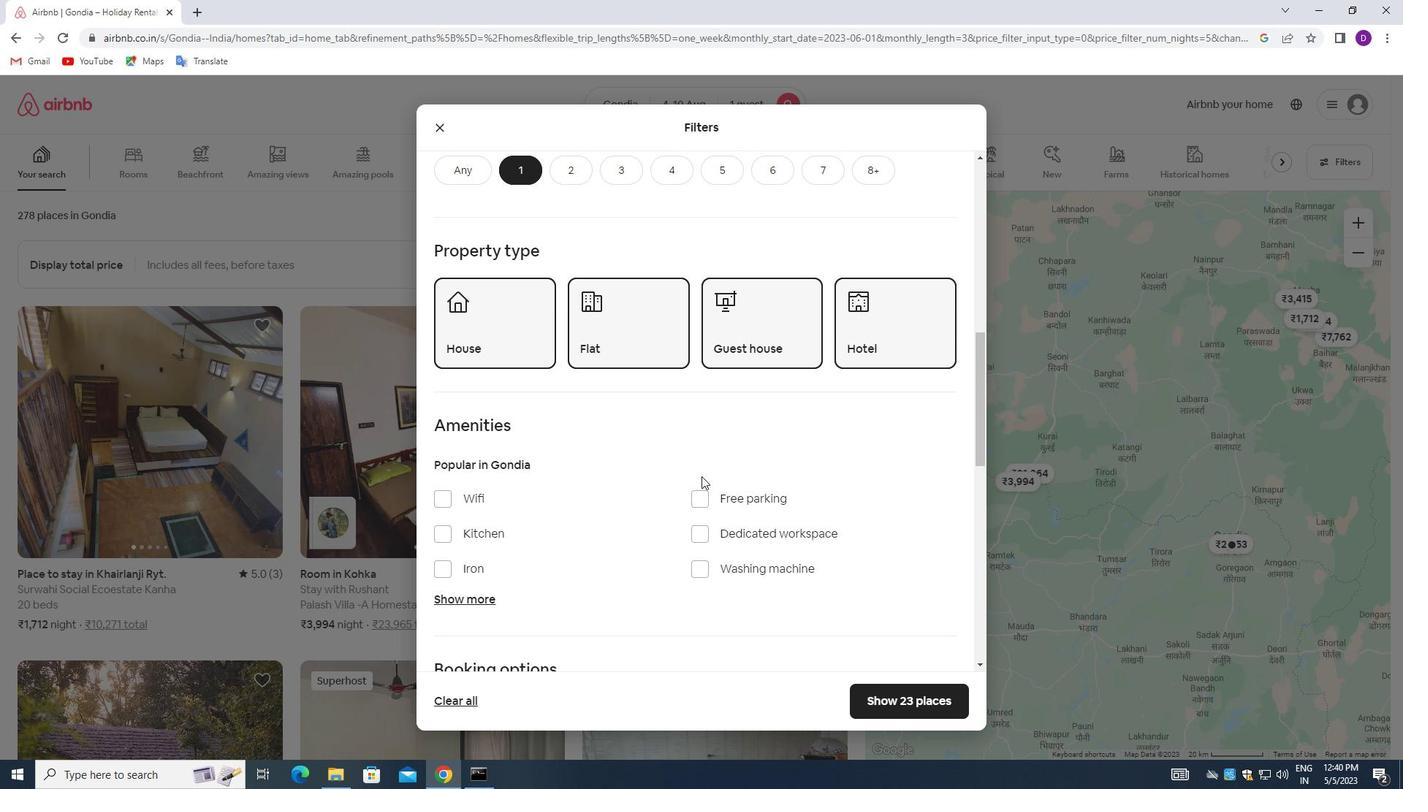 
Action: Mouse moved to (703, 476)
Screenshot: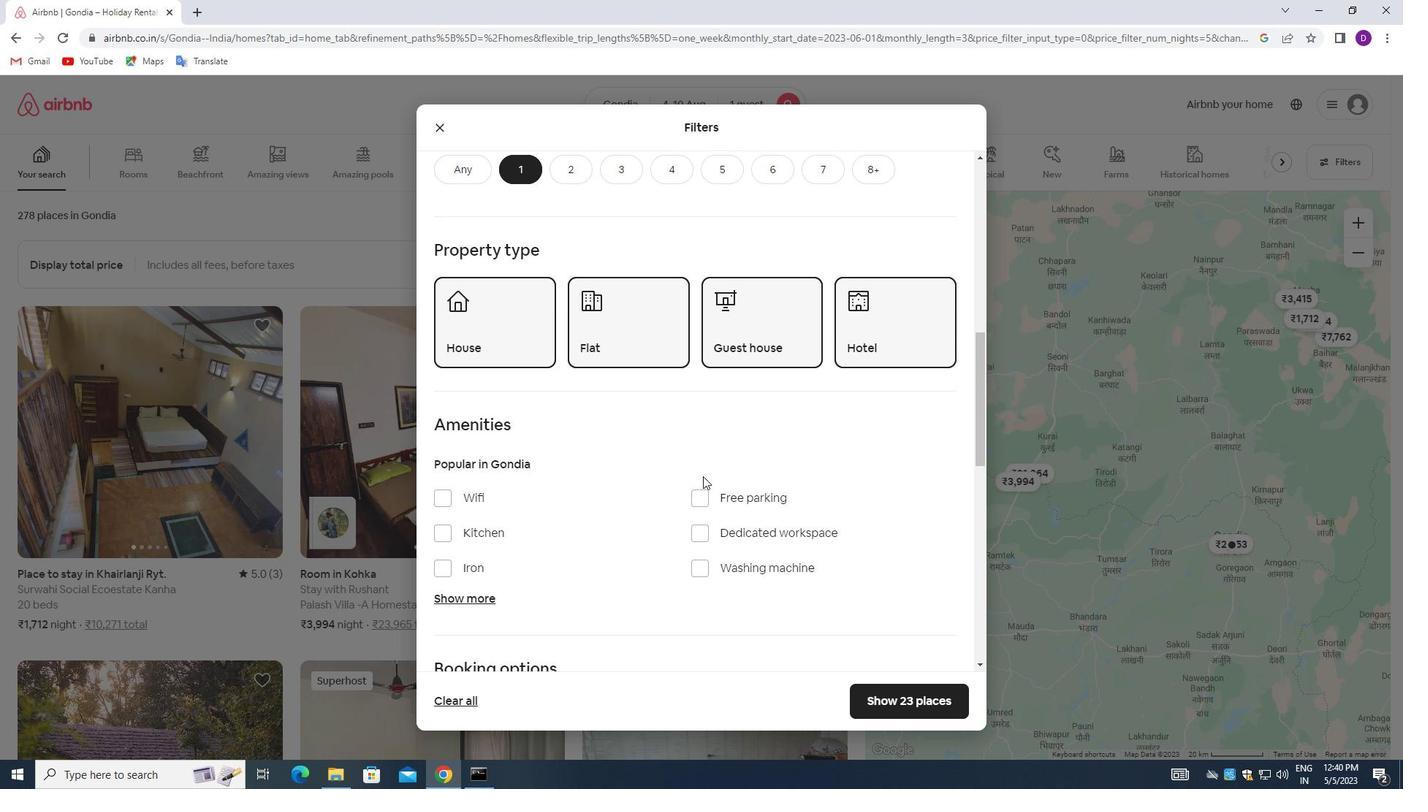 
Action: Mouse scrolled (703, 475) with delta (0, 0)
Screenshot: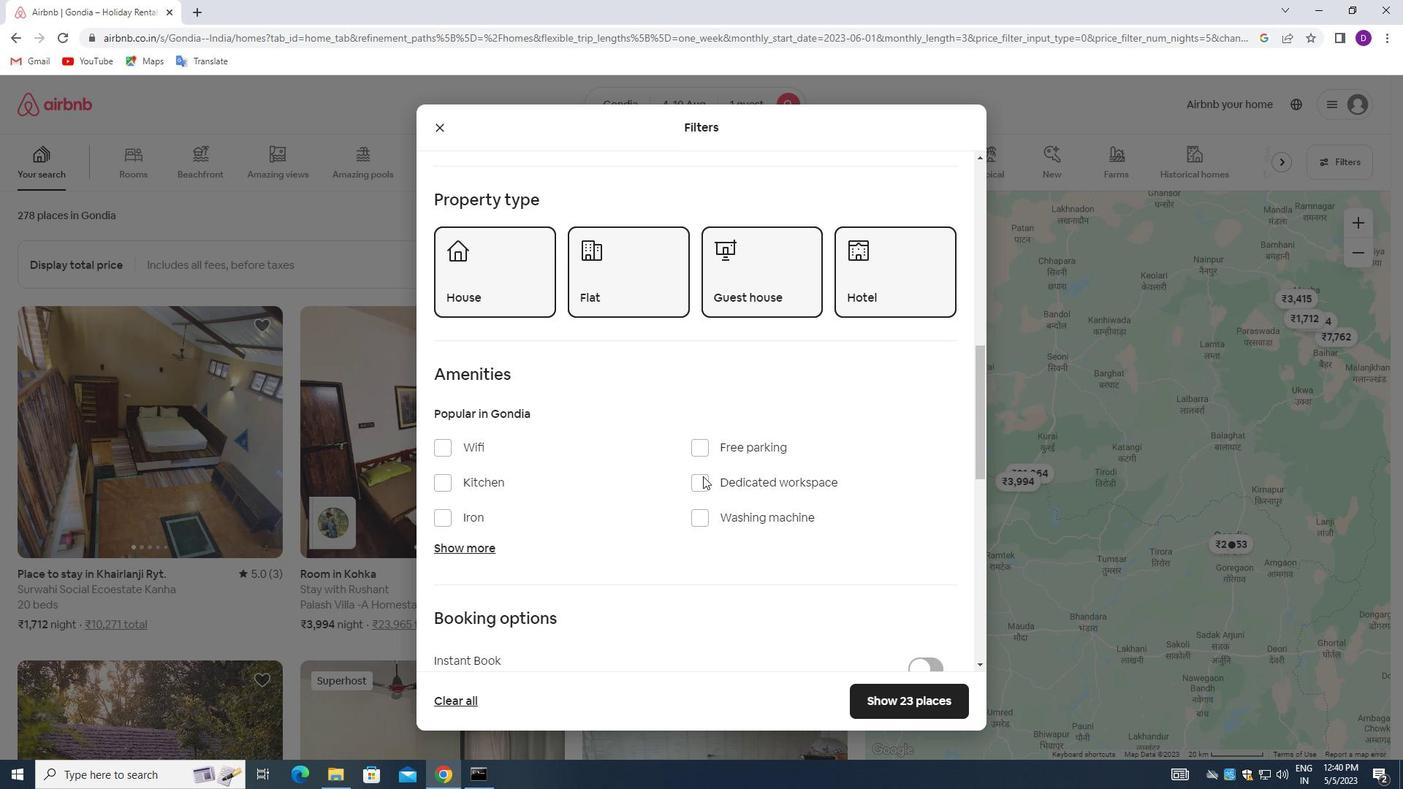 
Action: Mouse moved to (690, 353)
Screenshot: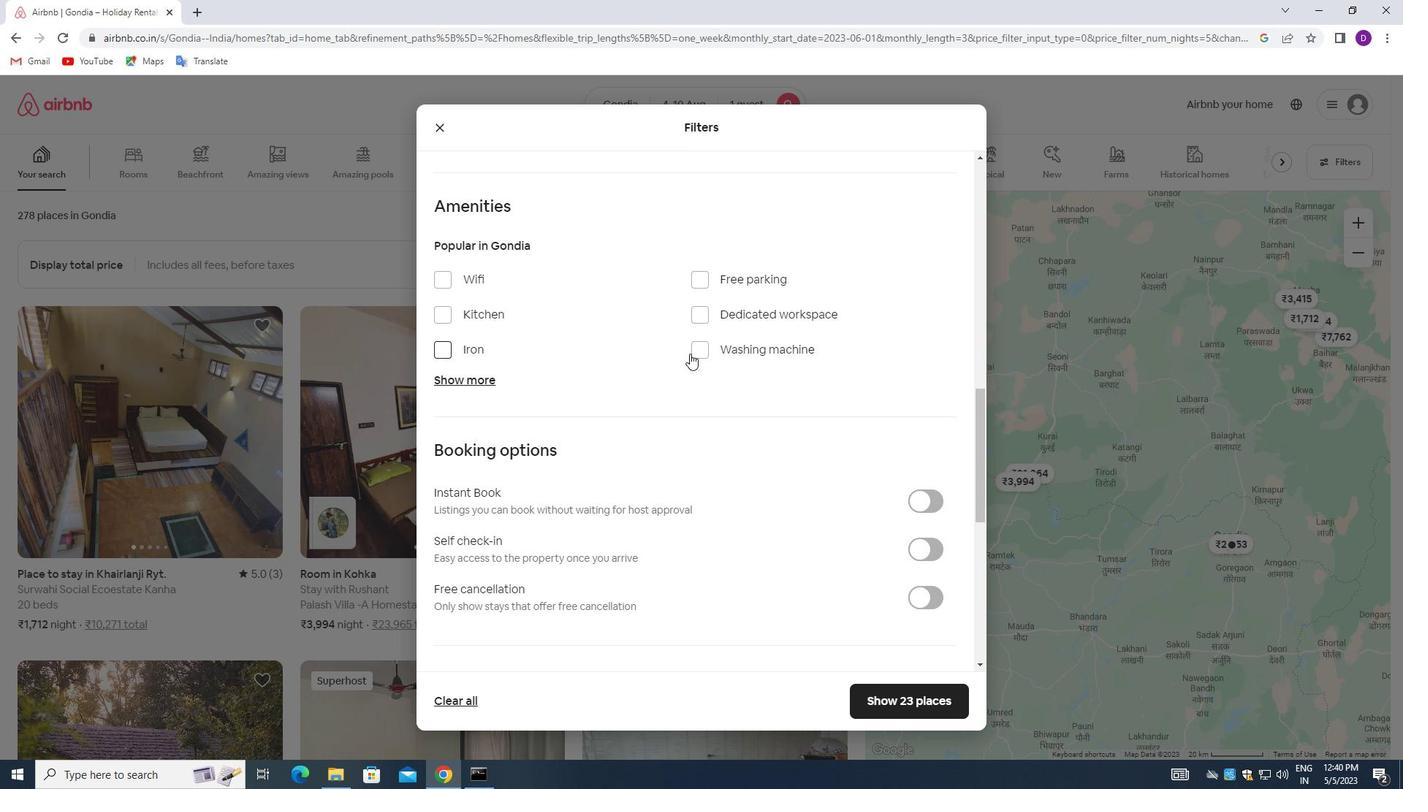 
Action: Mouse pressed left at (690, 353)
Screenshot: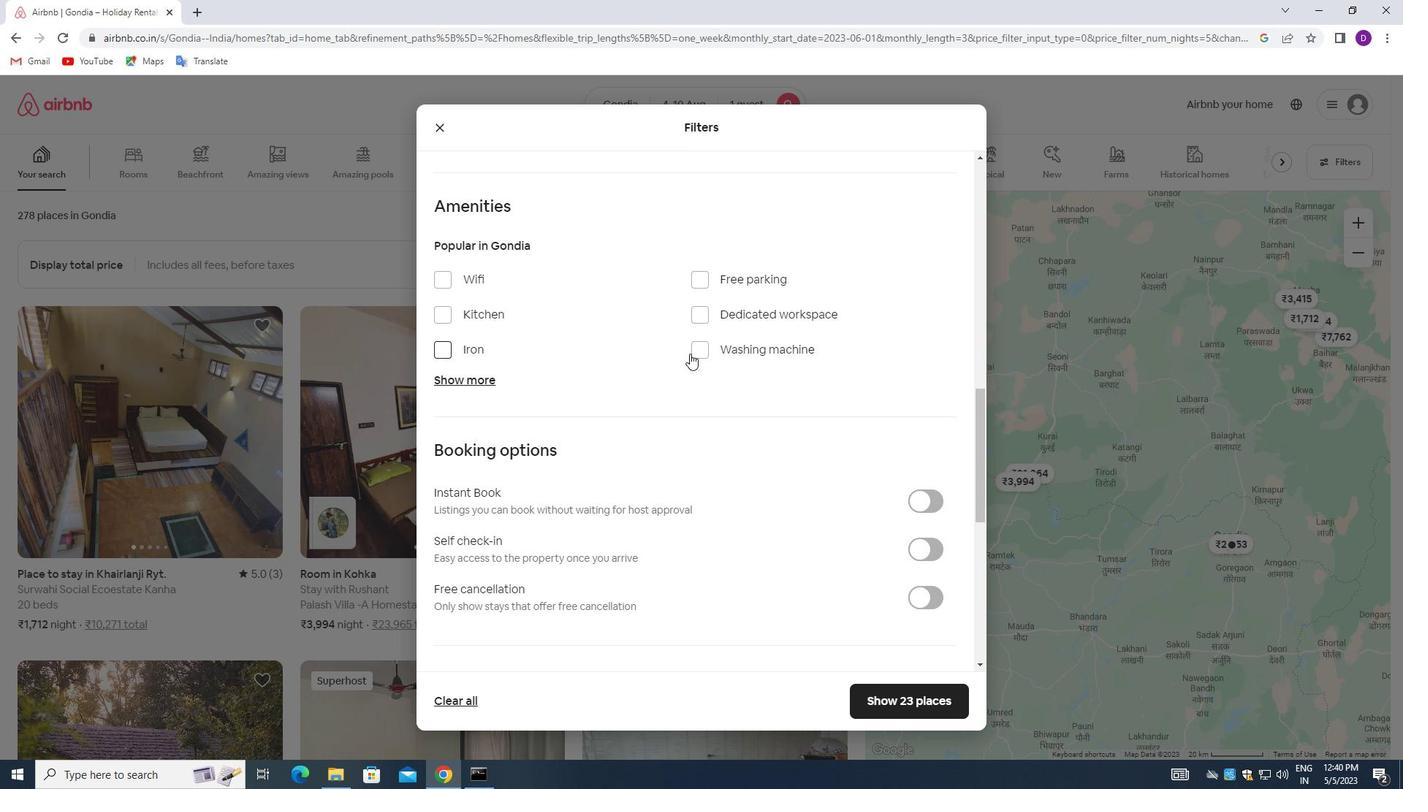
Action: Mouse moved to (911, 549)
Screenshot: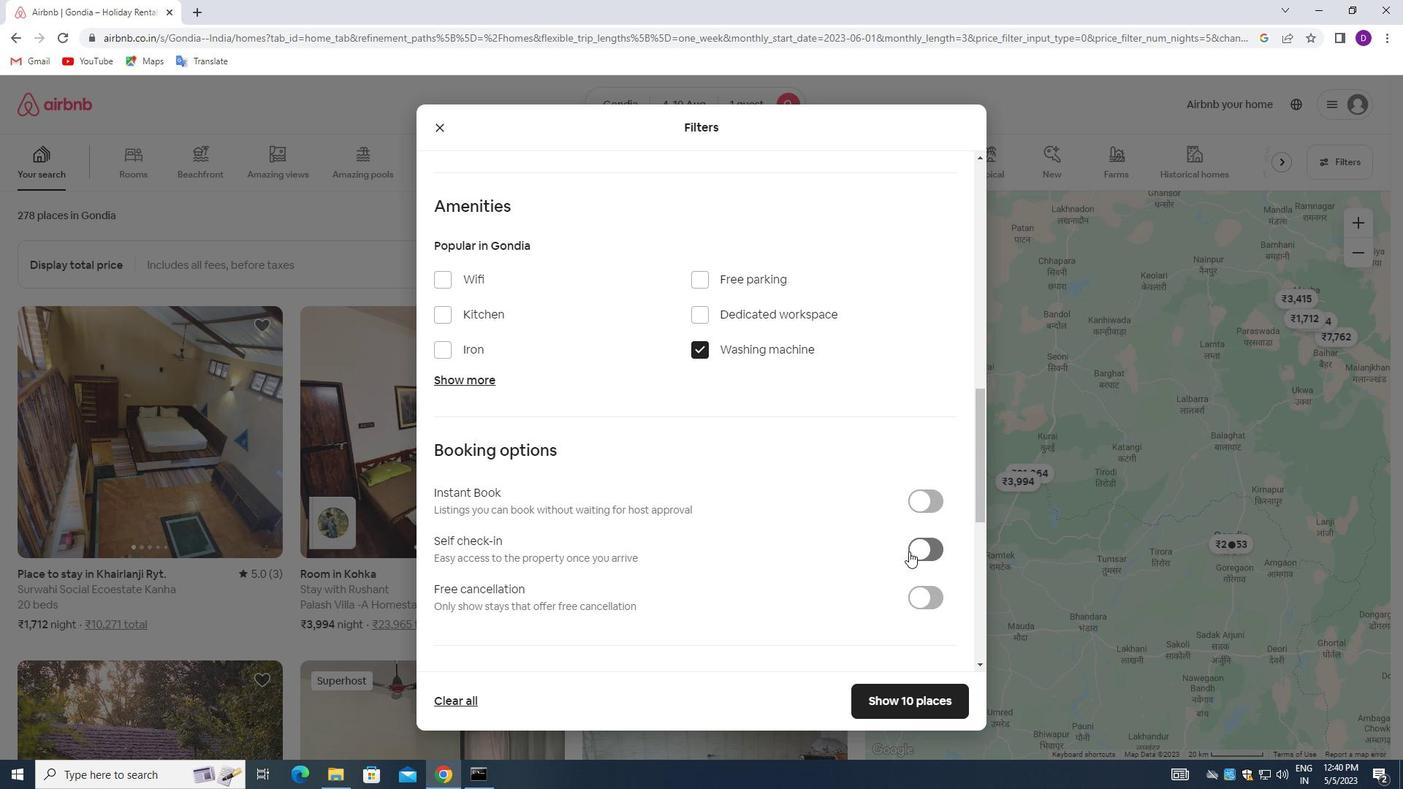 
Action: Mouse pressed left at (911, 549)
Screenshot: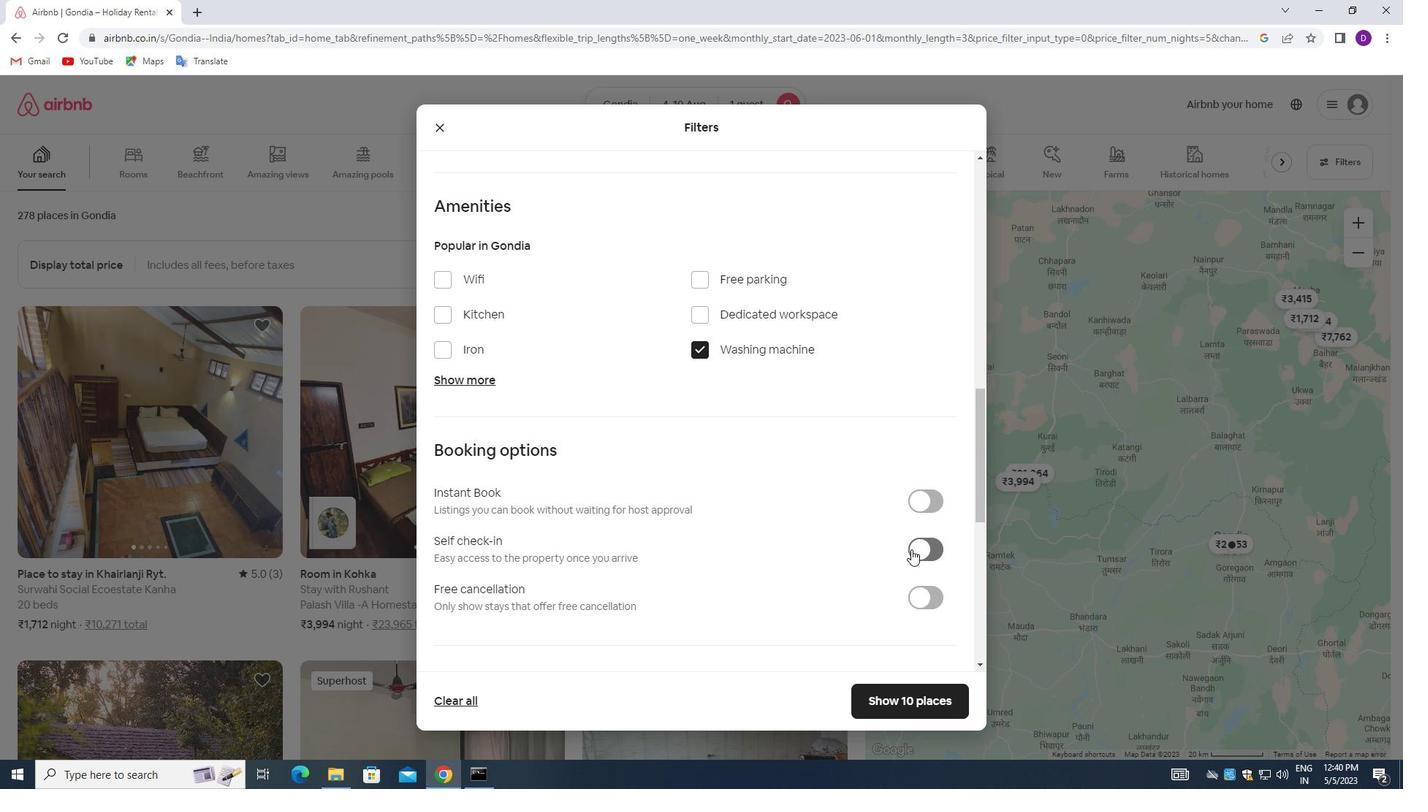 
Action: Mouse moved to (690, 510)
Screenshot: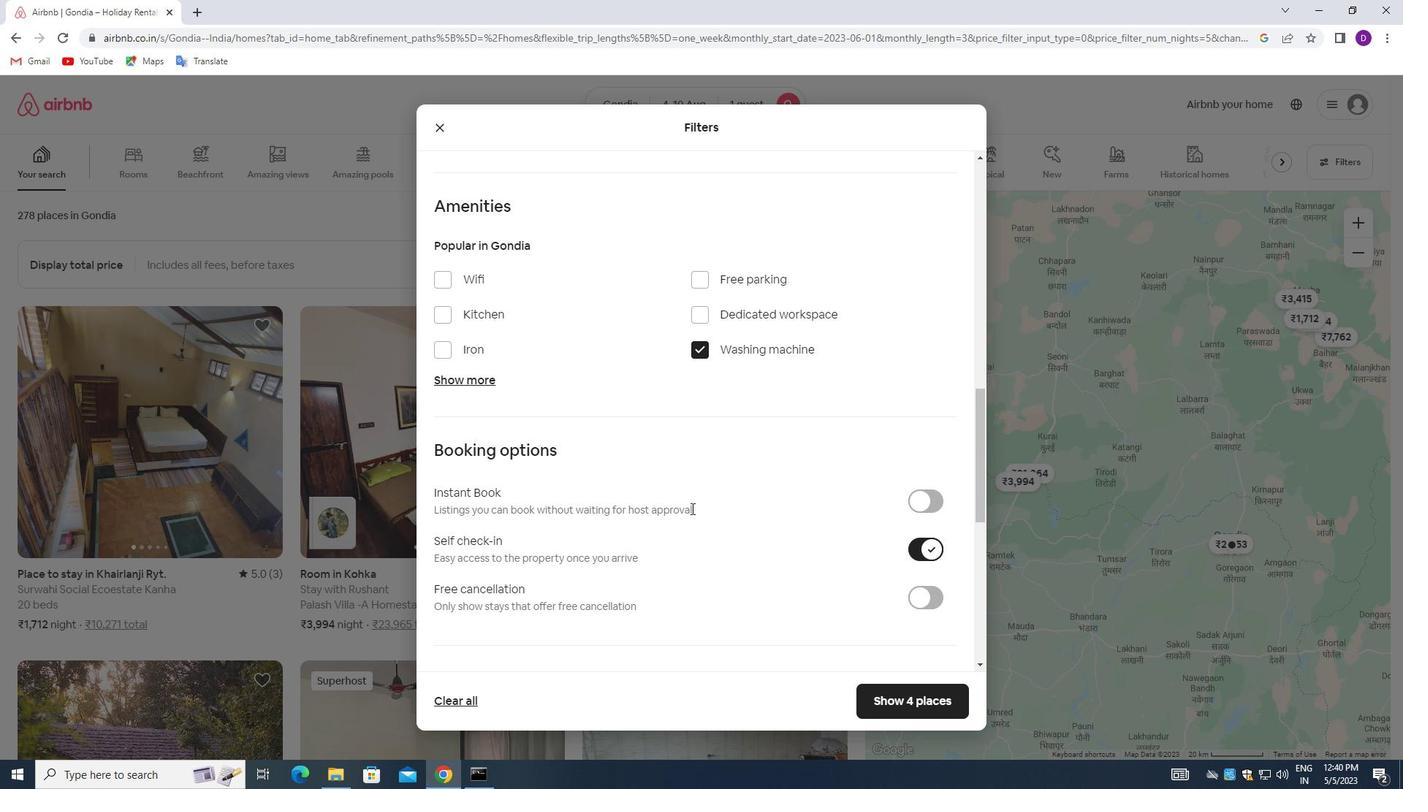 
Action: Mouse scrolled (690, 509) with delta (0, 0)
Screenshot: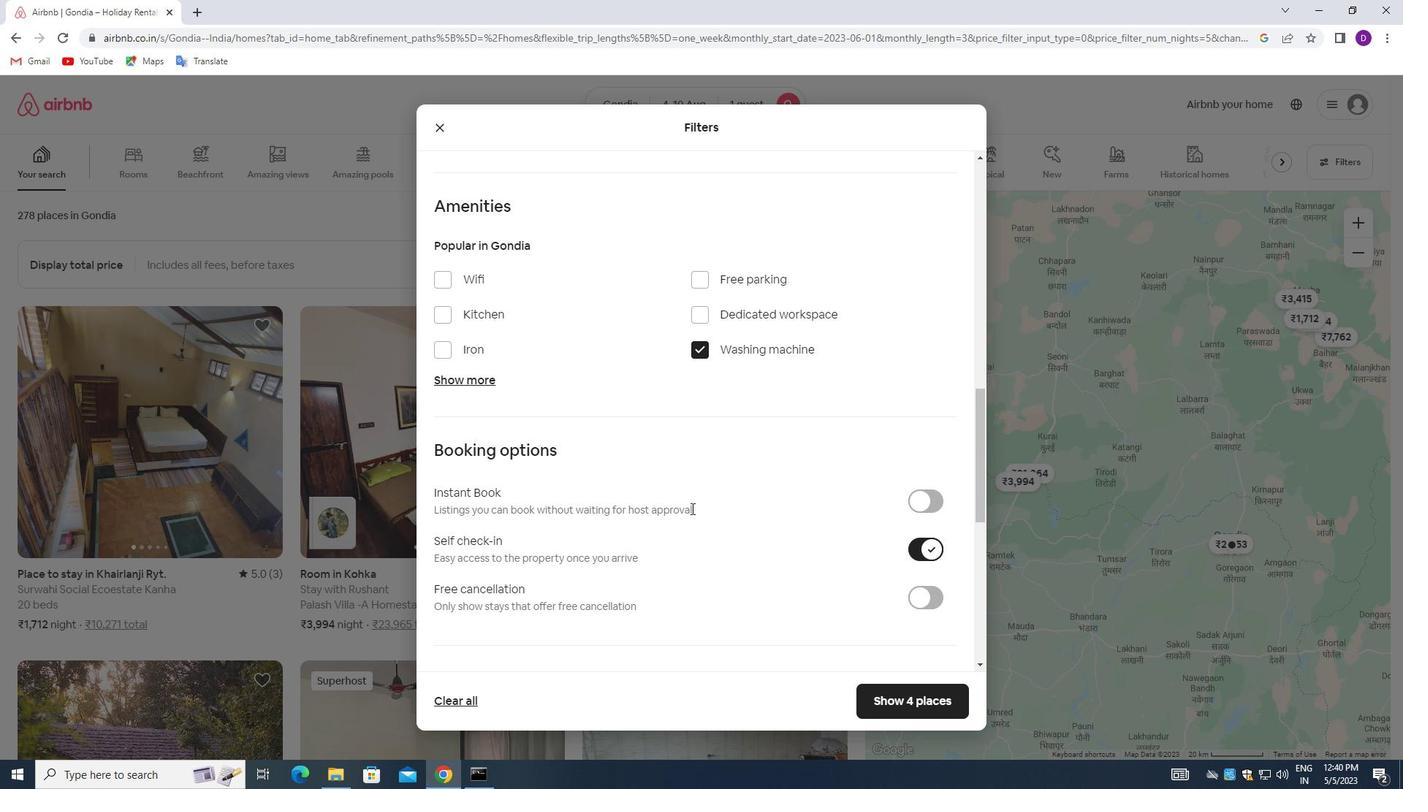 
Action: Mouse moved to (690, 510)
Screenshot: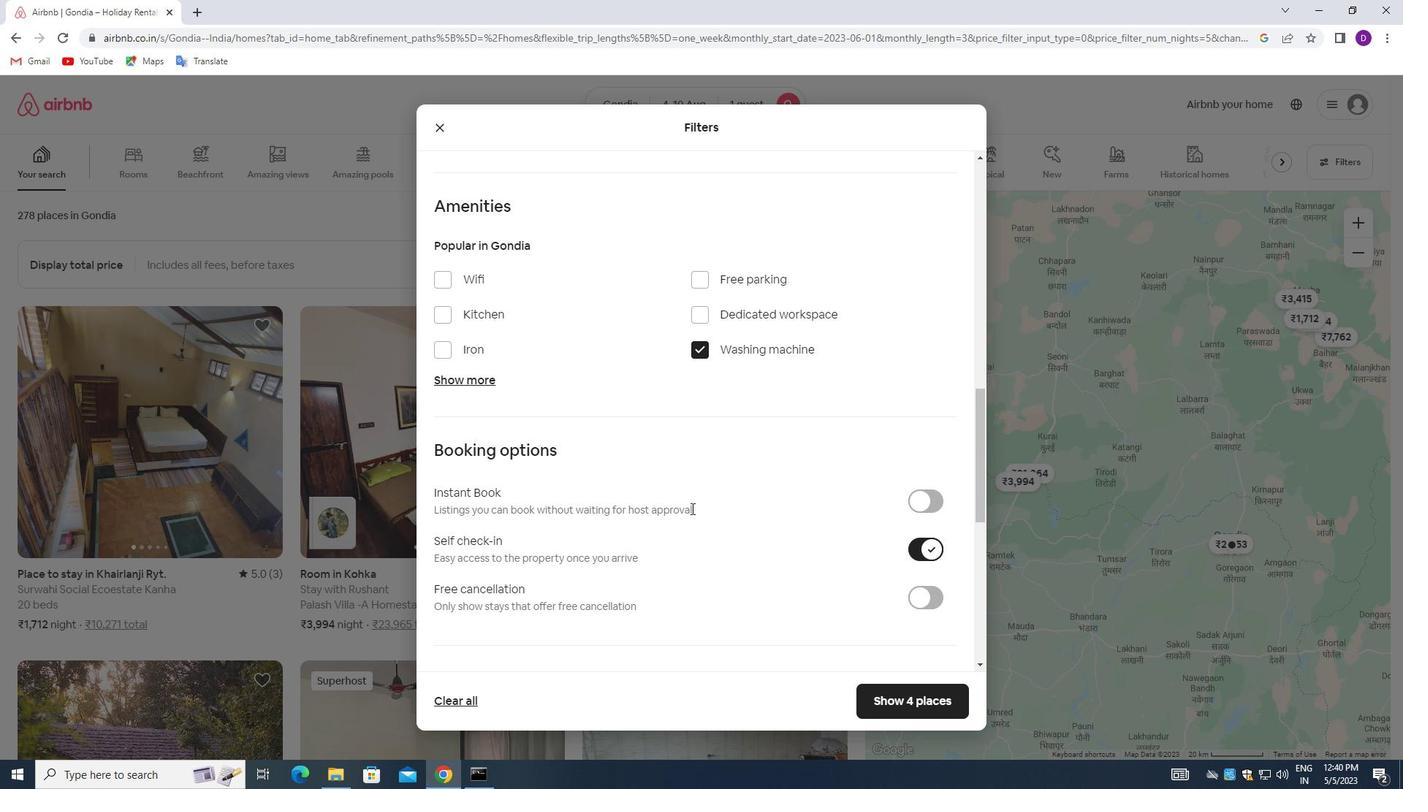 
Action: Mouse scrolled (690, 510) with delta (0, 0)
Screenshot: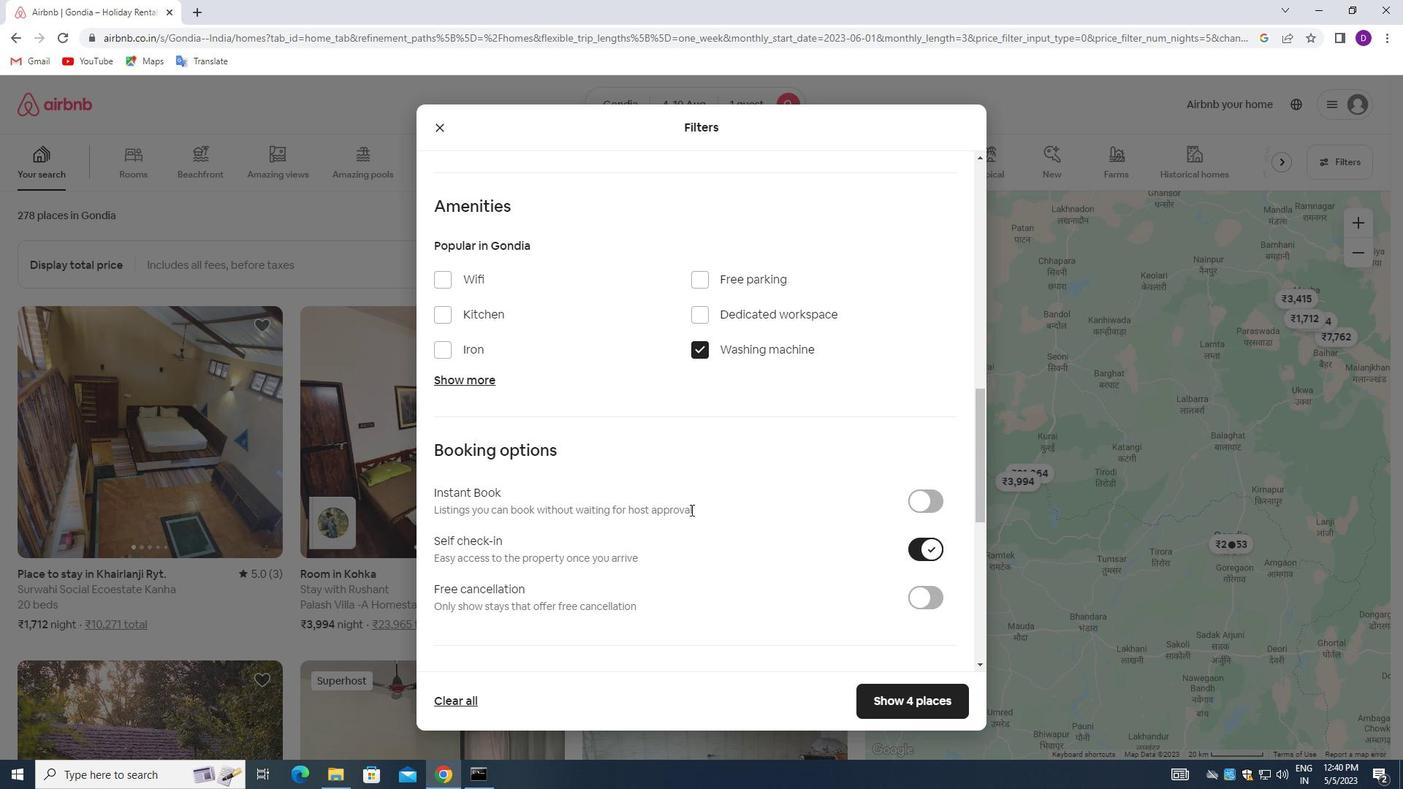 
Action: Mouse scrolled (690, 510) with delta (0, 0)
Screenshot: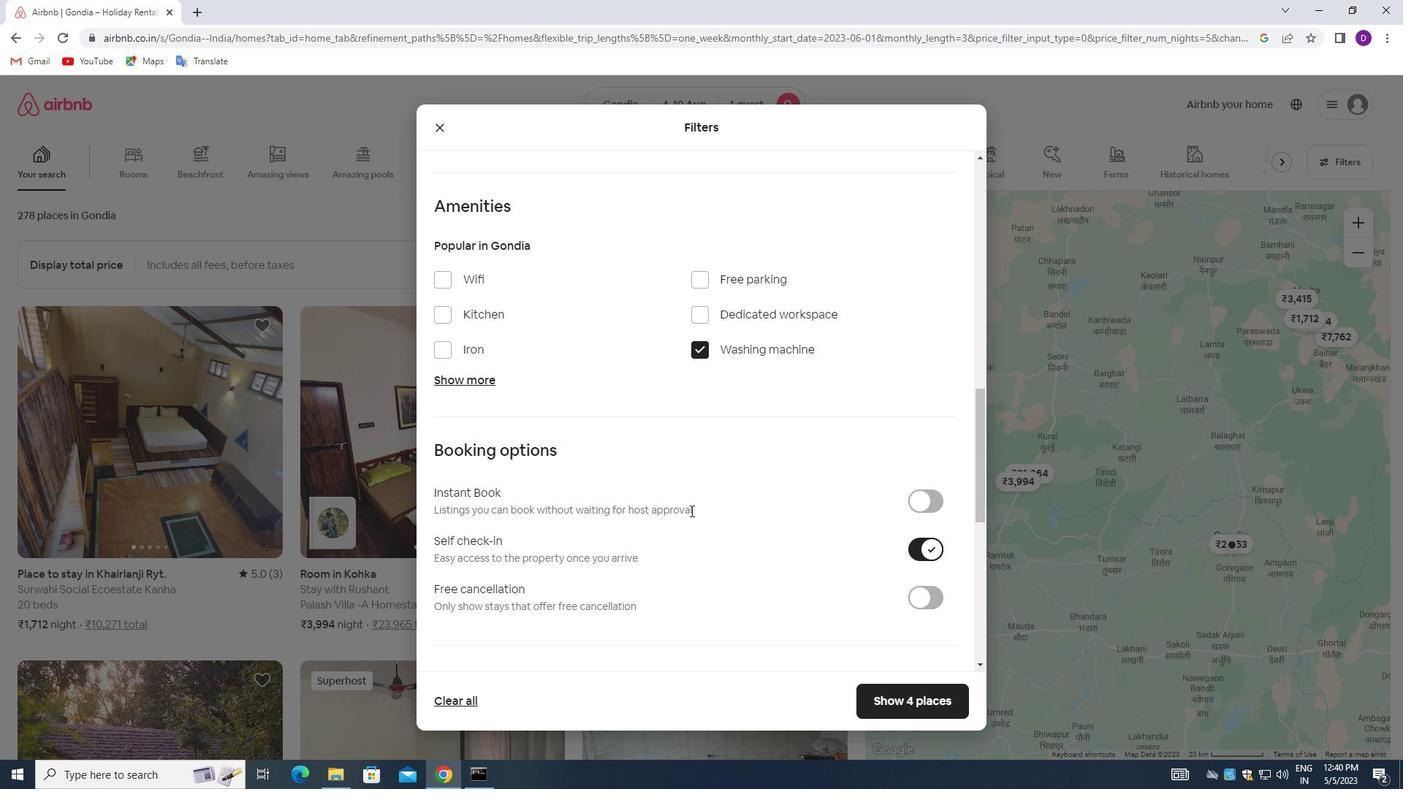 
Action: Mouse moved to (691, 523)
Screenshot: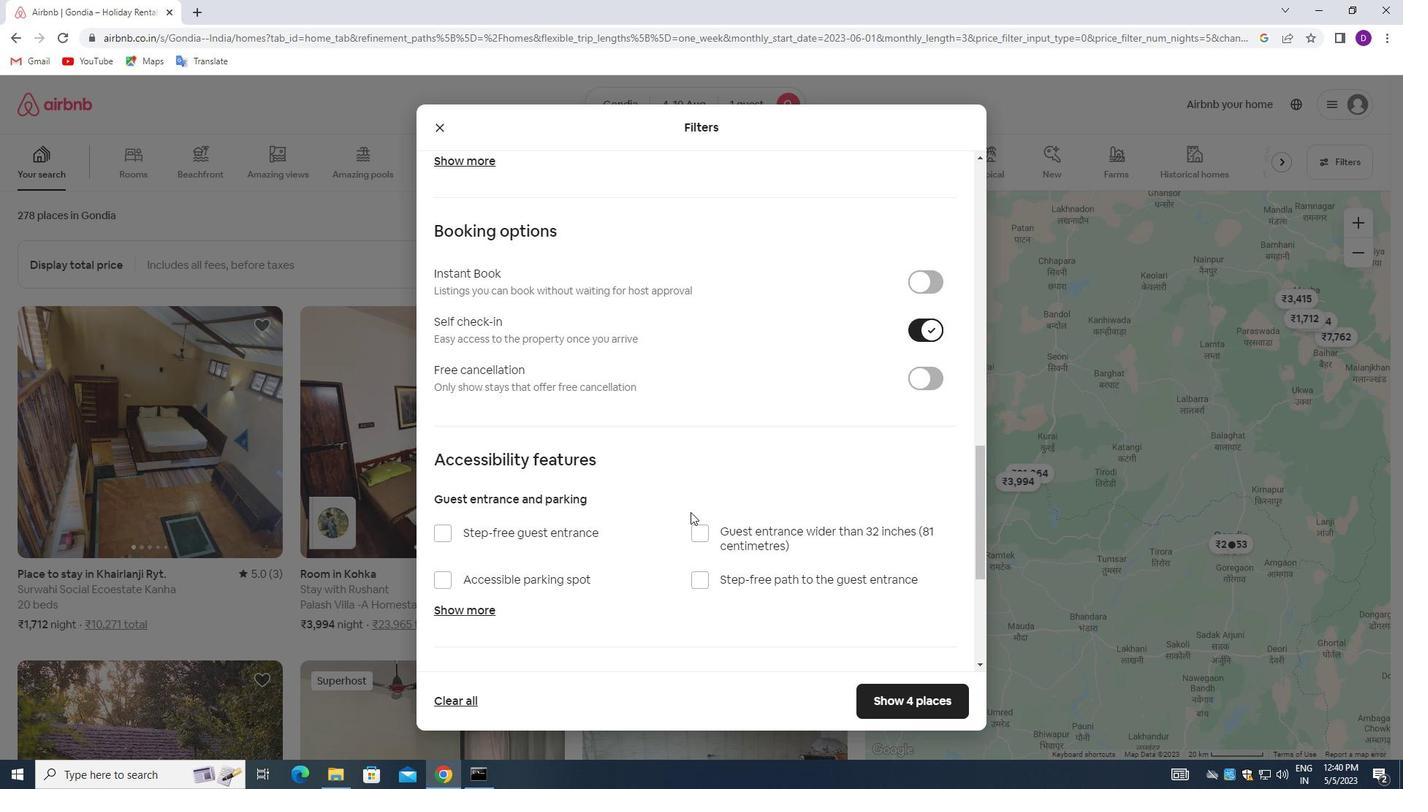 
Action: Mouse scrolled (691, 522) with delta (0, 0)
Screenshot: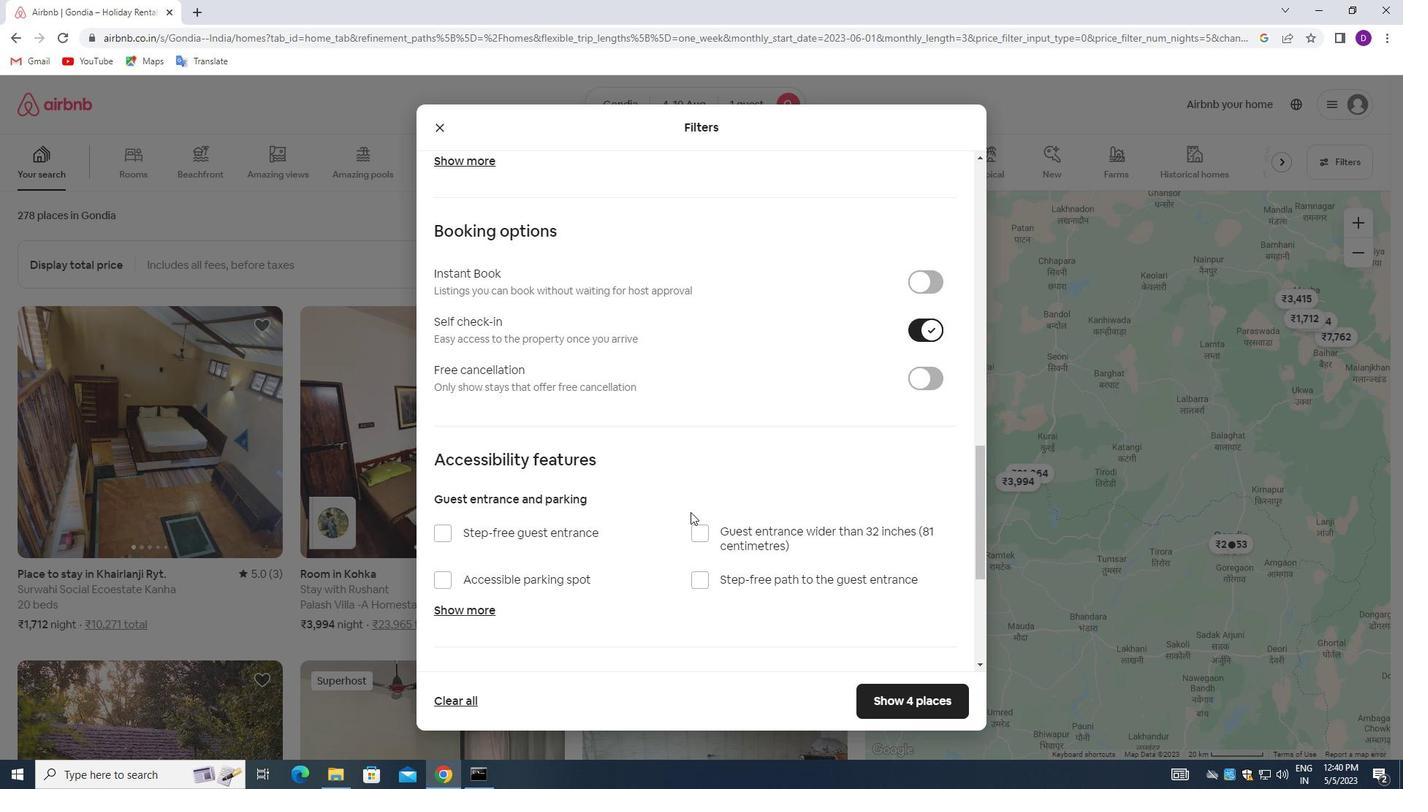 
Action: Mouse moved to (690, 532)
Screenshot: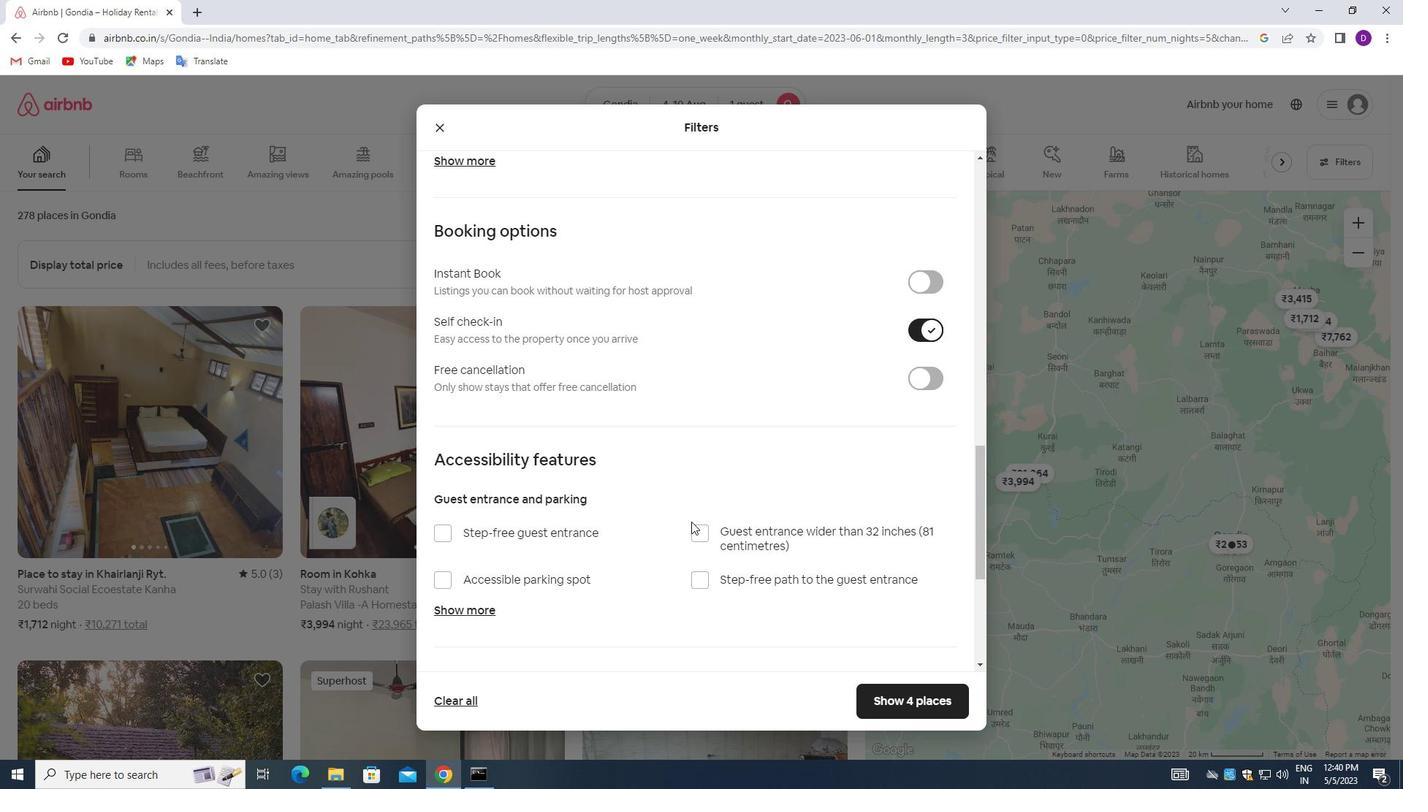 
Action: Mouse scrolled (690, 531) with delta (0, 0)
Screenshot: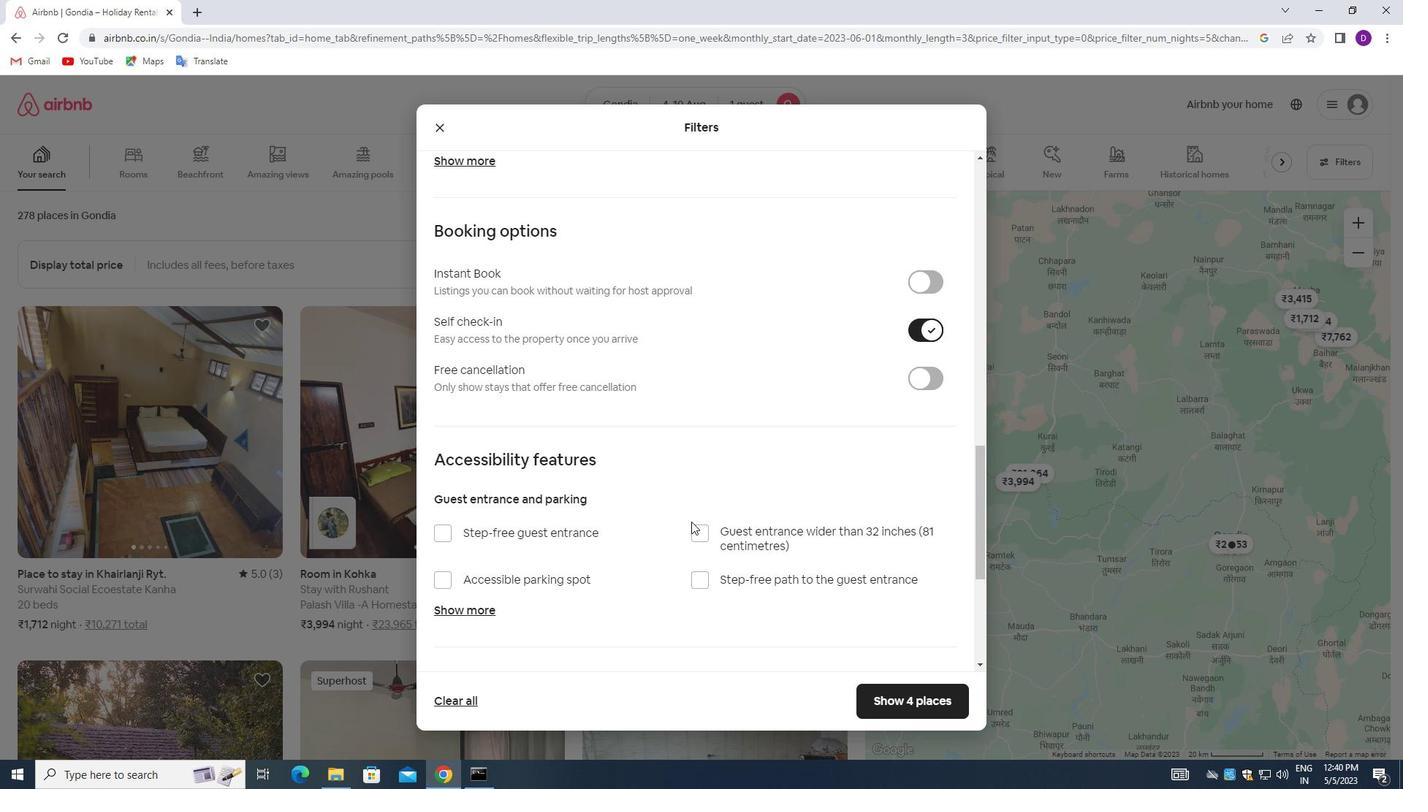 
Action: Mouse moved to (690, 534)
Screenshot: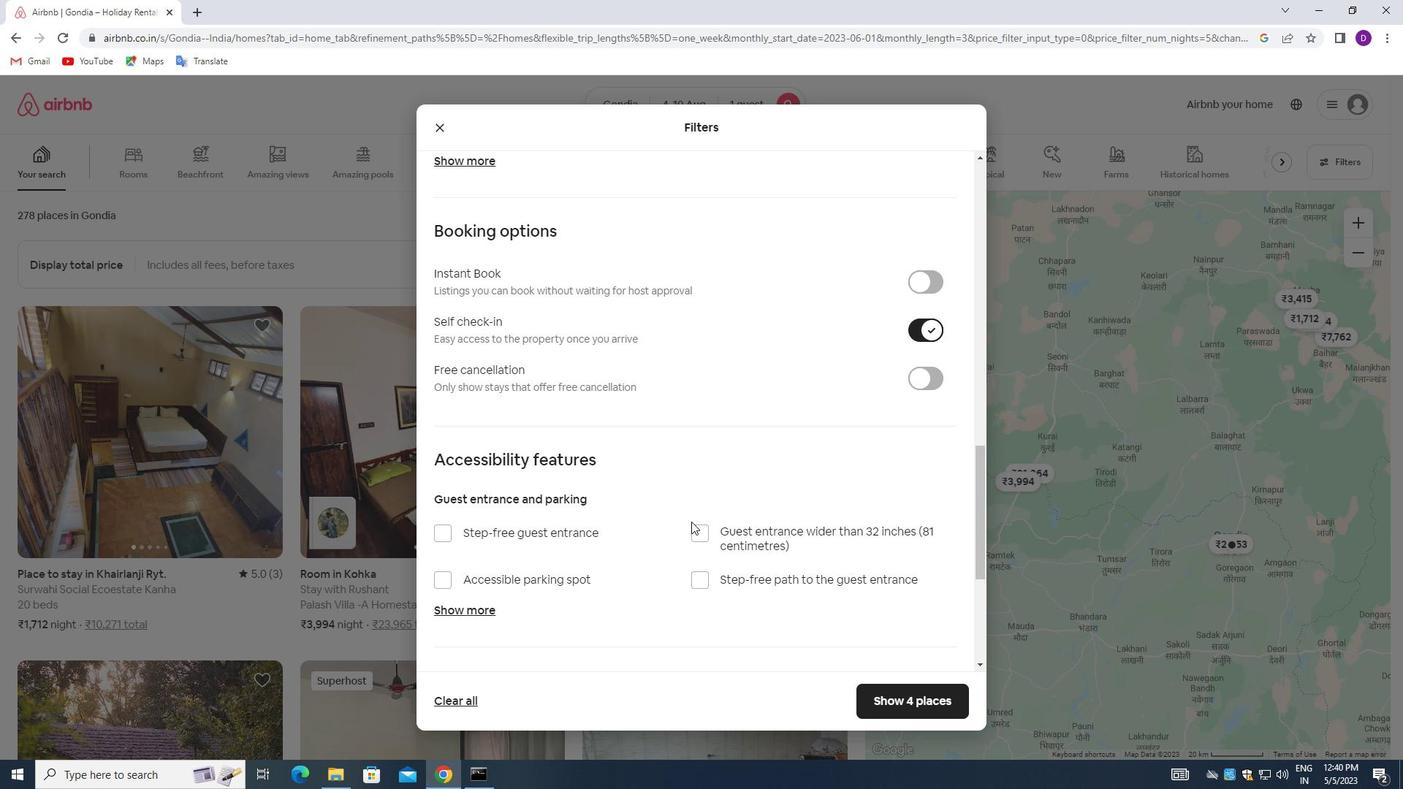 
Action: Mouse scrolled (690, 533) with delta (0, 0)
Screenshot: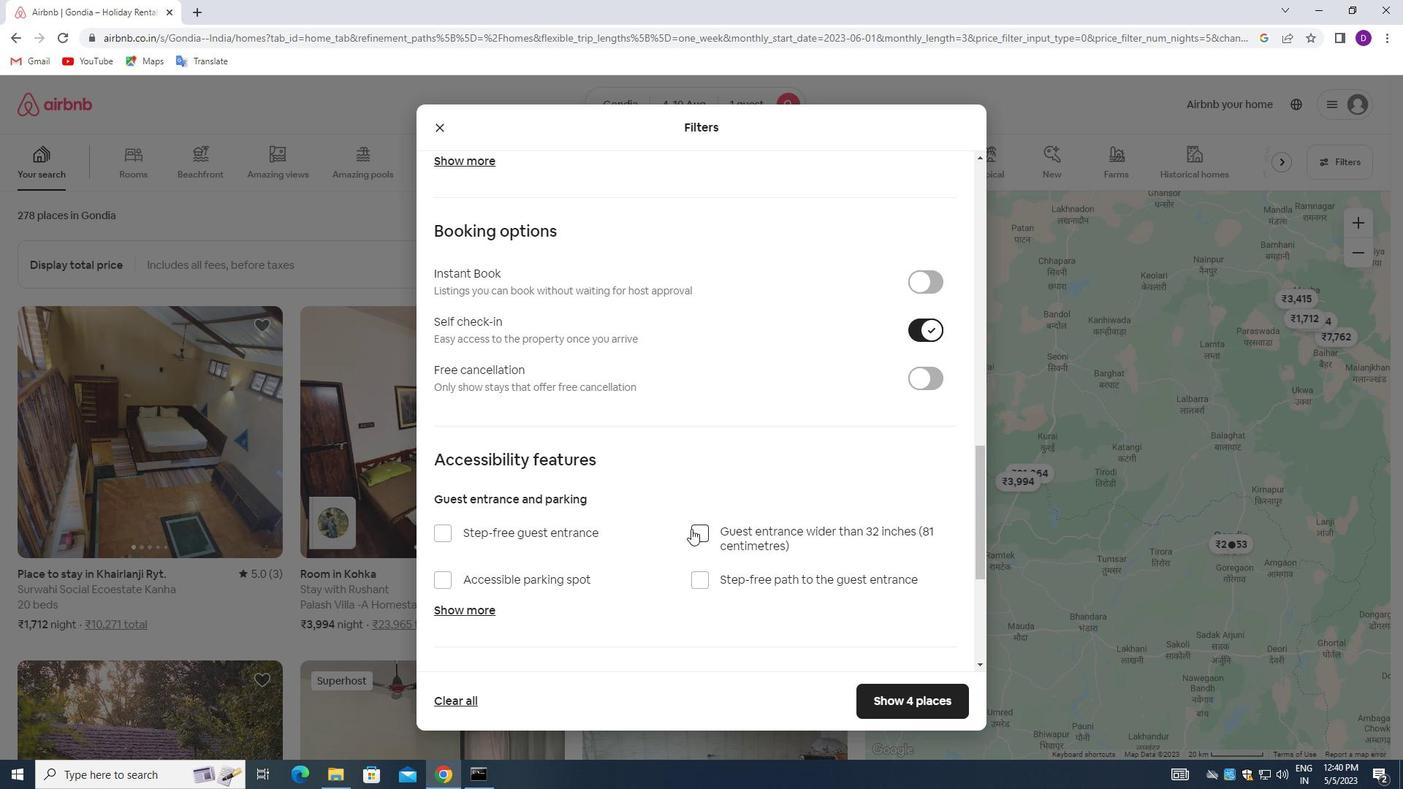 
Action: Mouse moved to (690, 534)
Screenshot: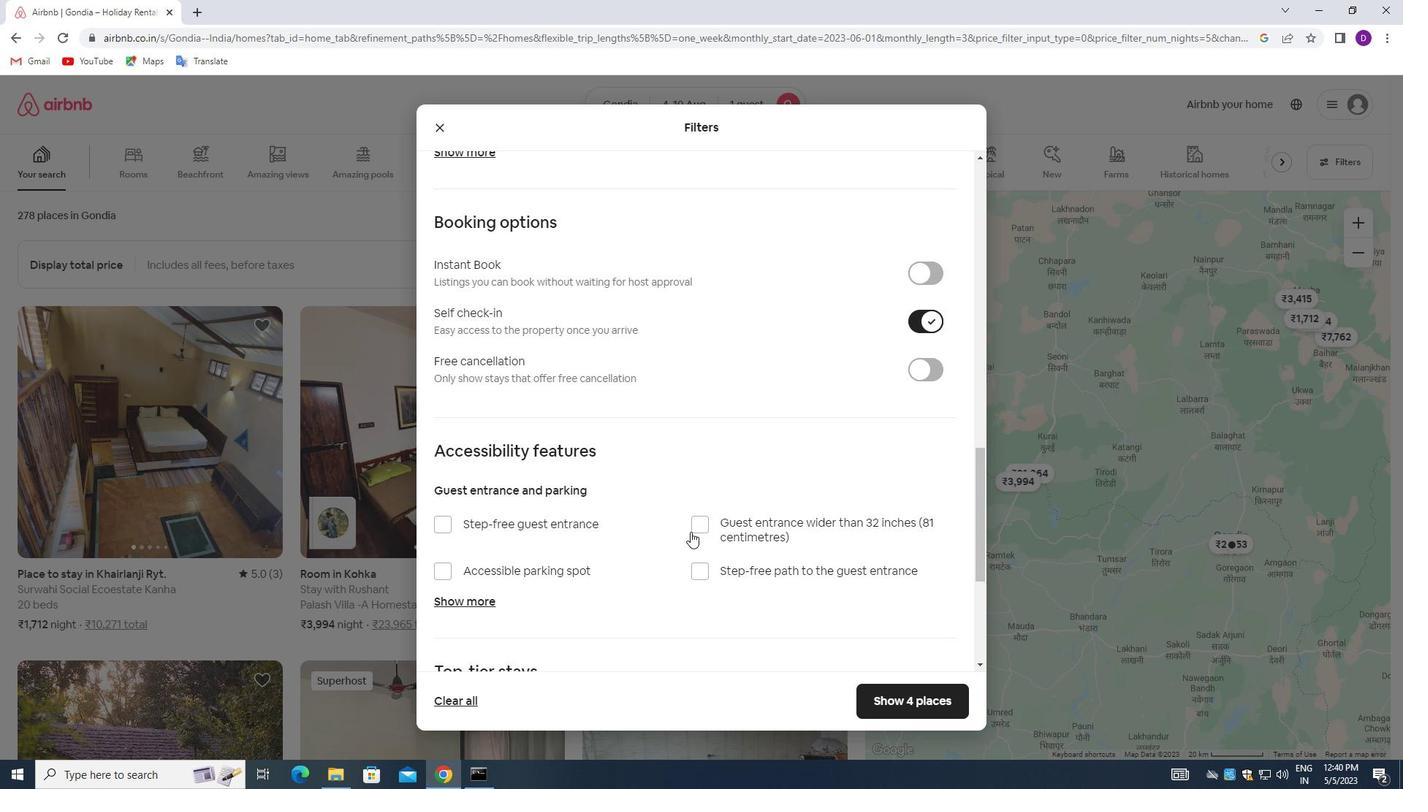 
Action: Mouse scrolled (690, 534) with delta (0, 0)
Screenshot: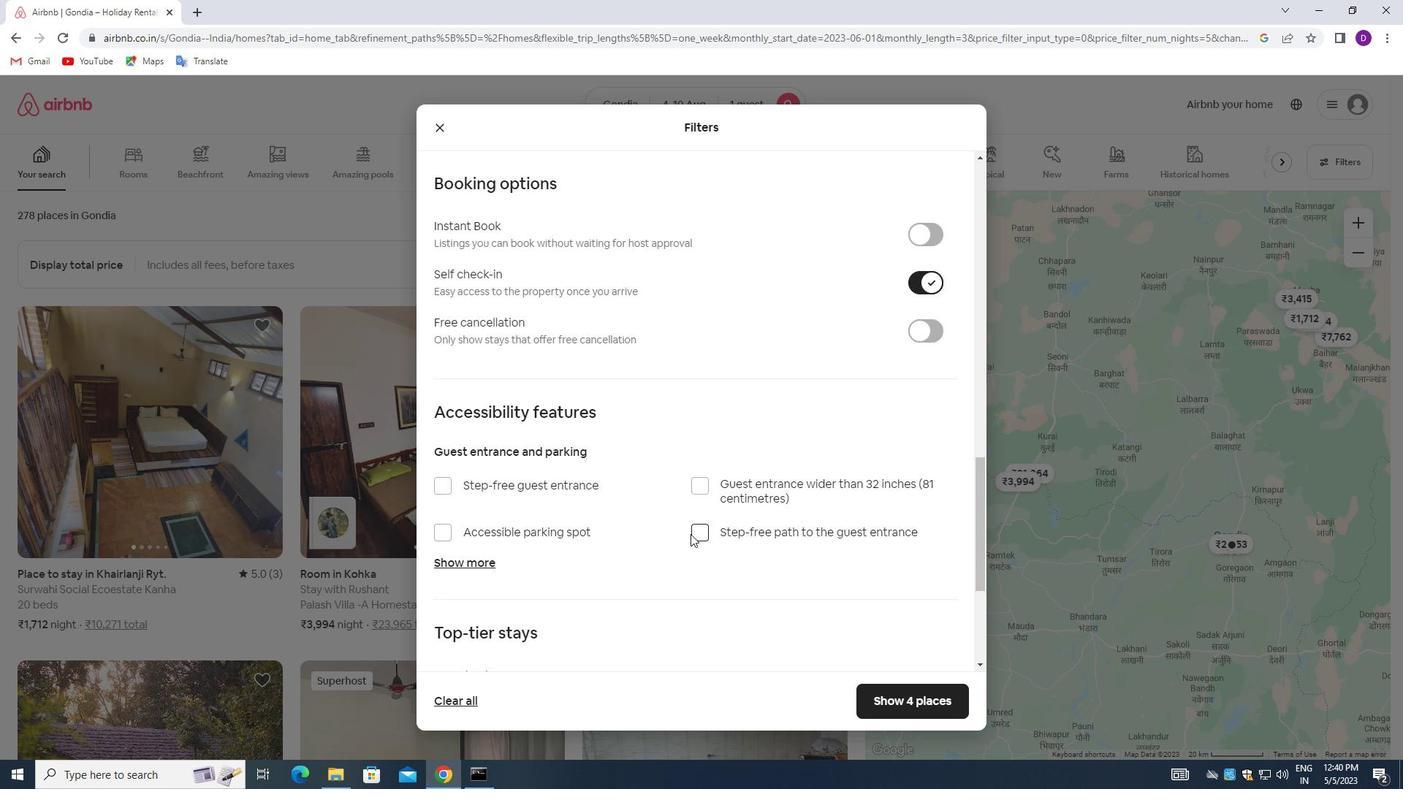 
Action: Mouse moved to (690, 535)
Screenshot: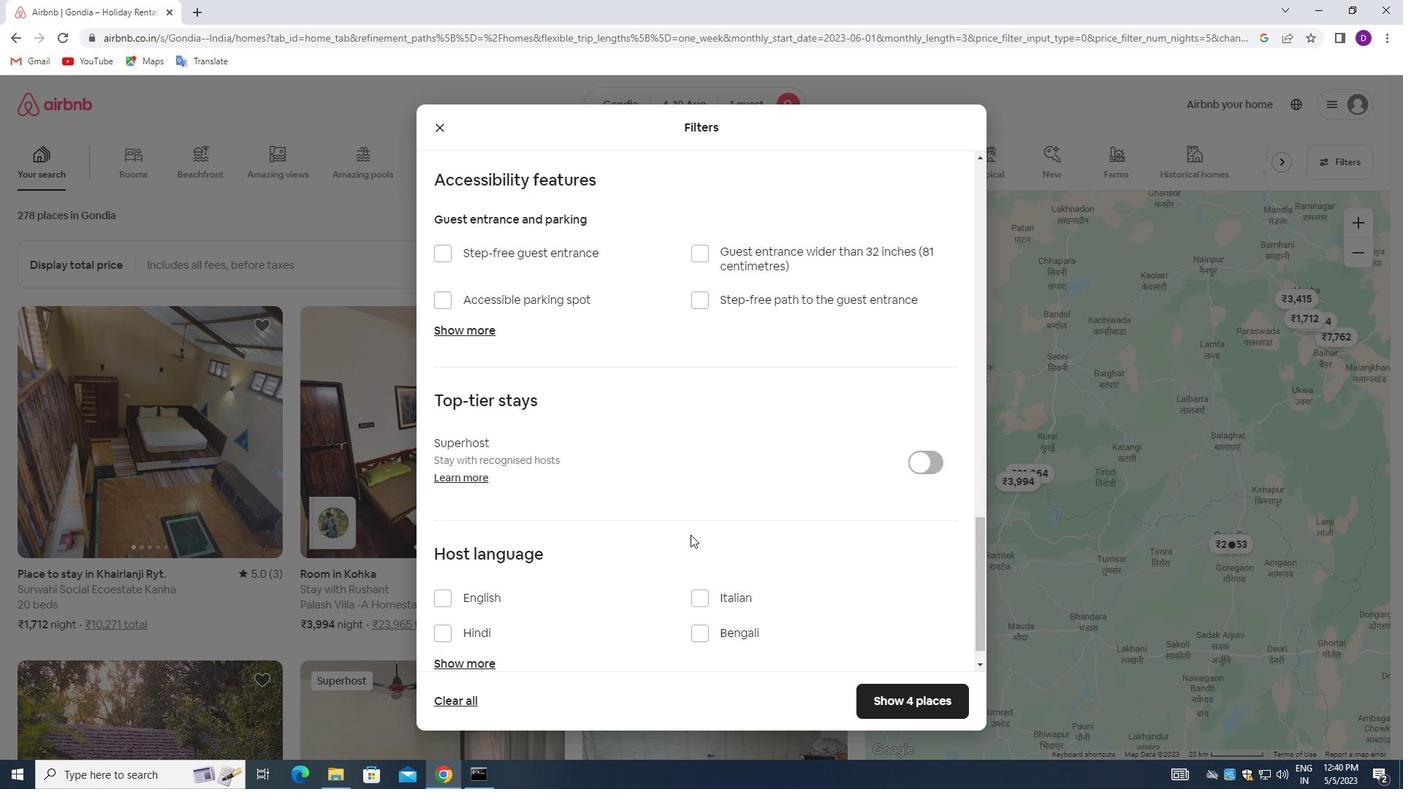 
Action: Mouse scrolled (690, 534) with delta (0, 0)
Screenshot: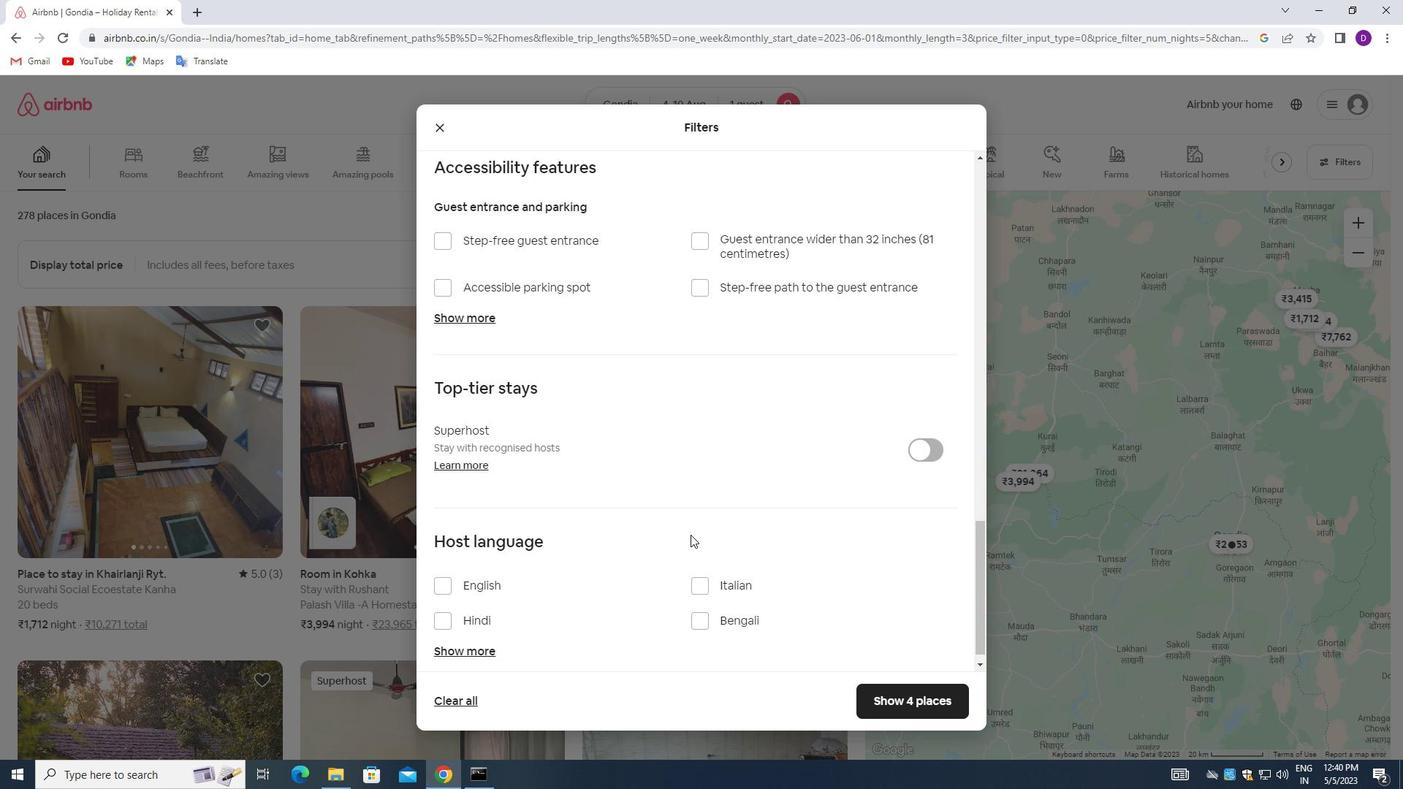 
Action: Mouse scrolled (690, 534) with delta (0, 0)
Screenshot: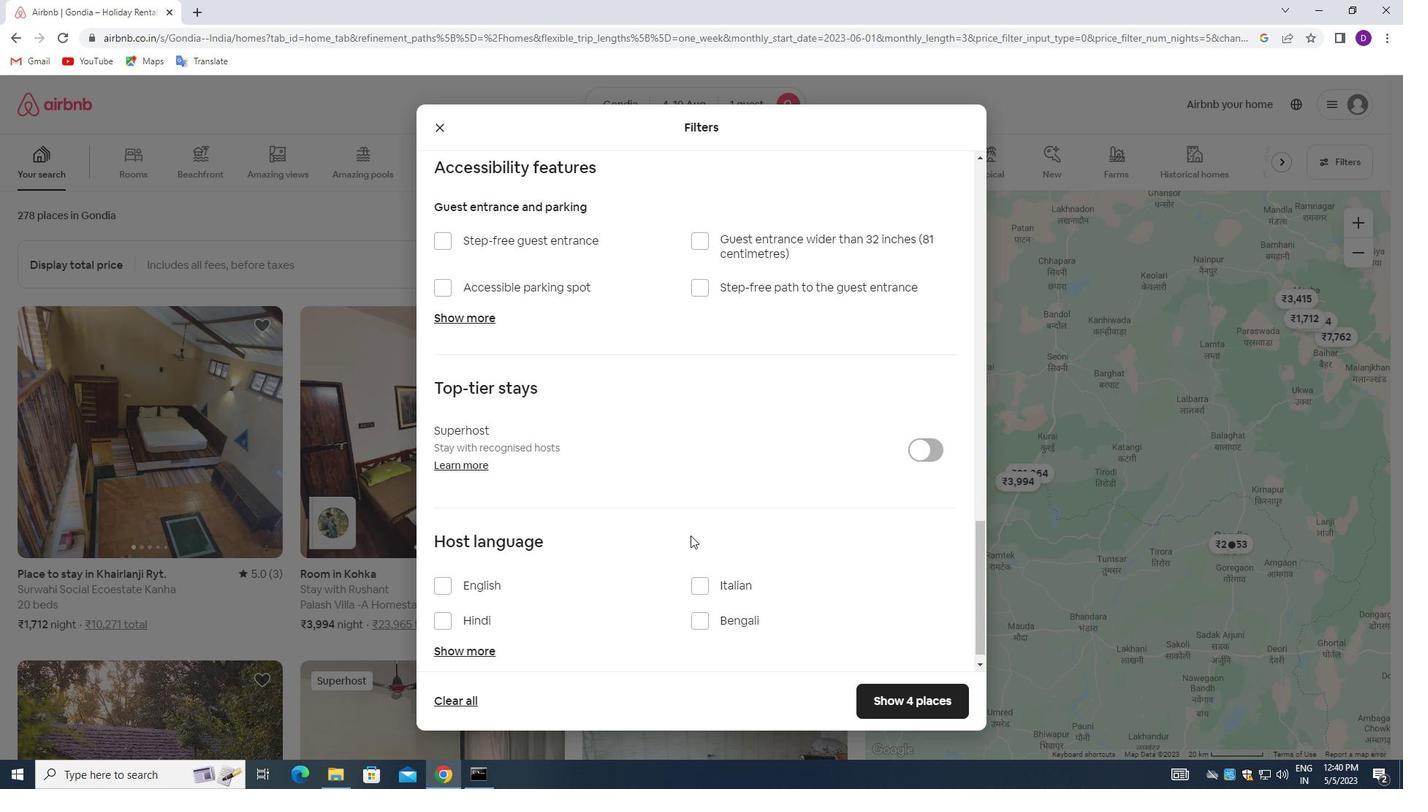 
Action: Mouse moved to (690, 536)
Screenshot: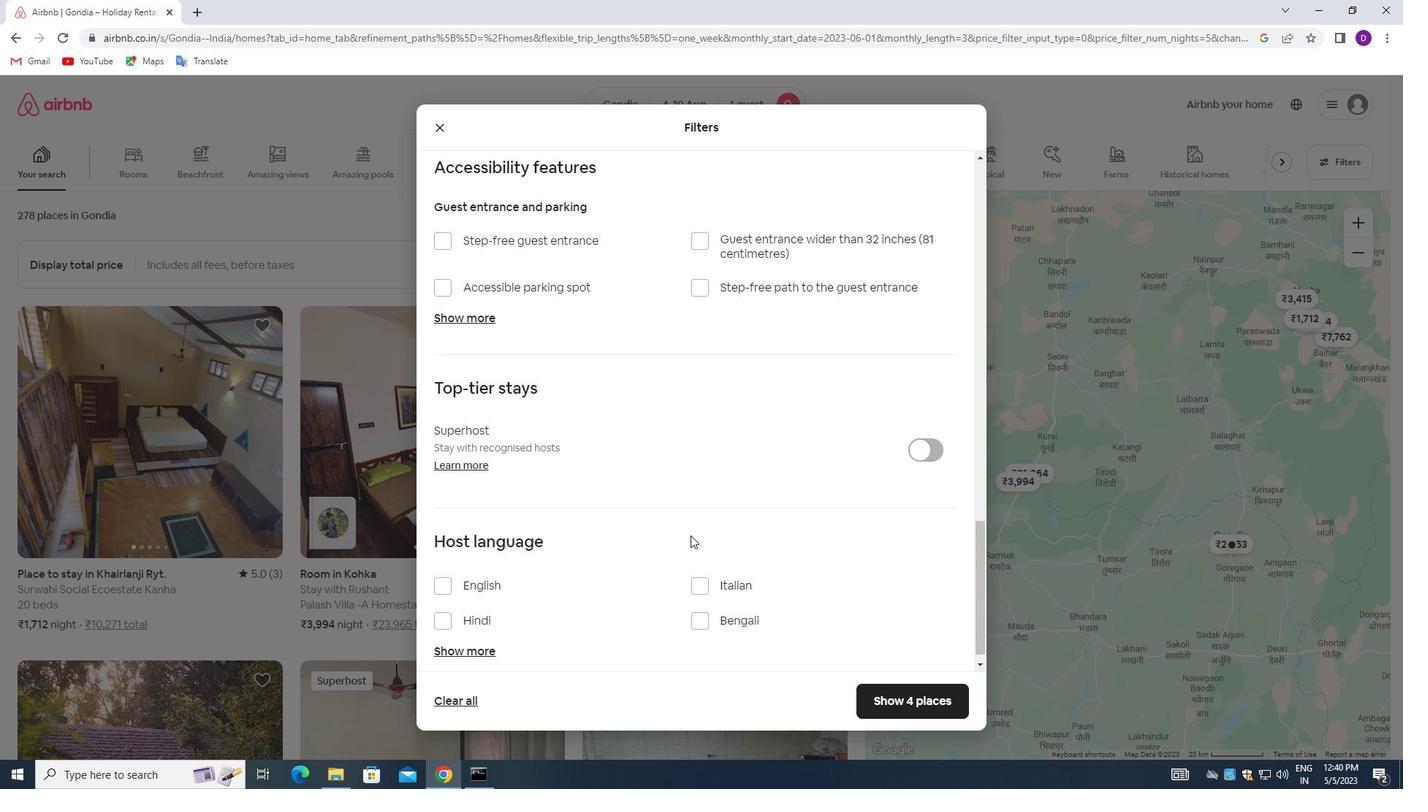 
Action: Mouse scrolled (690, 535) with delta (0, 0)
Screenshot: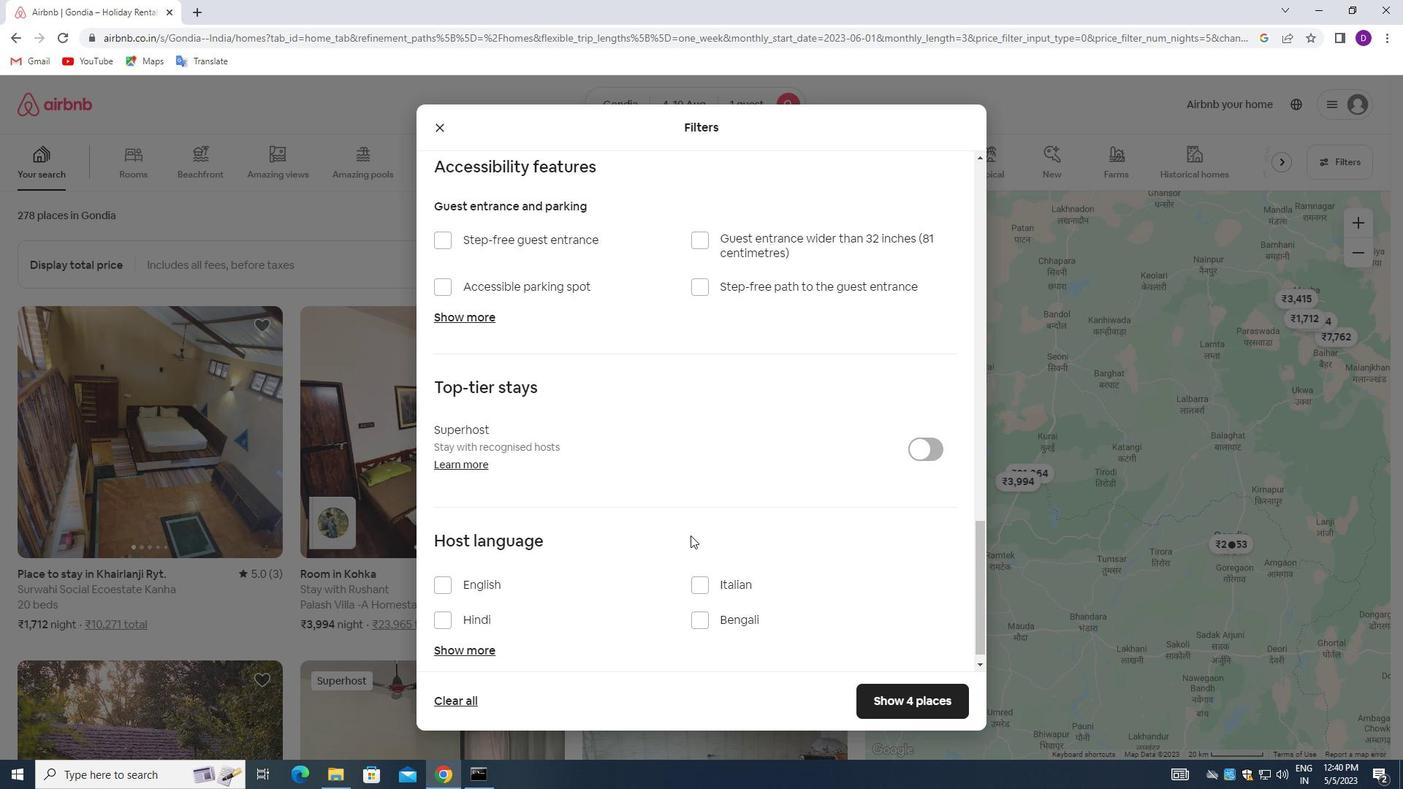 
Action: Mouse moved to (443, 570)
Screenshot: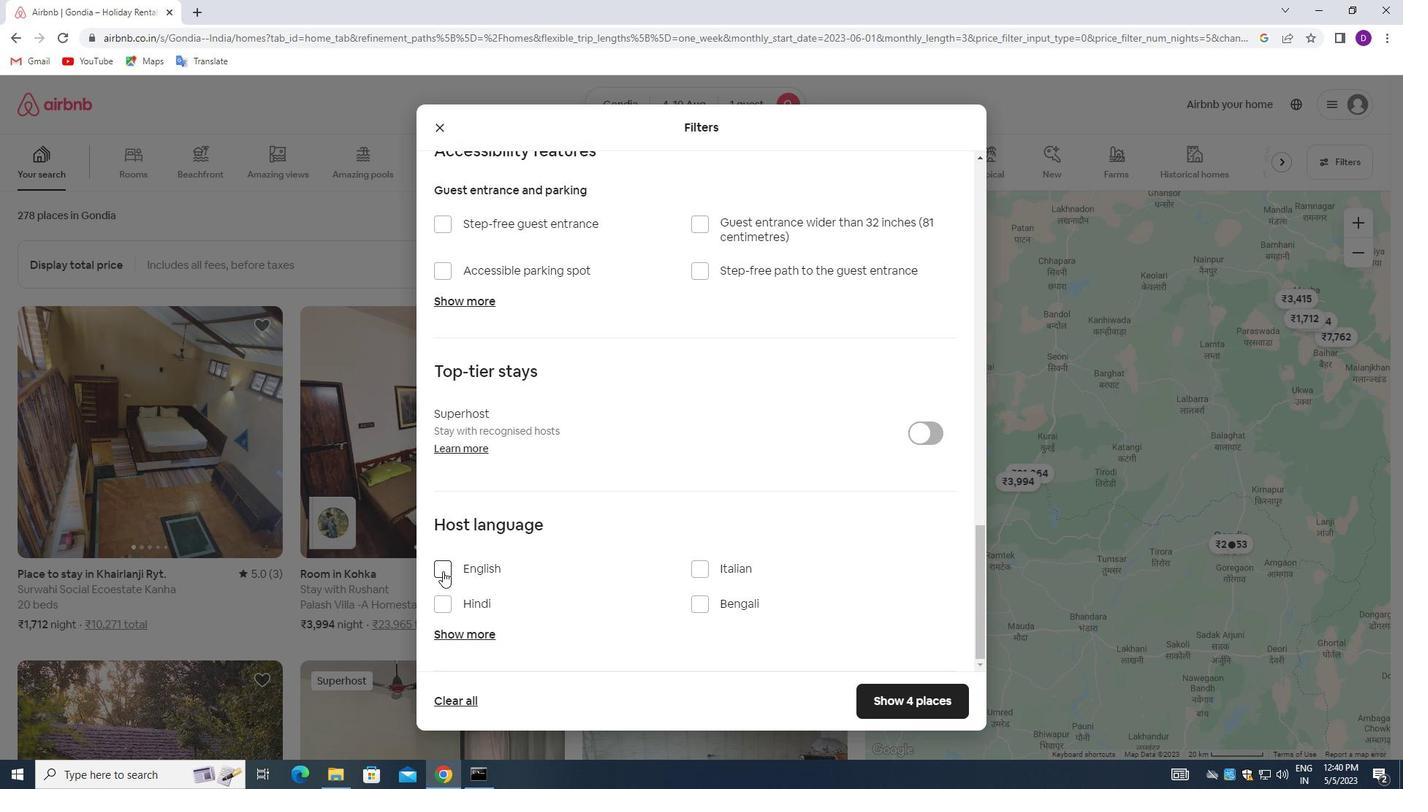 
Action: Mouse pressed left at (443, 570)
Screenshot: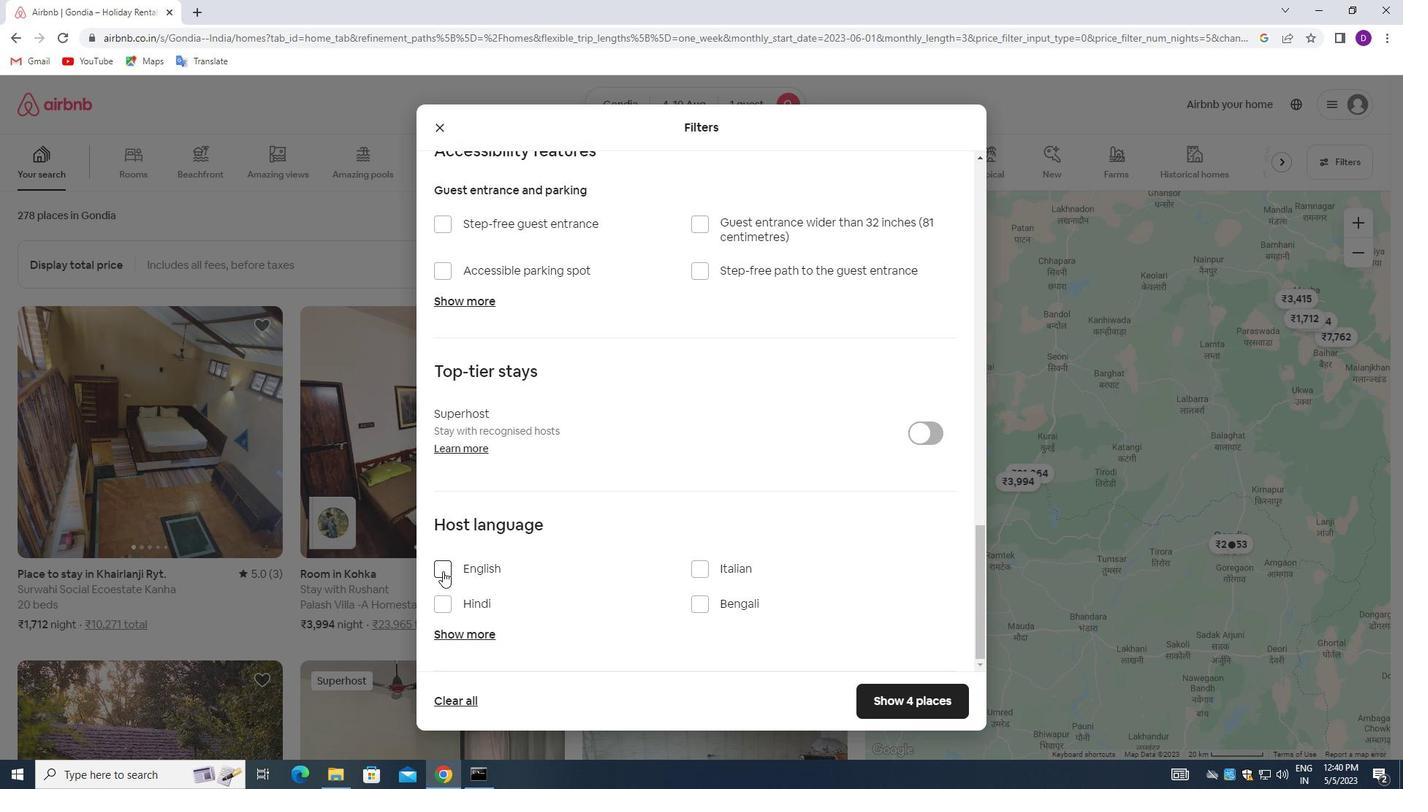 
Action: Mouse moved to (864, 695)
Screenshot: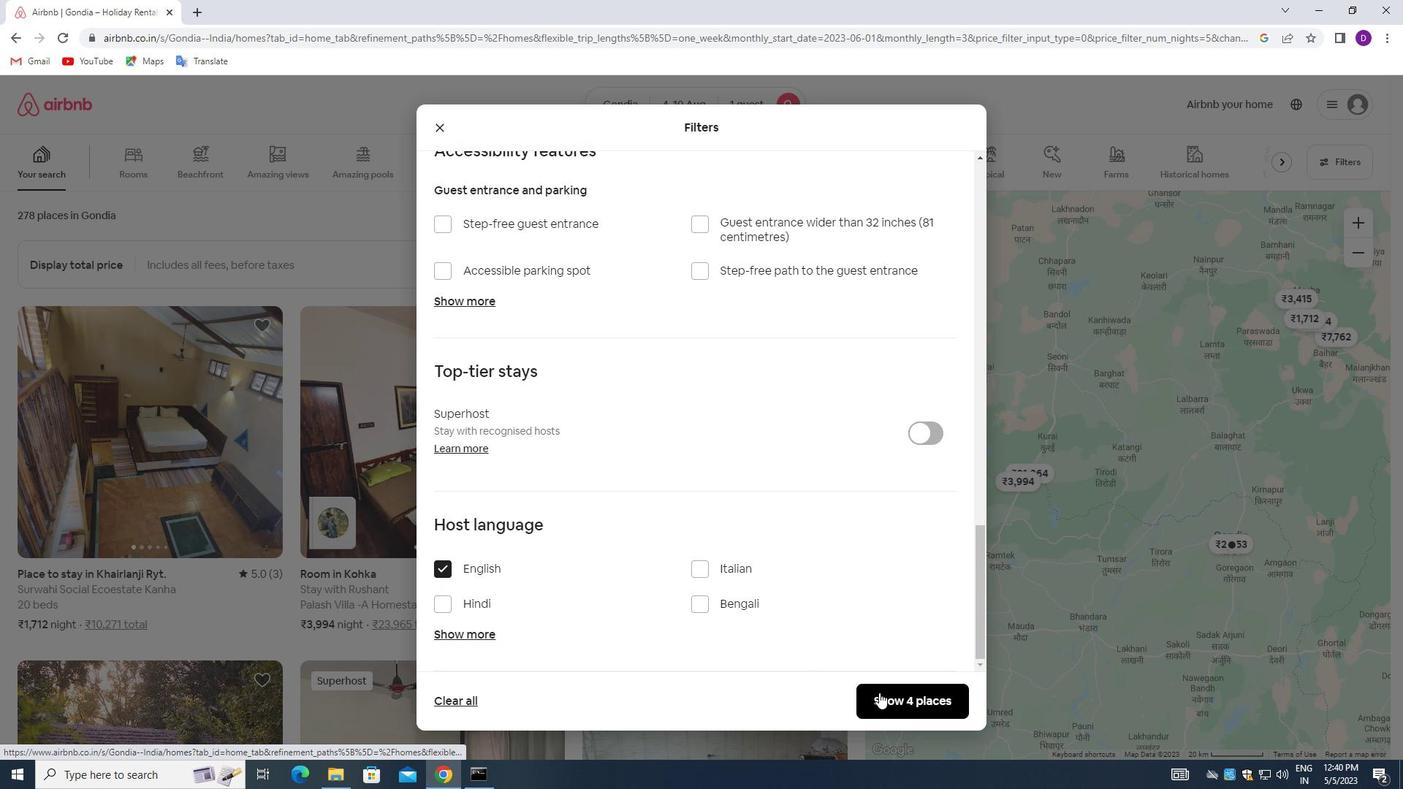 
Action: Mouse pressed left at (864, 695)
Screenshot: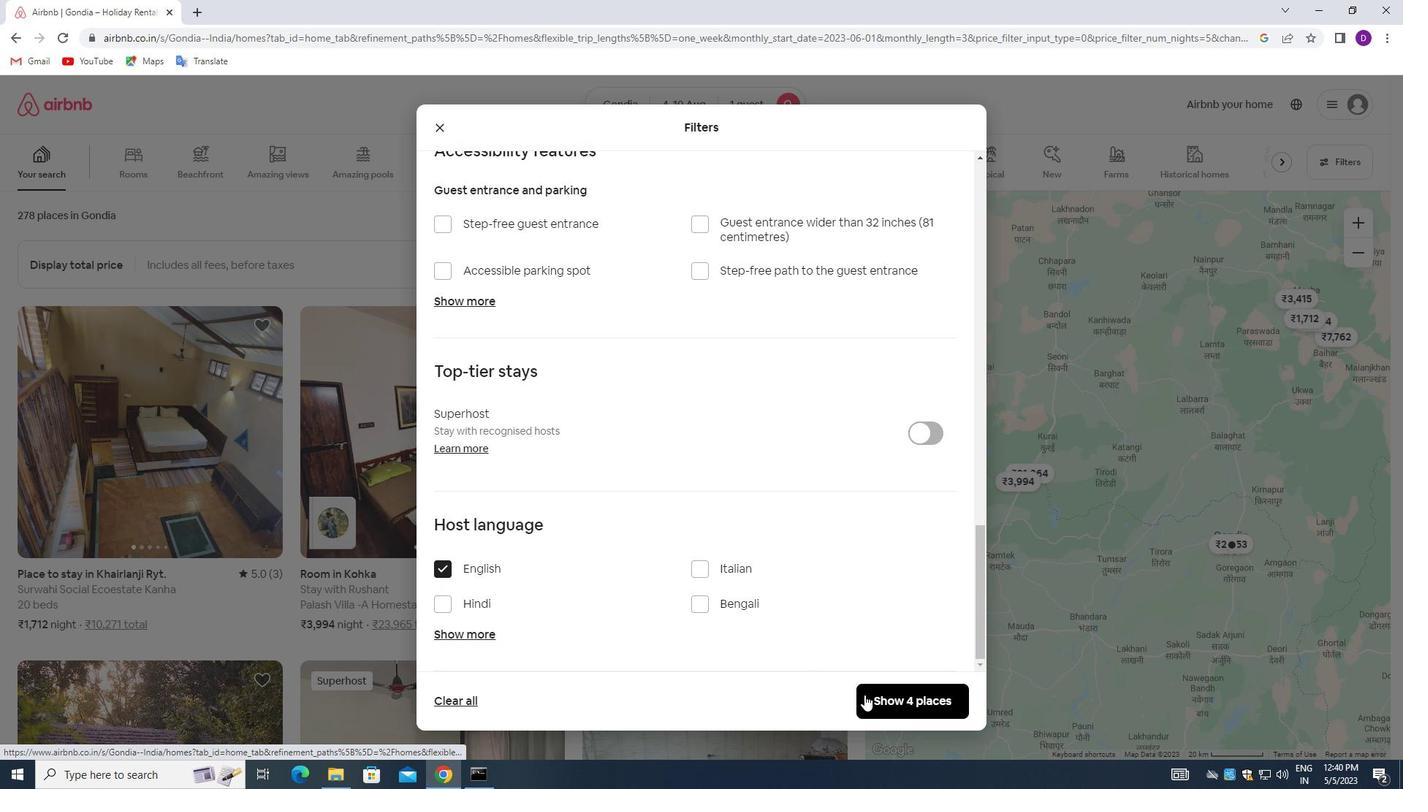 
Action: Mouse moved to (803, 493)
Screenshot: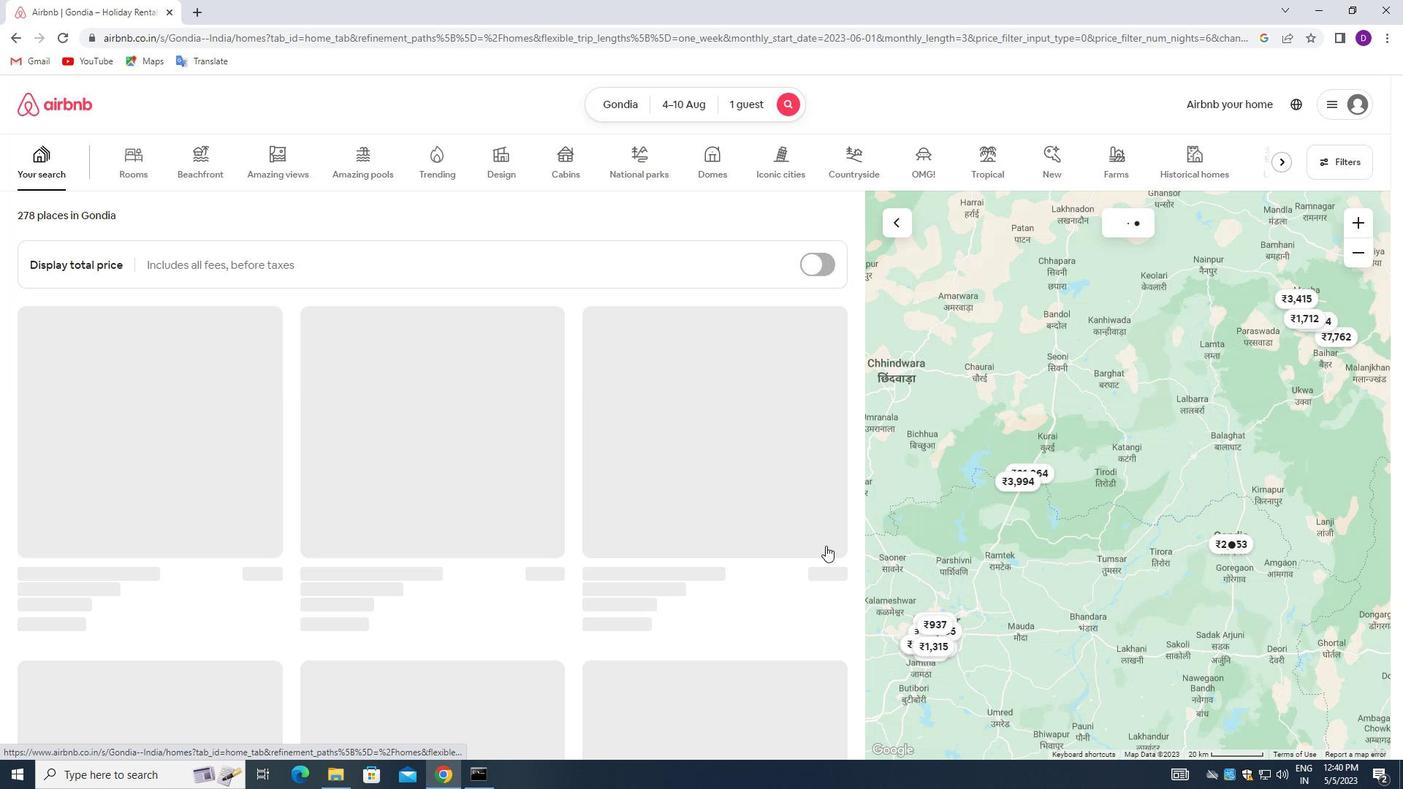 
